 Task: Add Sprouts Raspberry Fruit Spread to the cart.
Action: Mouse pressed left at (28, 113)
Screenshot: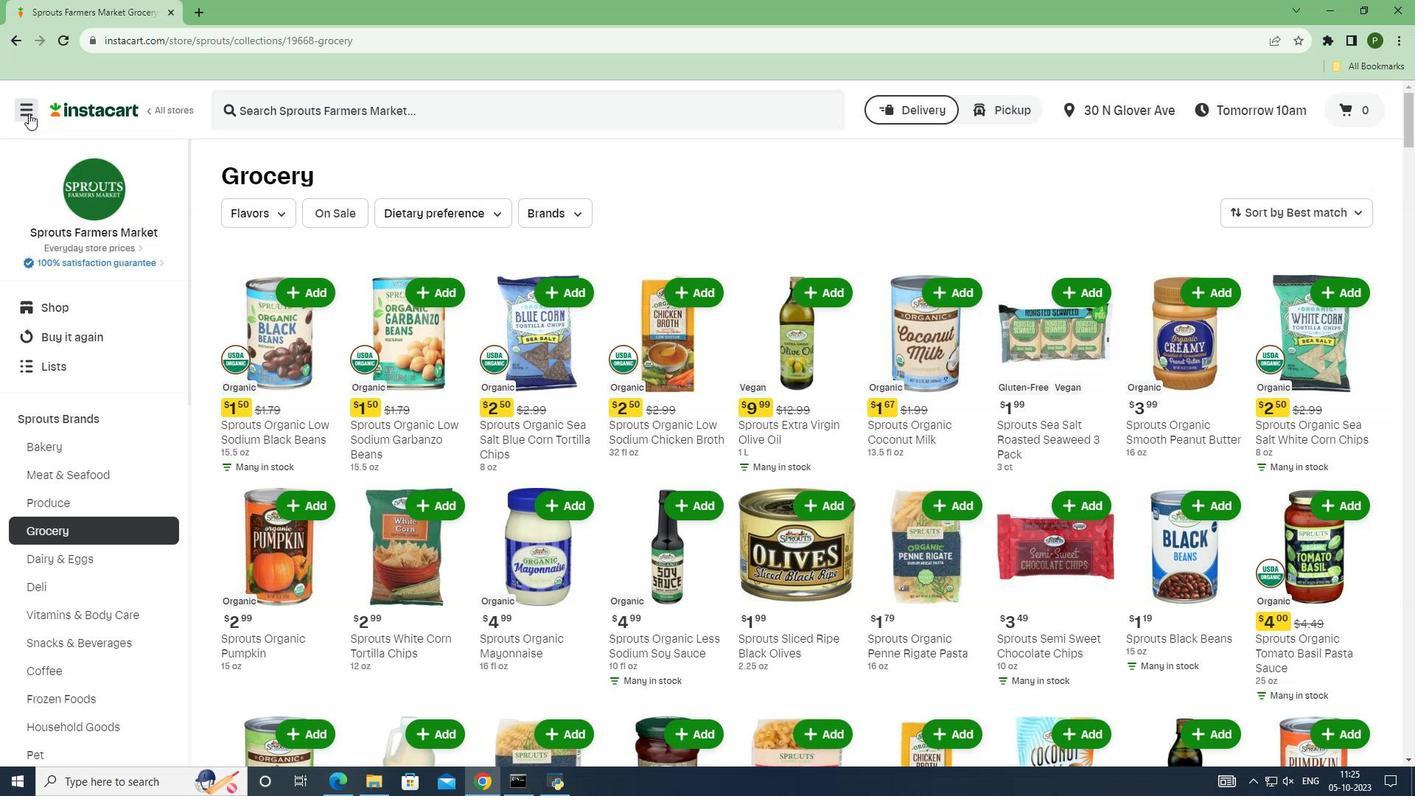 
Action: Mouse moved to (53, 415)
Screenshot: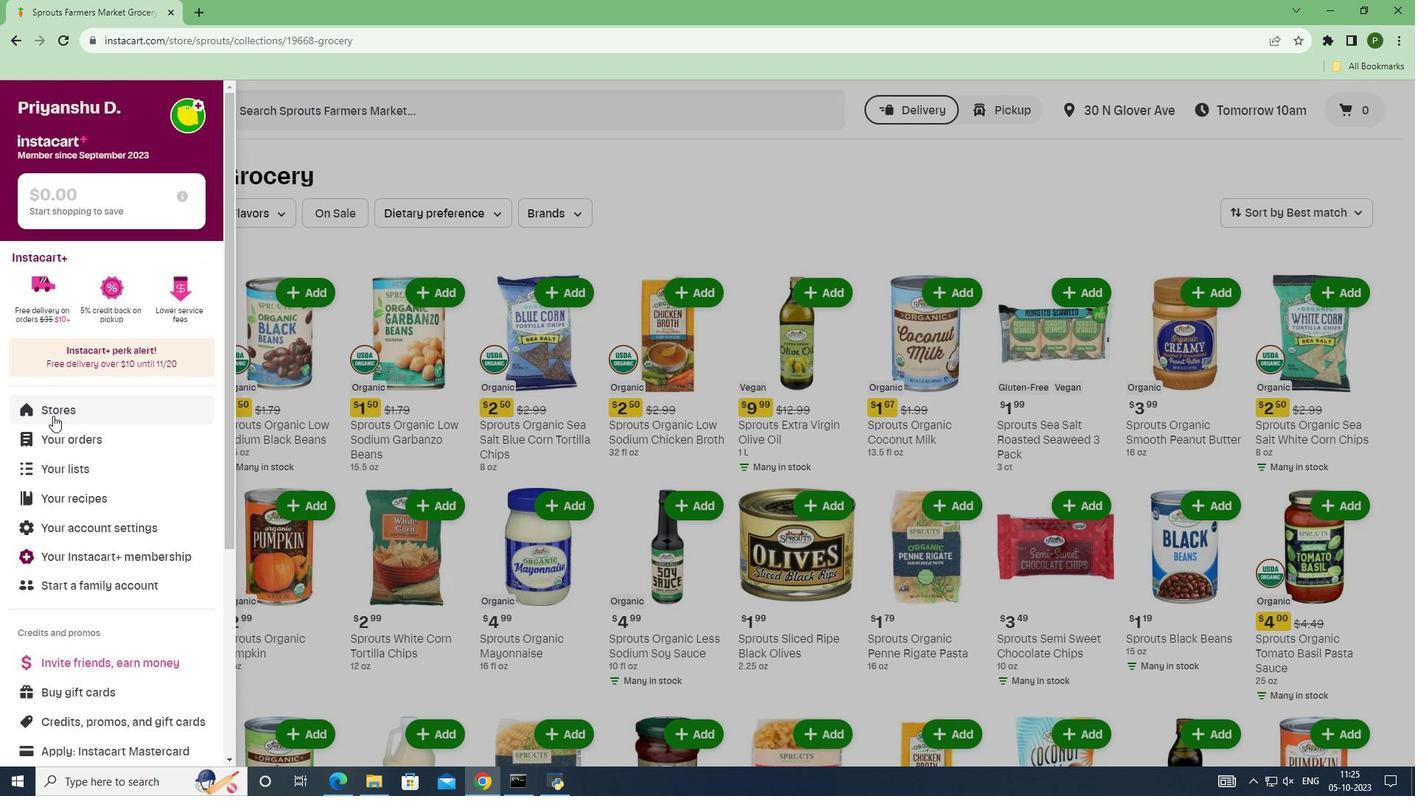 
Action: Mouse pressed left at (53, 415)
Screenshot: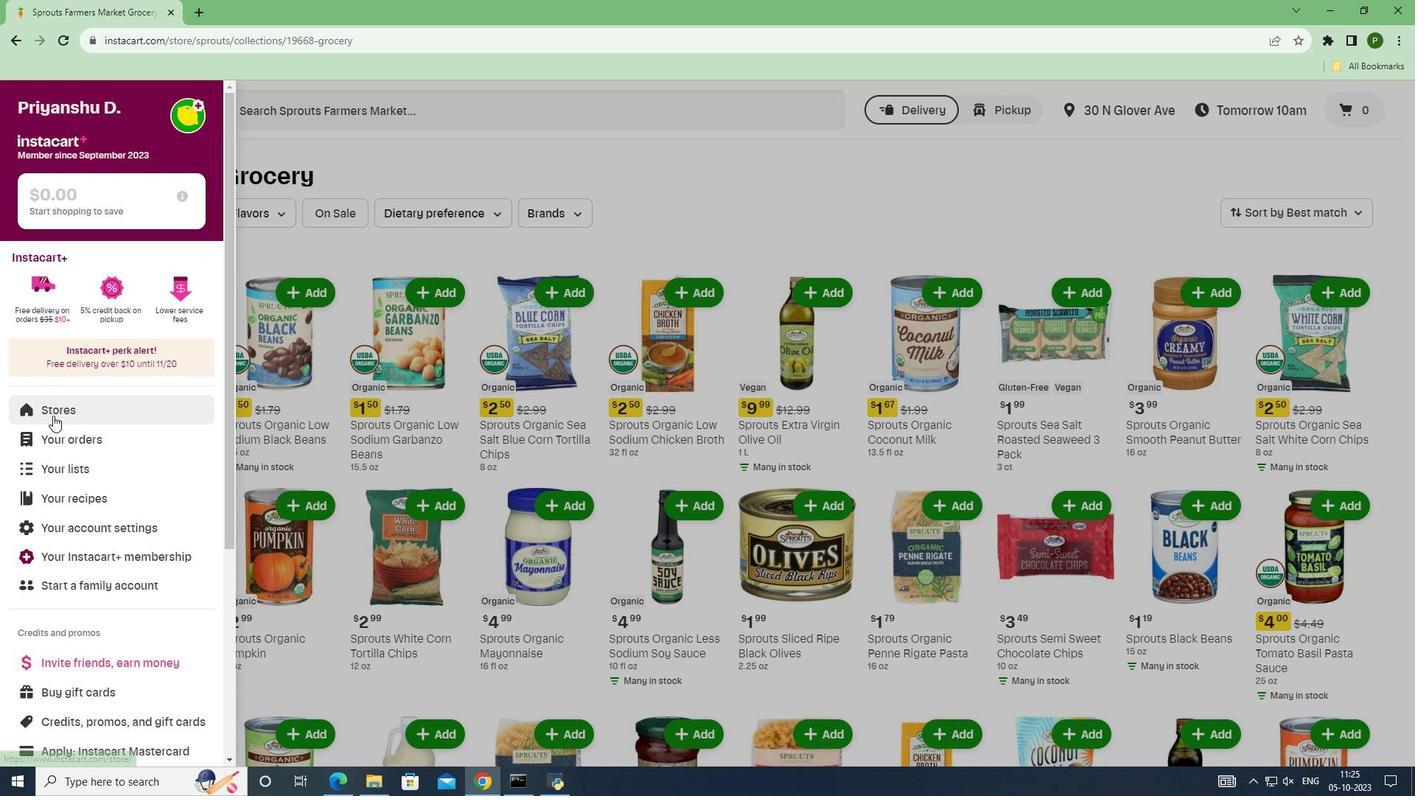 
Action: Mouse moved to (342, 165)
Screenshot: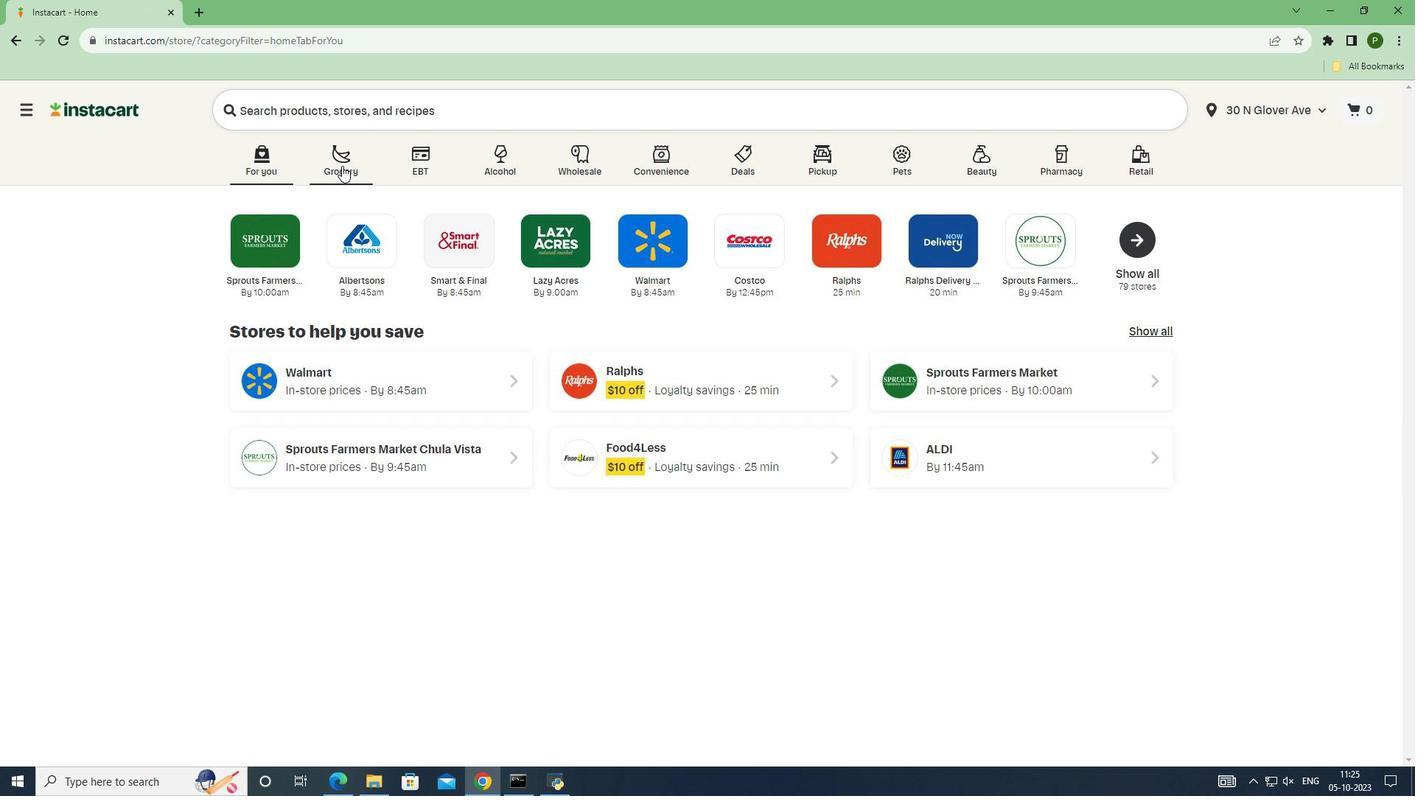 
Action: Mouse pressed left at (342, 165)
Screenshot: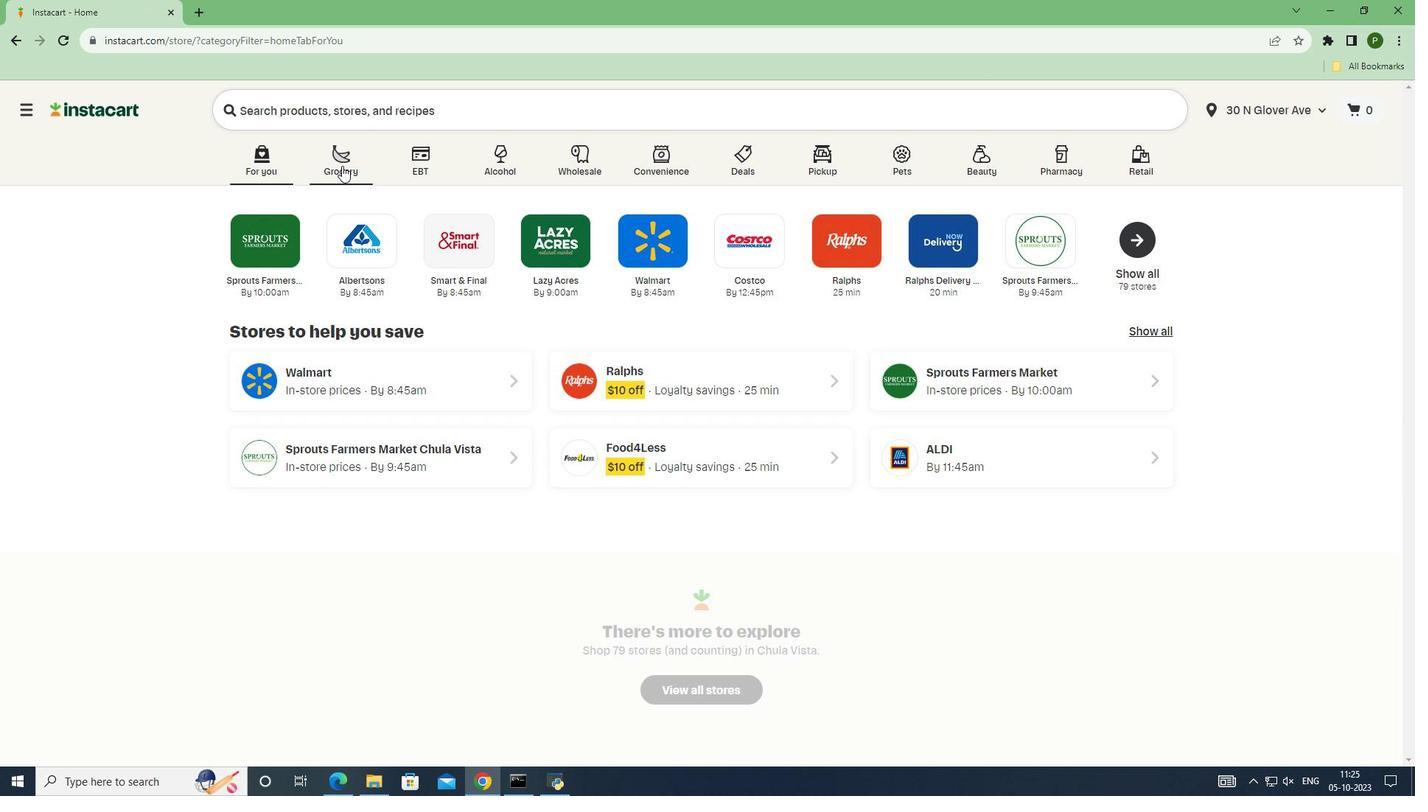 
Action: Mouse moved to (896, 339)
Screenshot: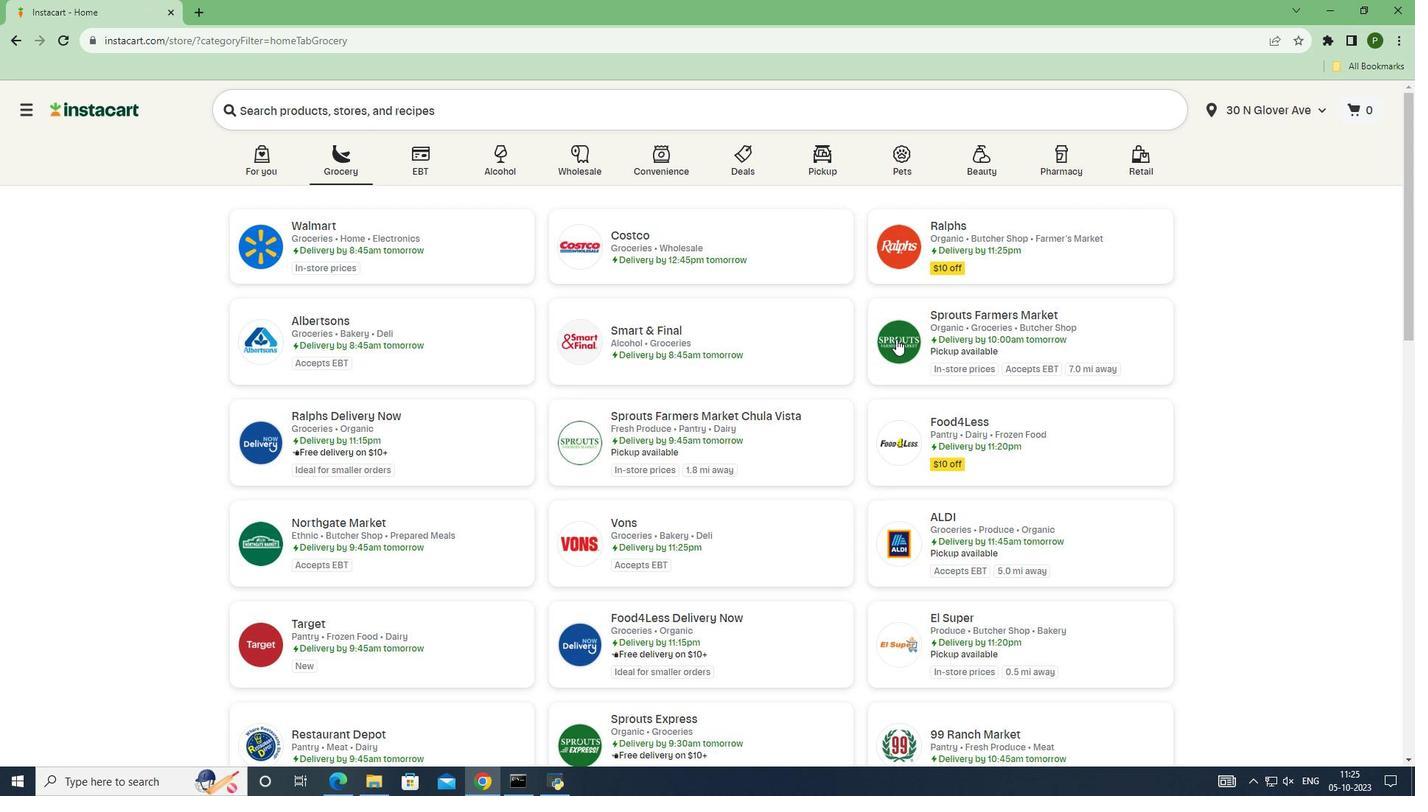 
Action: Mouse pressed left at (896, 339)
Screenshot: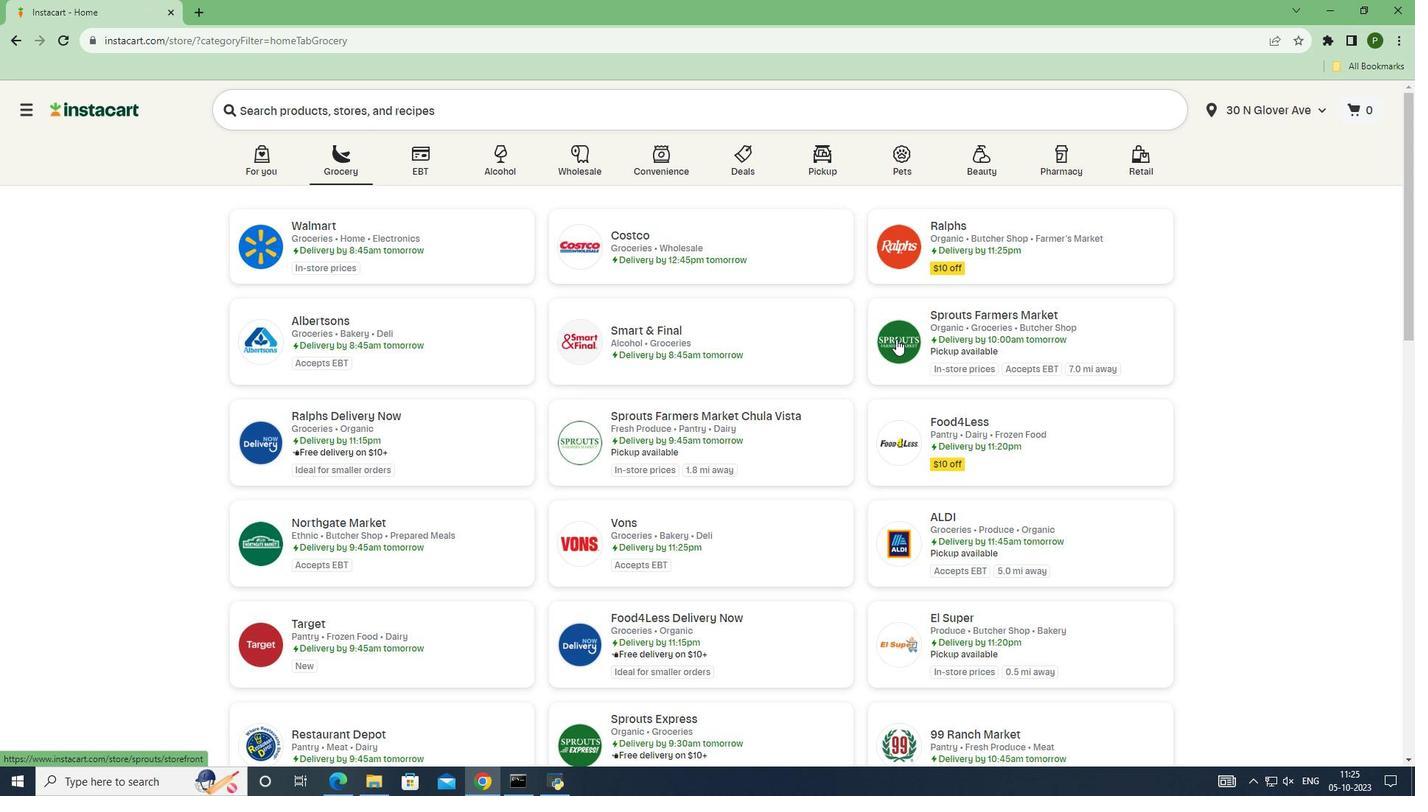 
Action: Mouse moved to (143, 416)
Screenshot: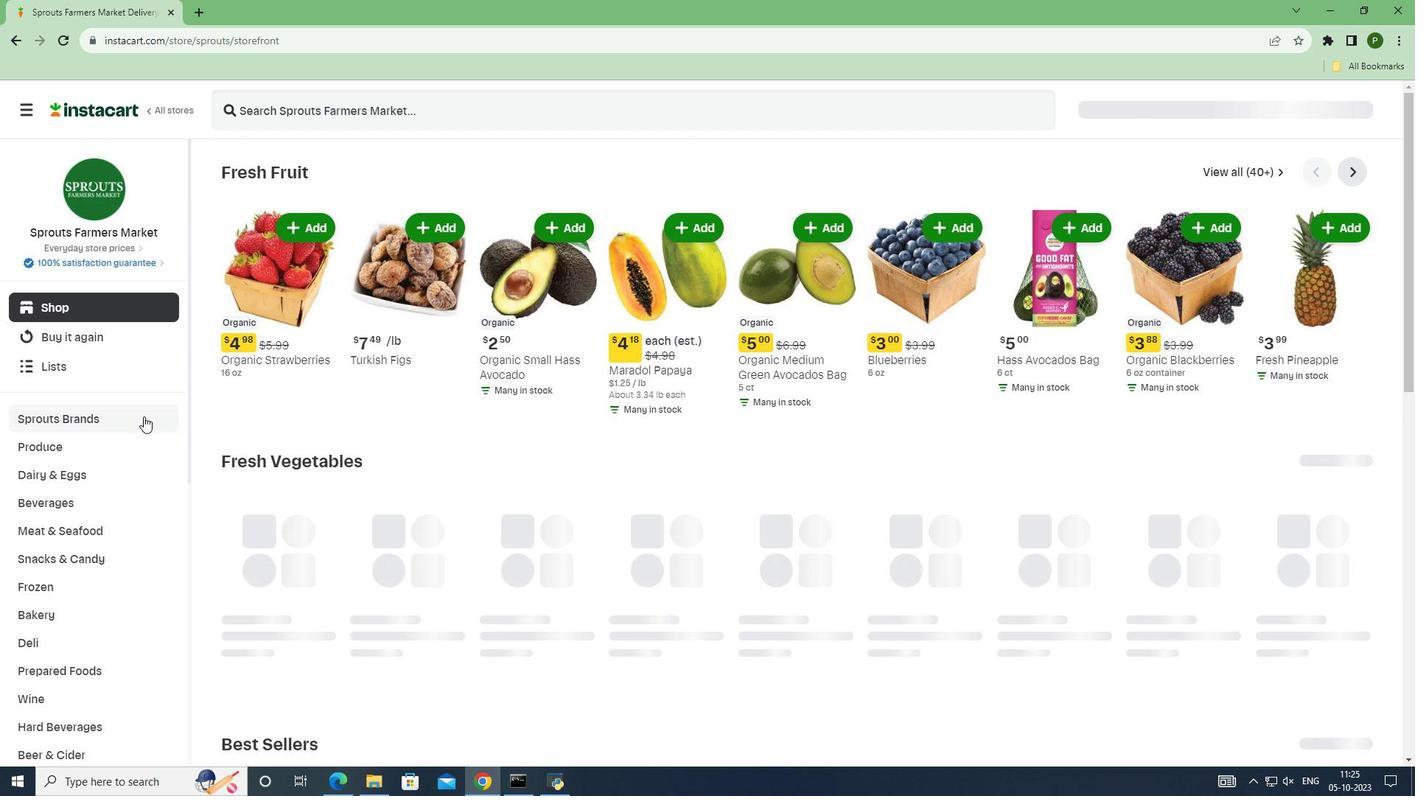 
Action: Mouse pressed left at (143, 416)
Screenshot: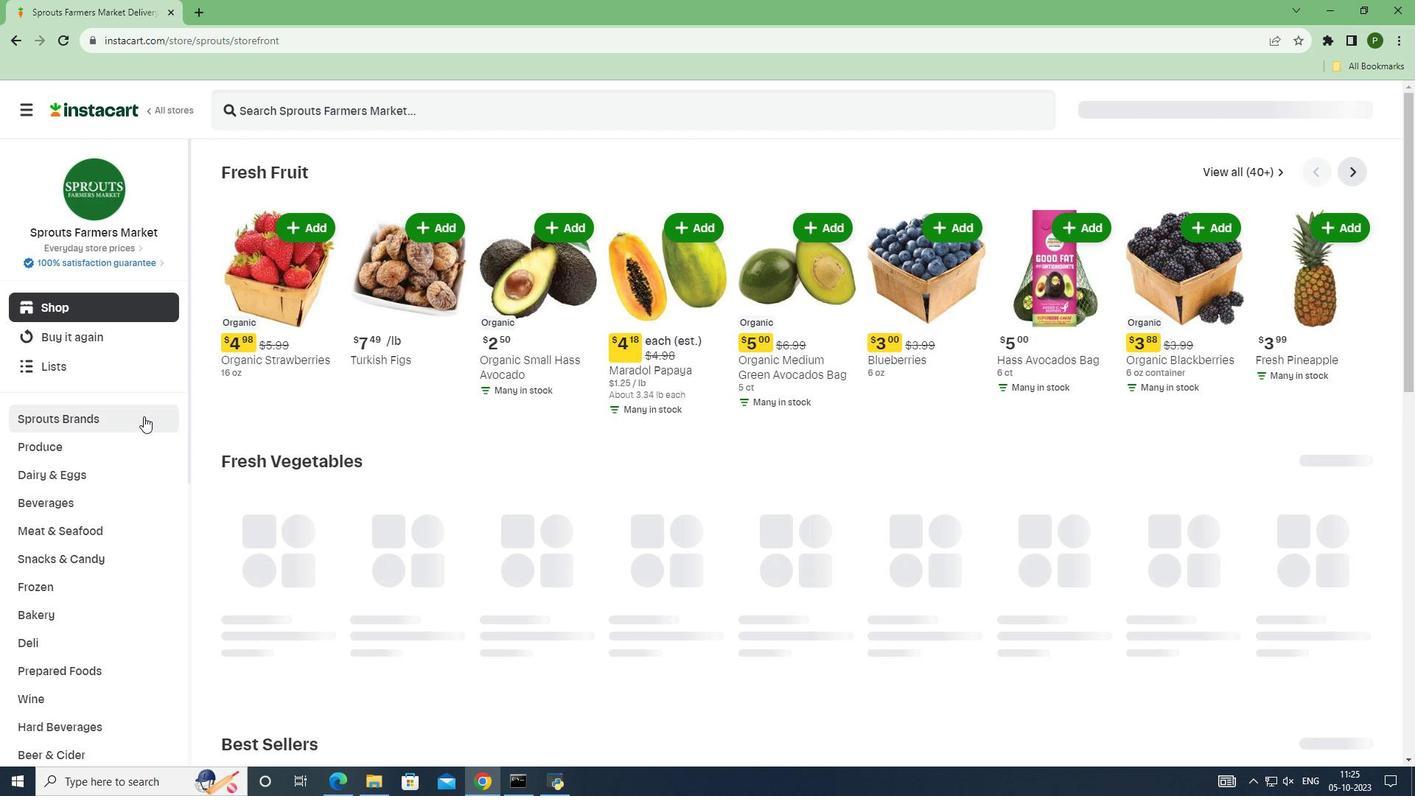 
Action: Mouse moved to (109, 528)
Screenshot: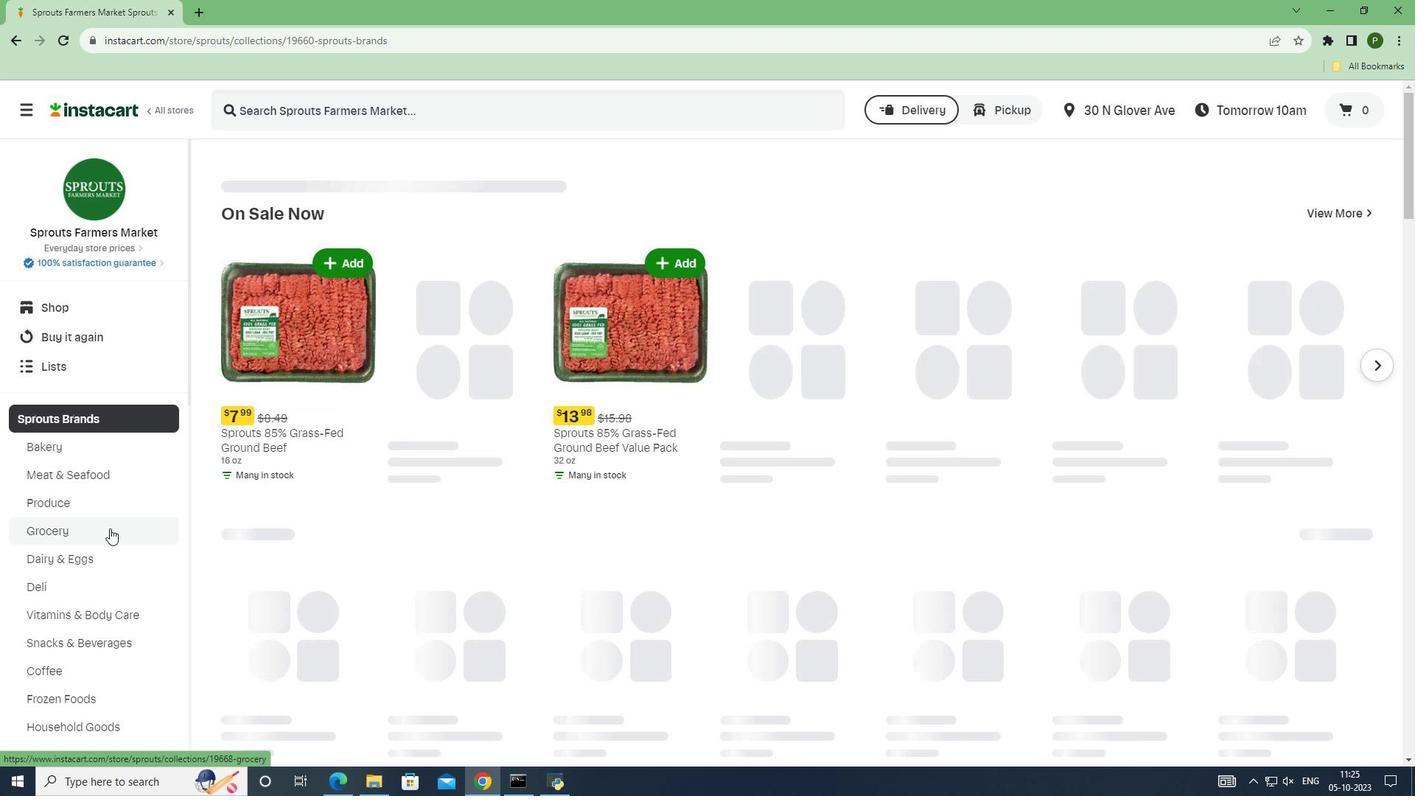 
Action: Mouse pressed left at (109, 528)
Screenshot: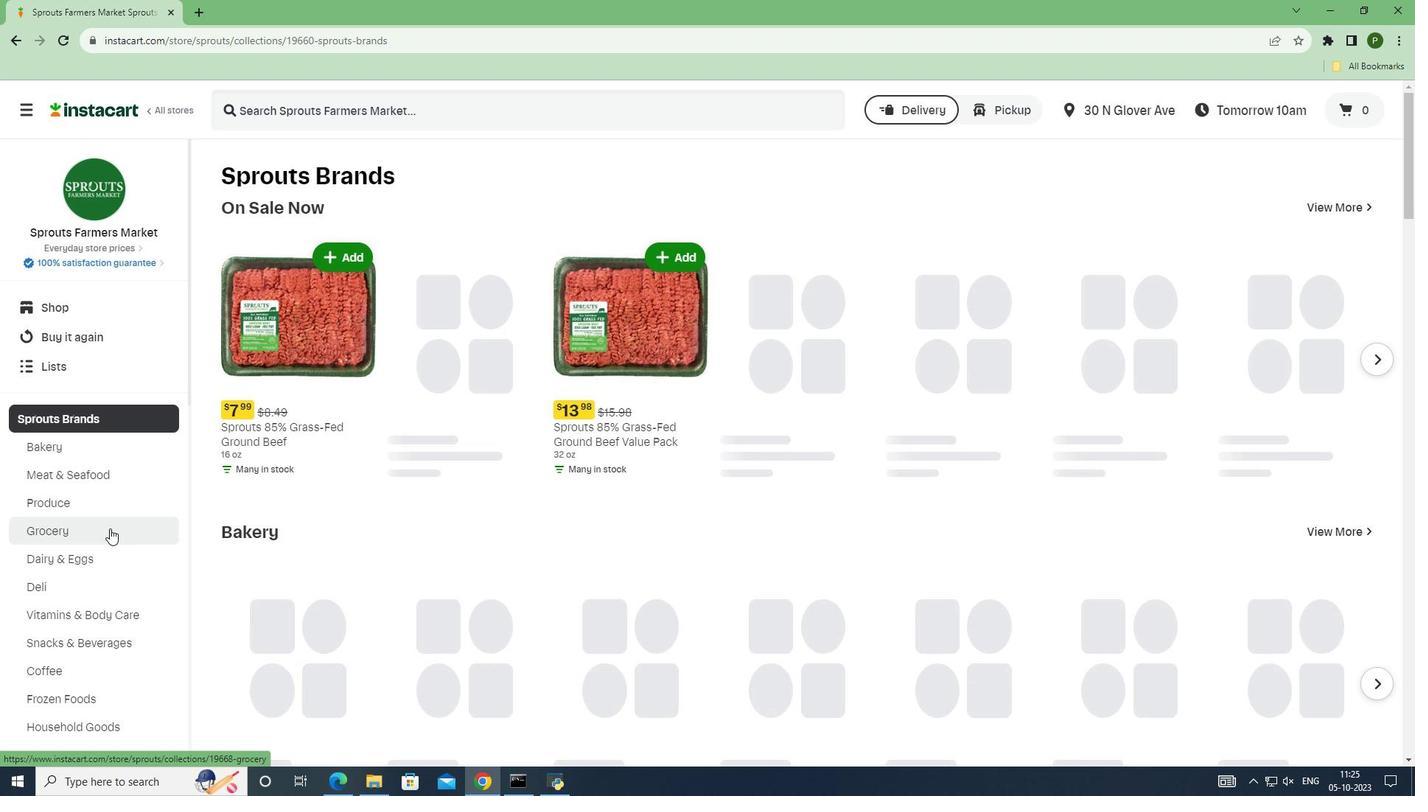
Action: Mouse moved to (404, 381)
Screenshot: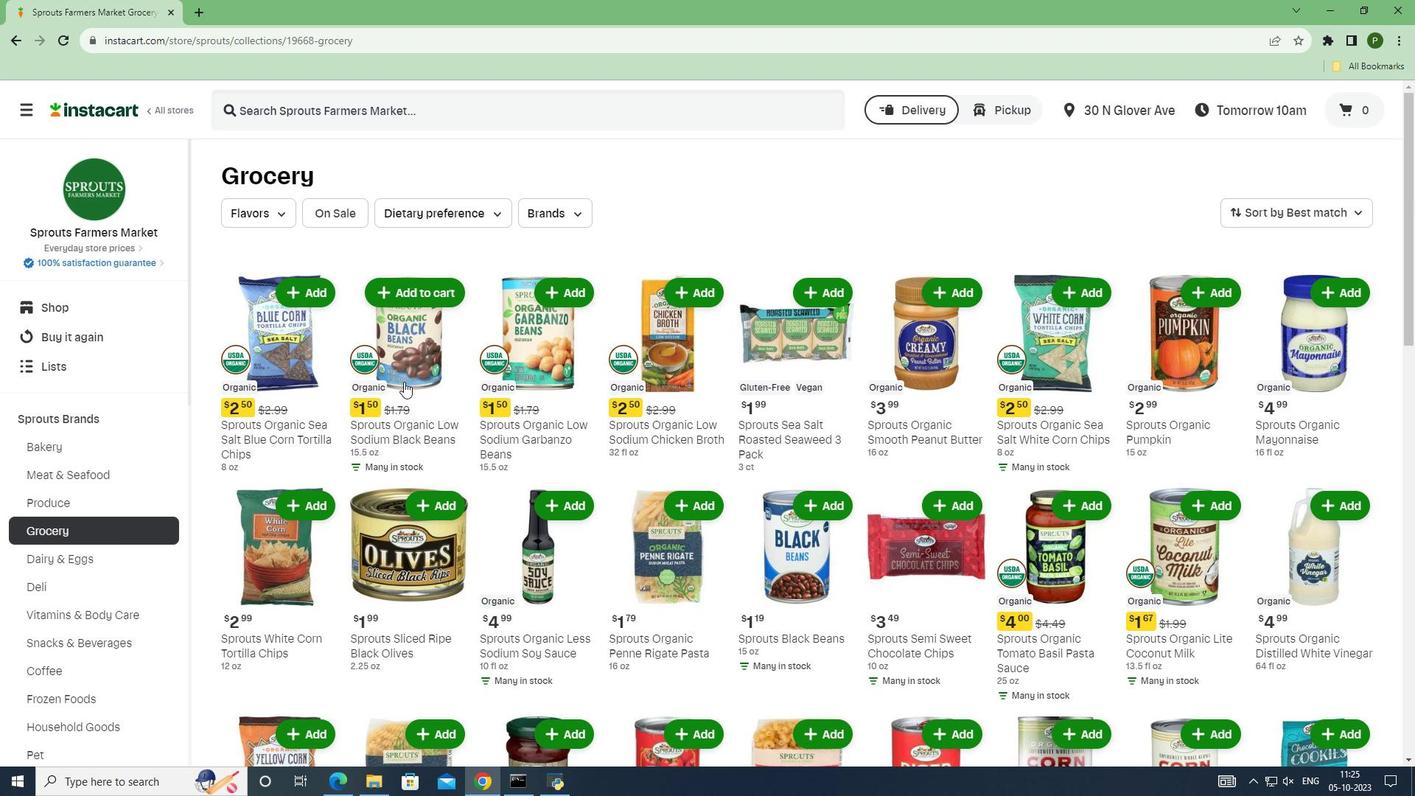 
Action: Mouse scrolled (404, 381) with delta (0, 0)
Screenshot: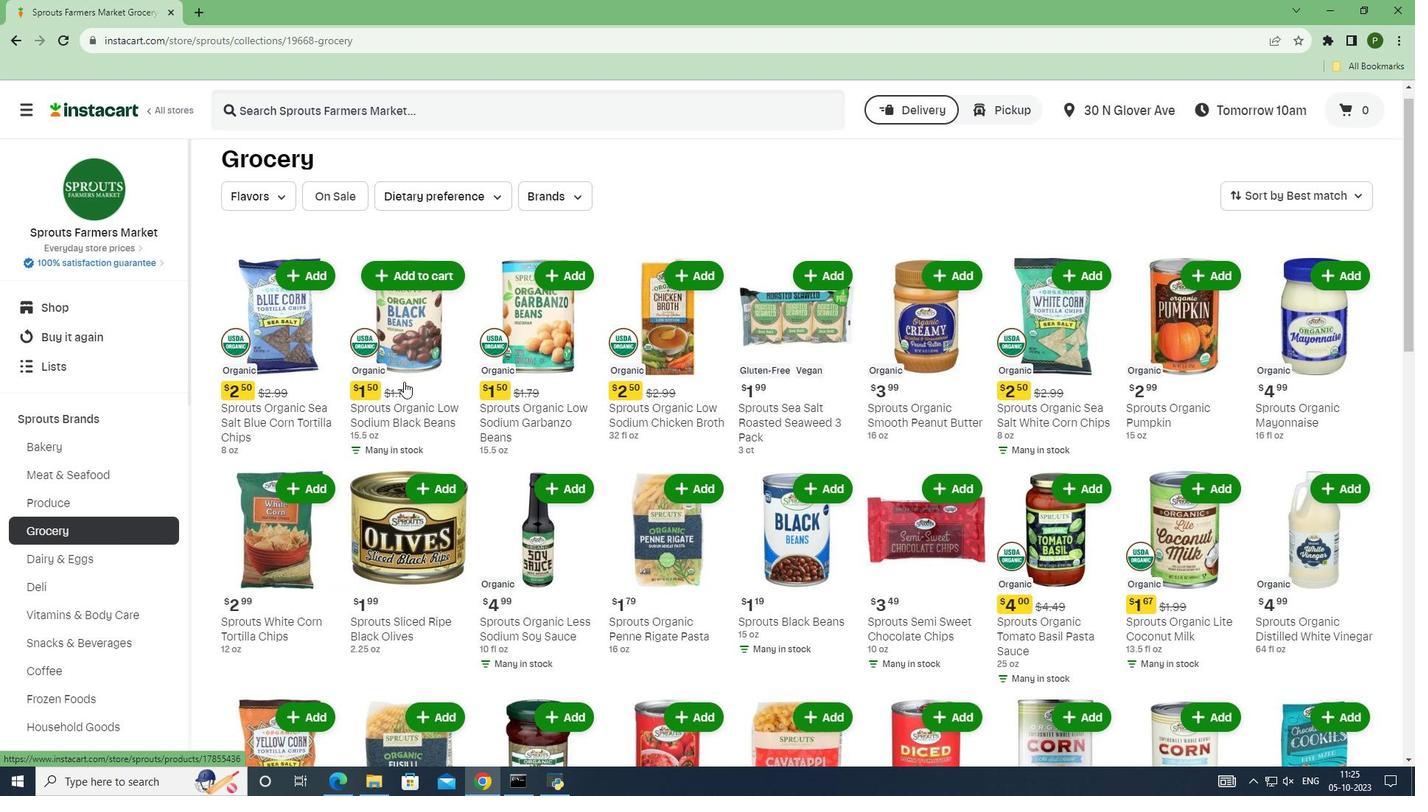 
Action: Mouse scrolled (404, 381) with delta (0, 0)
Screenshot: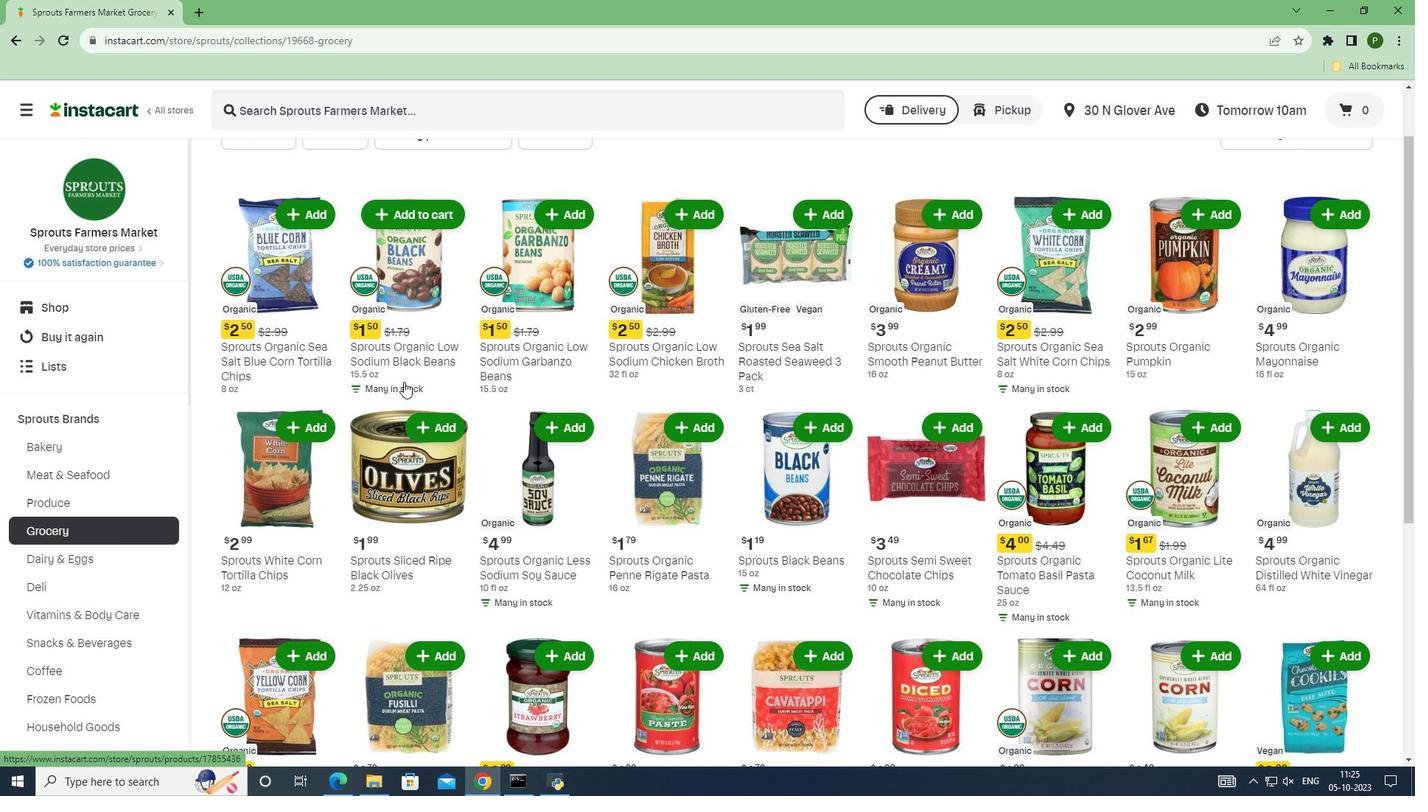 
Action: Mouse scrolled (404, 381) with delta (0, 0)
Screenshot: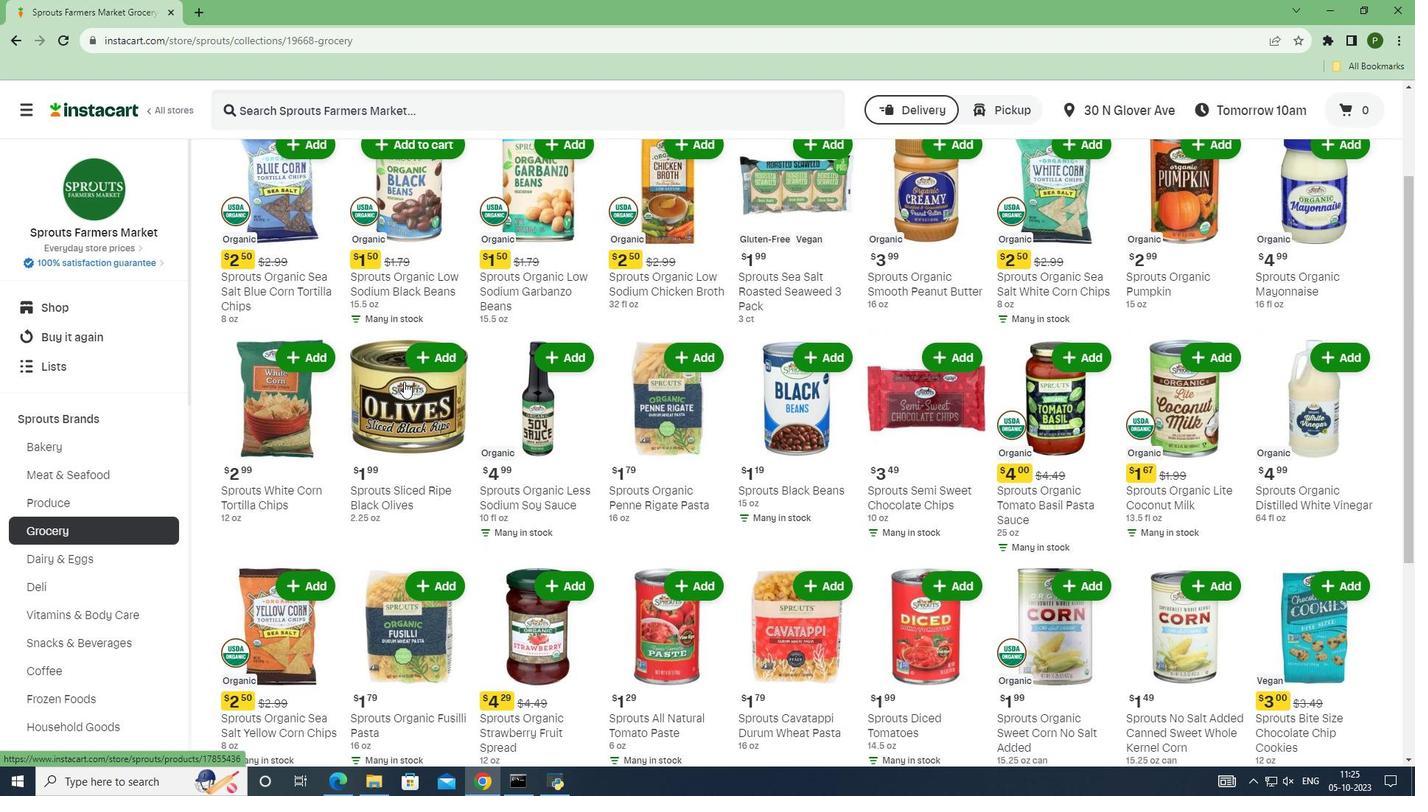 
Action: Mouse scrolled (404, 381) with delta (0, 0)
Screenshot: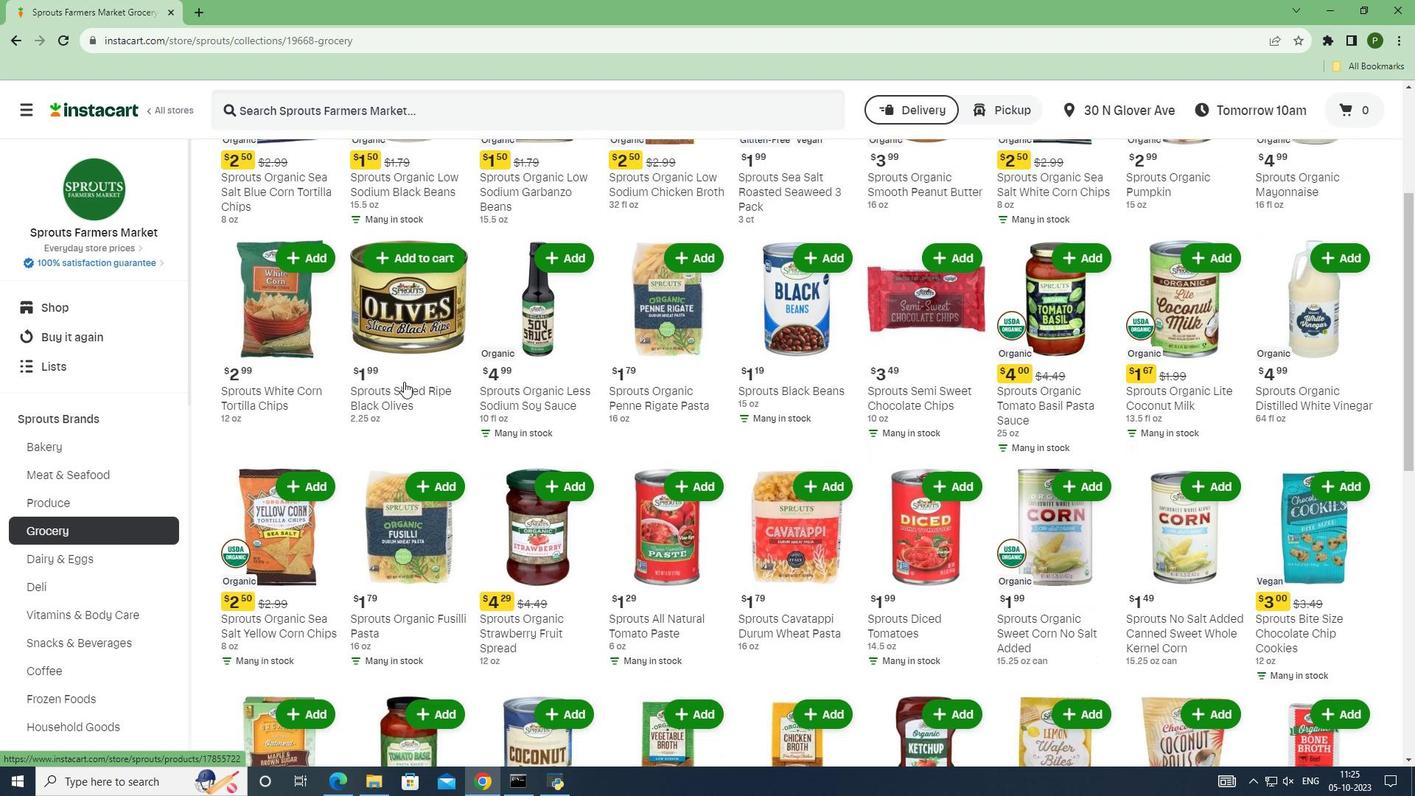 
Action: Mouse scrolled (404, 381) with delta (0, 0)
Screenshot: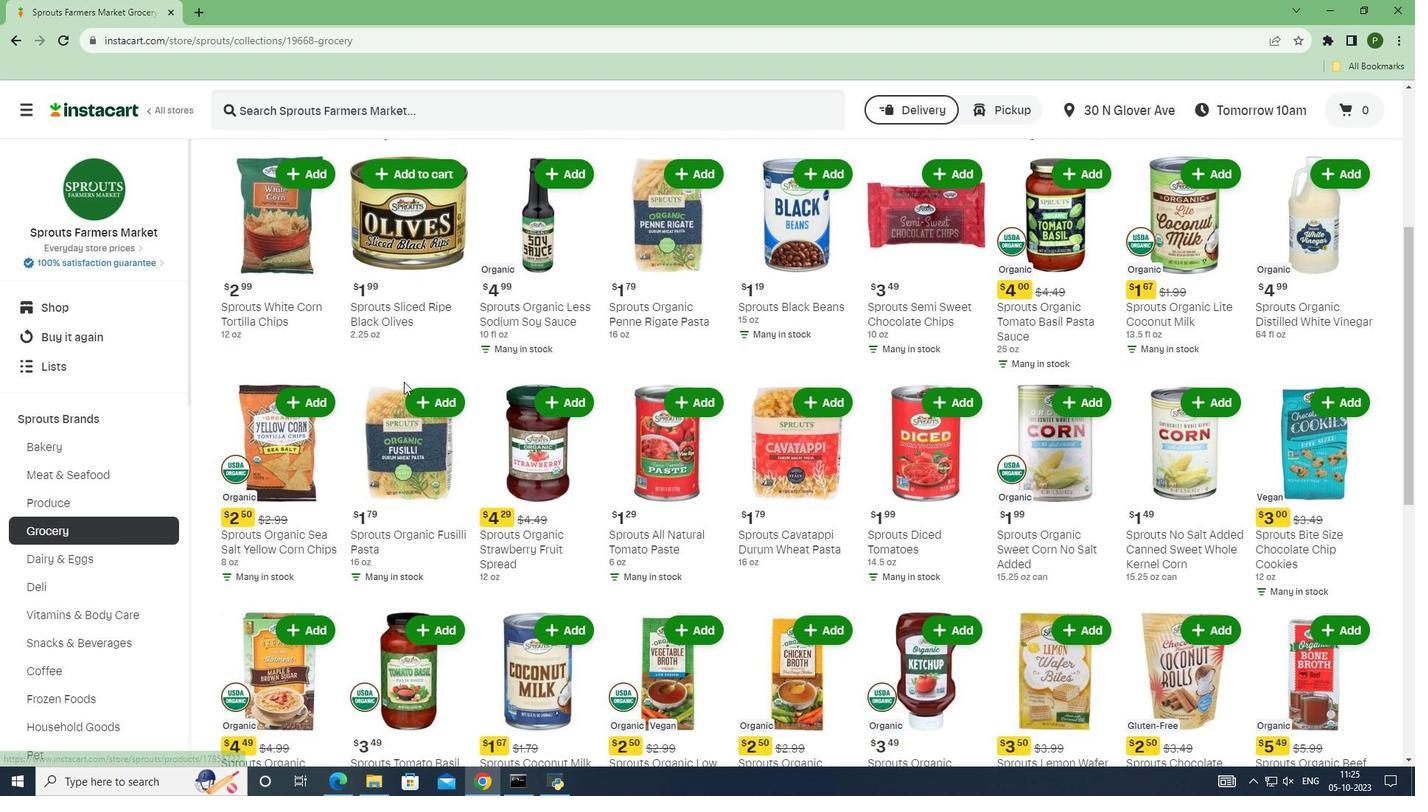 
Action: Mouse scrolled (404, 381) with delta (0, 0)
Screenshot: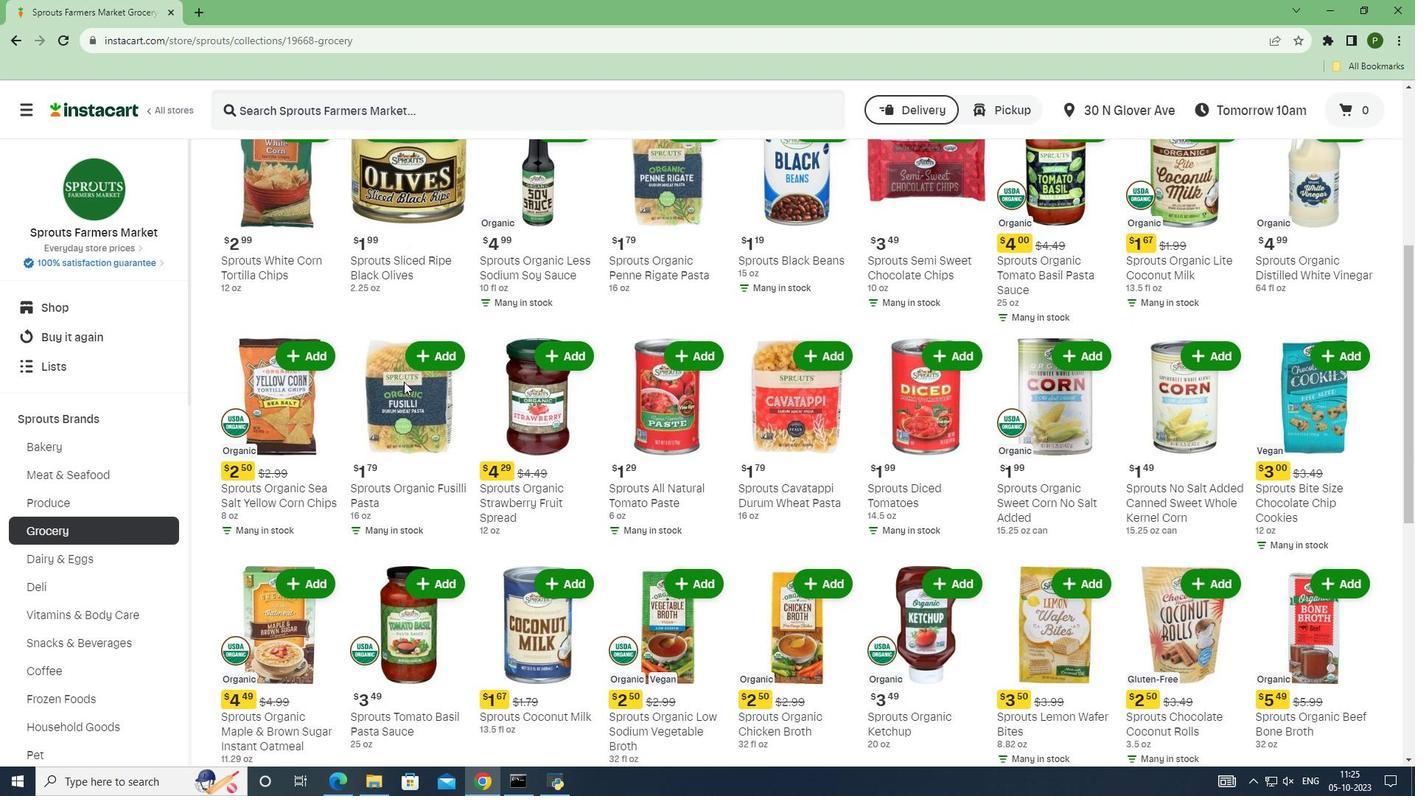 
Action: Mouse scrolled (404, 381) with delta (0, 0)
Screenshot: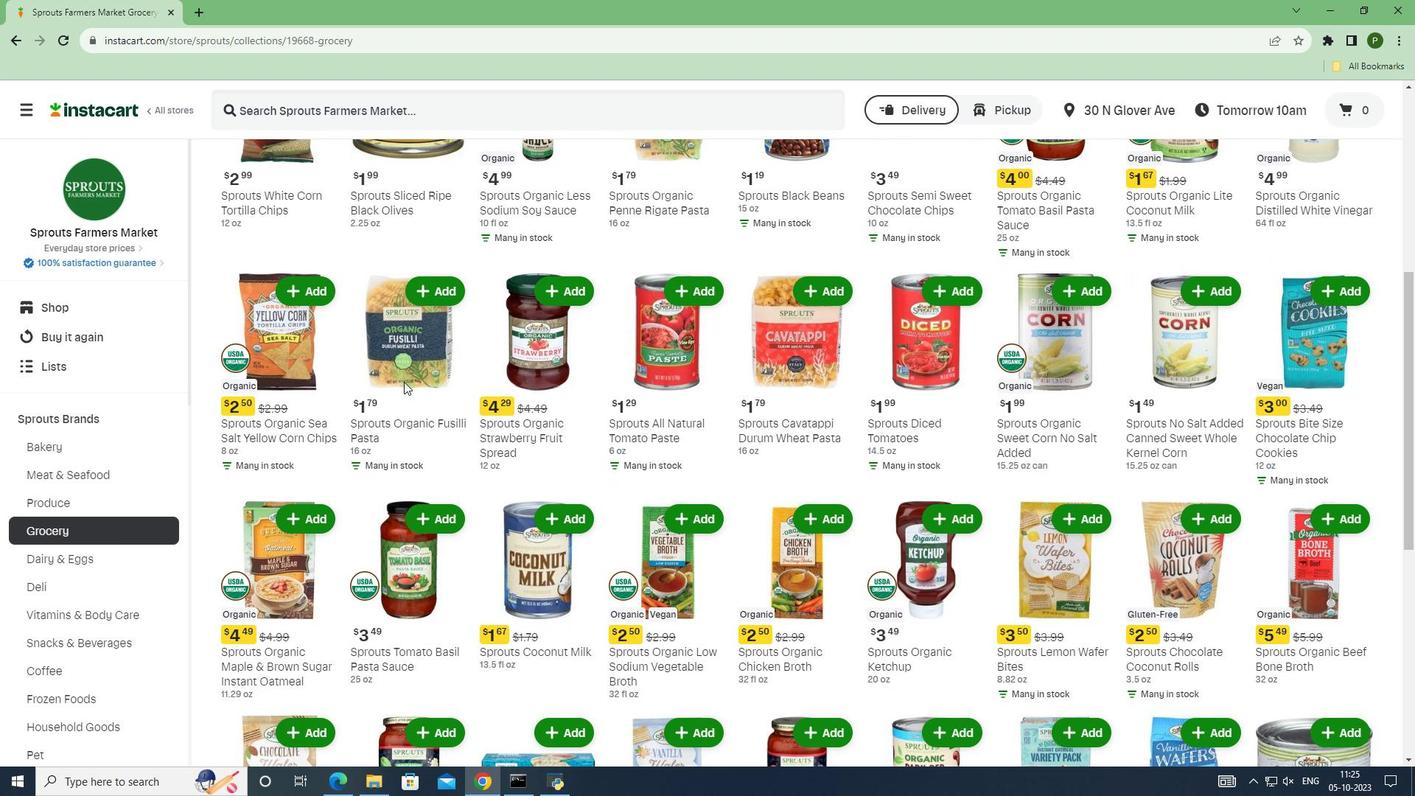 
Action: Mouse scrolled (404, 381) with delta (0, 0)
Screenshot: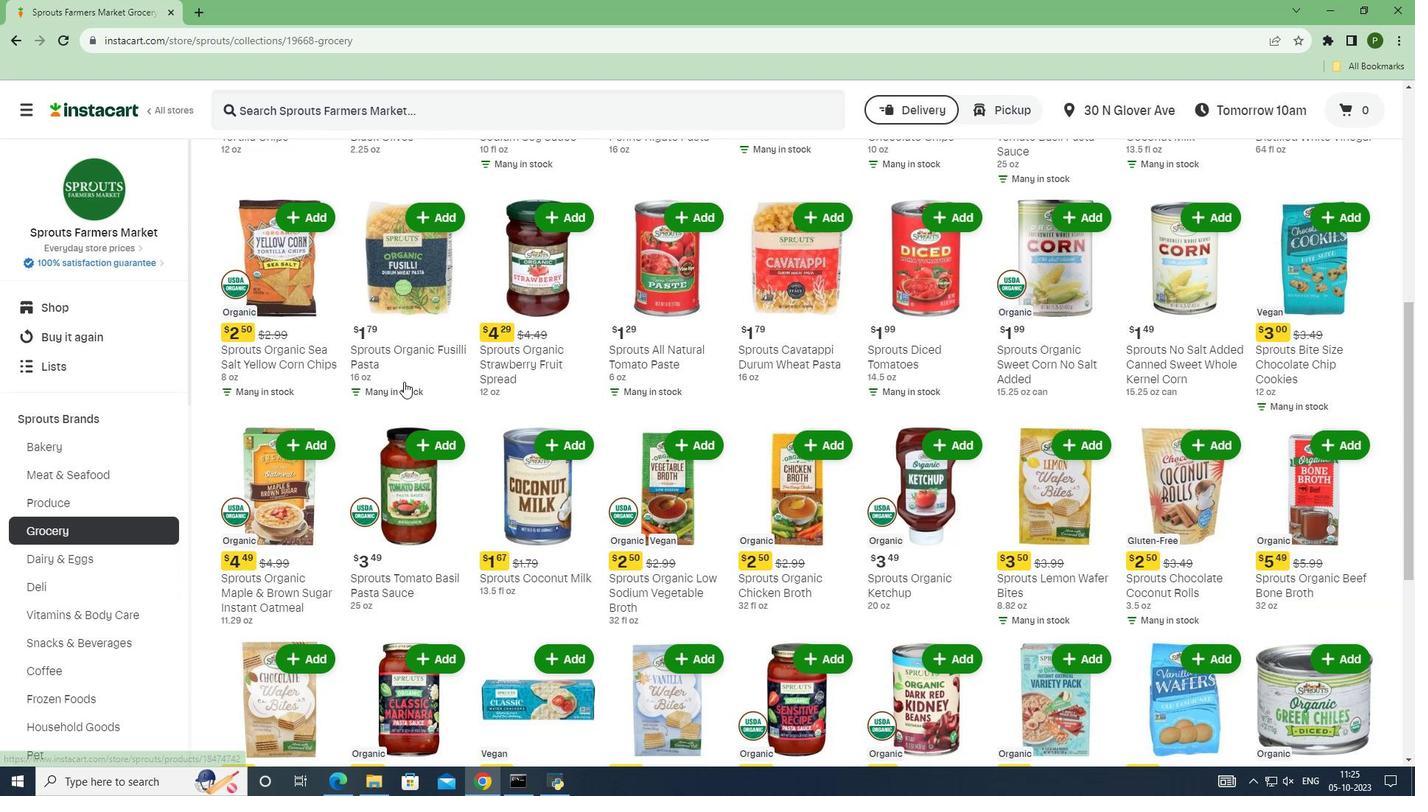 
Action: Mouse scrolled (404, 381) with delta (0, 0)
Screenshot: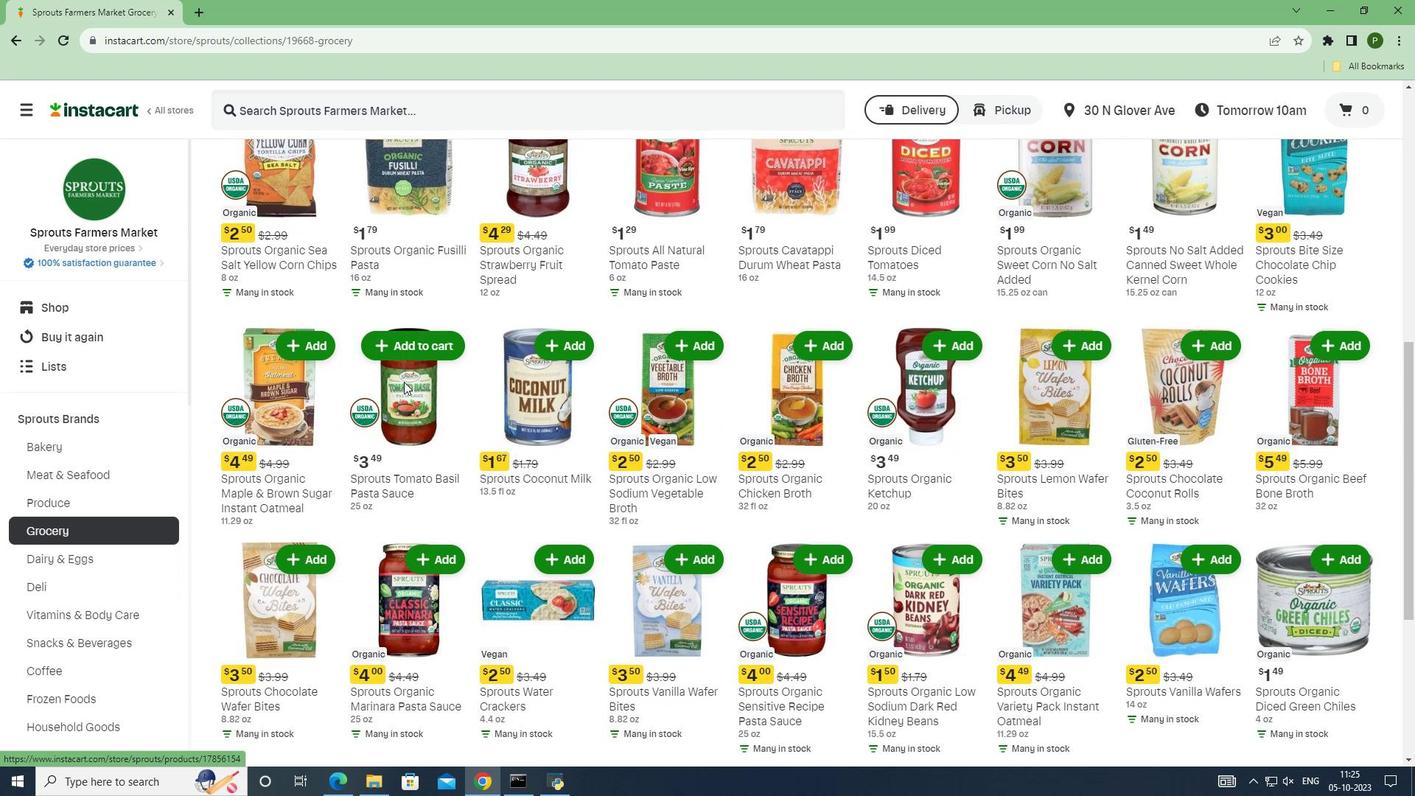 
Action: Mouse scrolled (404, 381) with delta (0, 0)
Screenshot: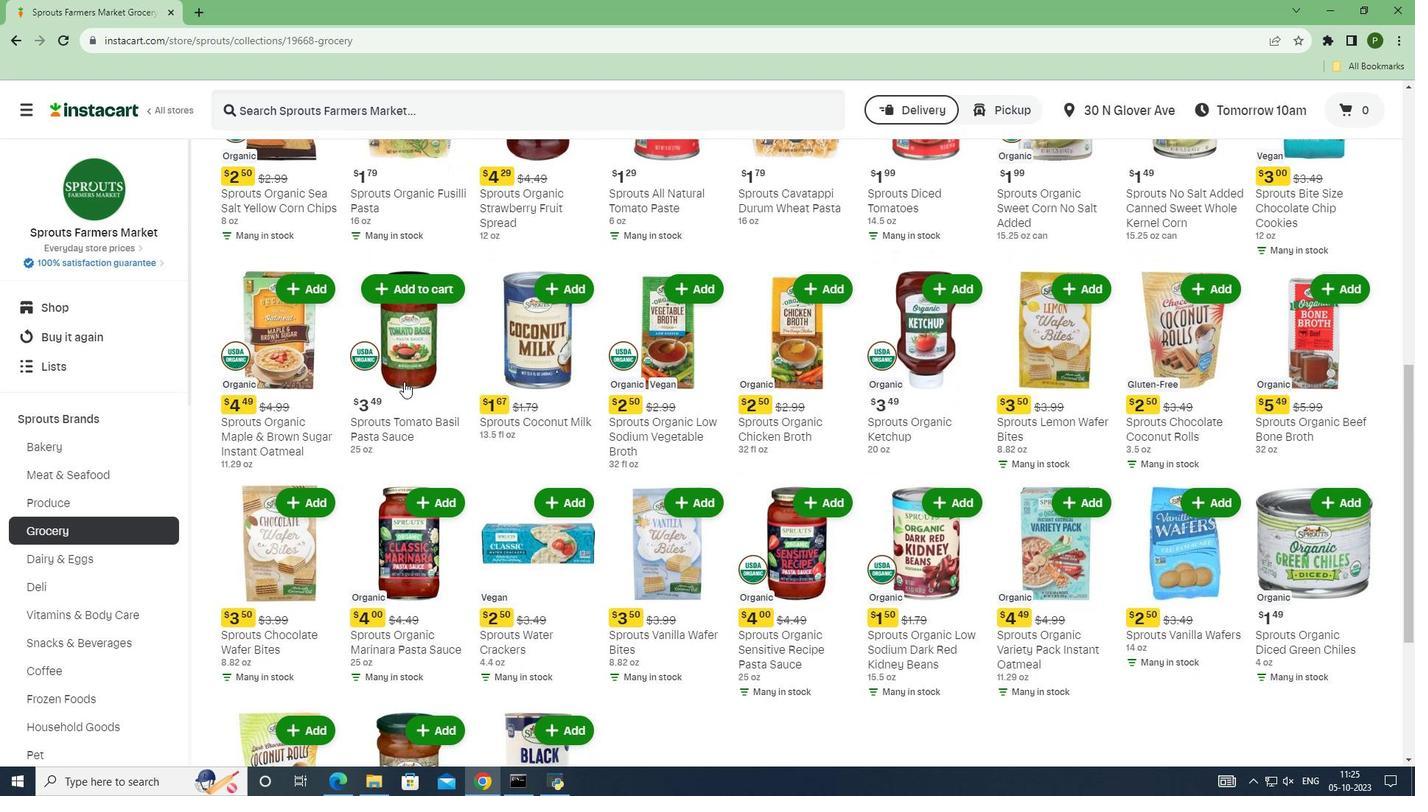 
Action: Mouse scrolled (404, 381) with delta (0, 0)
Screenshot: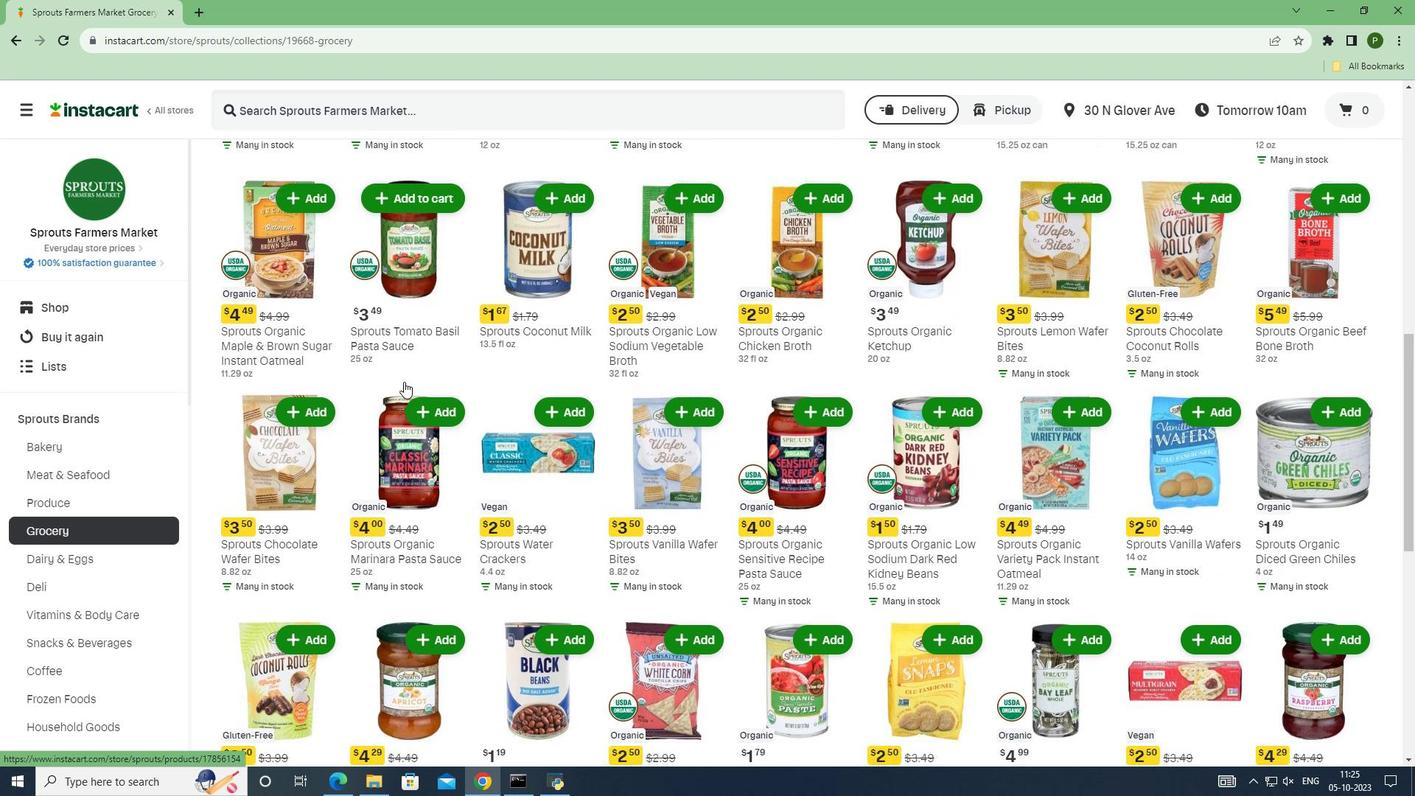 
Action: Mouse scrolled (404, 381) with delta (0, 0)
Screenshot: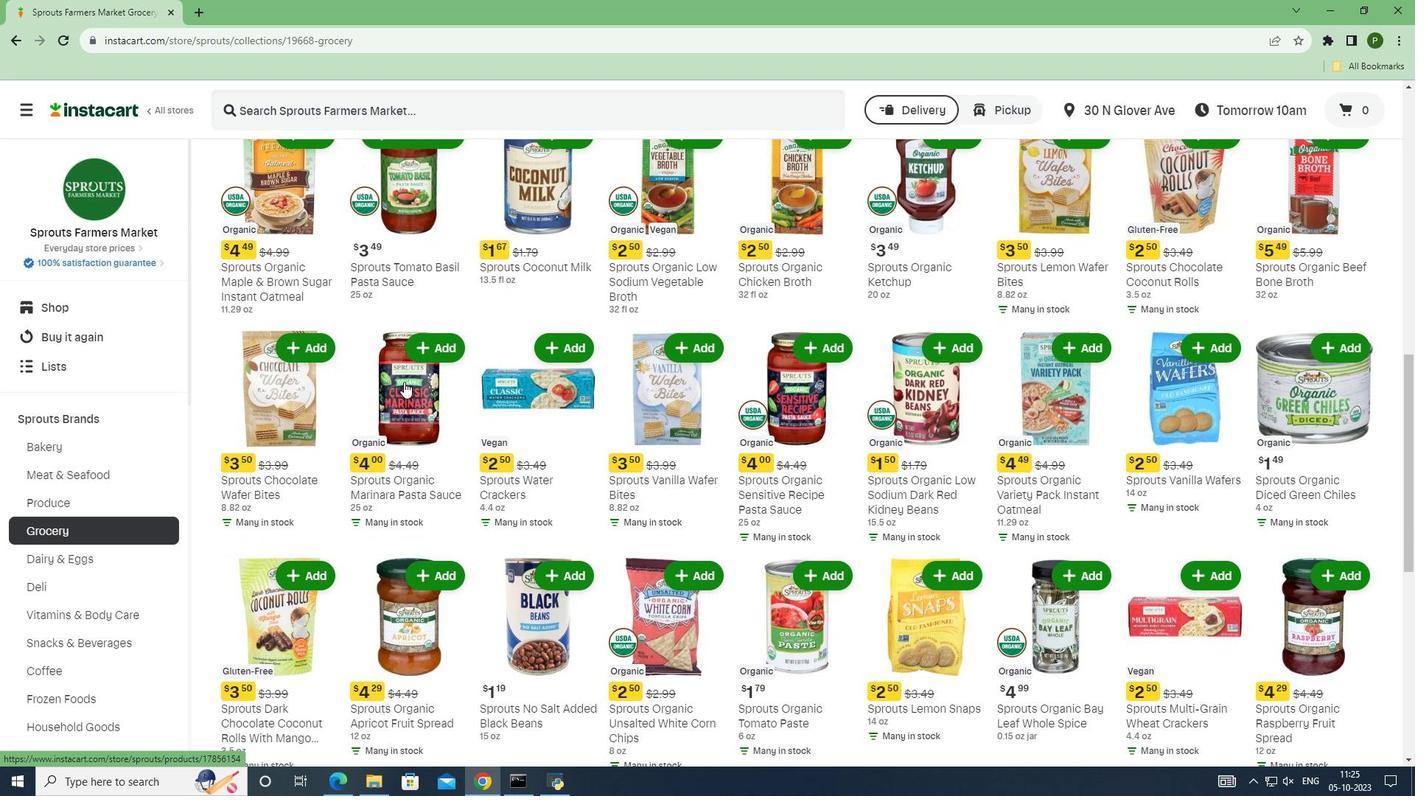 
Action: Mouse scrolled (404, 381) with delta (0, 0)
Screenshot: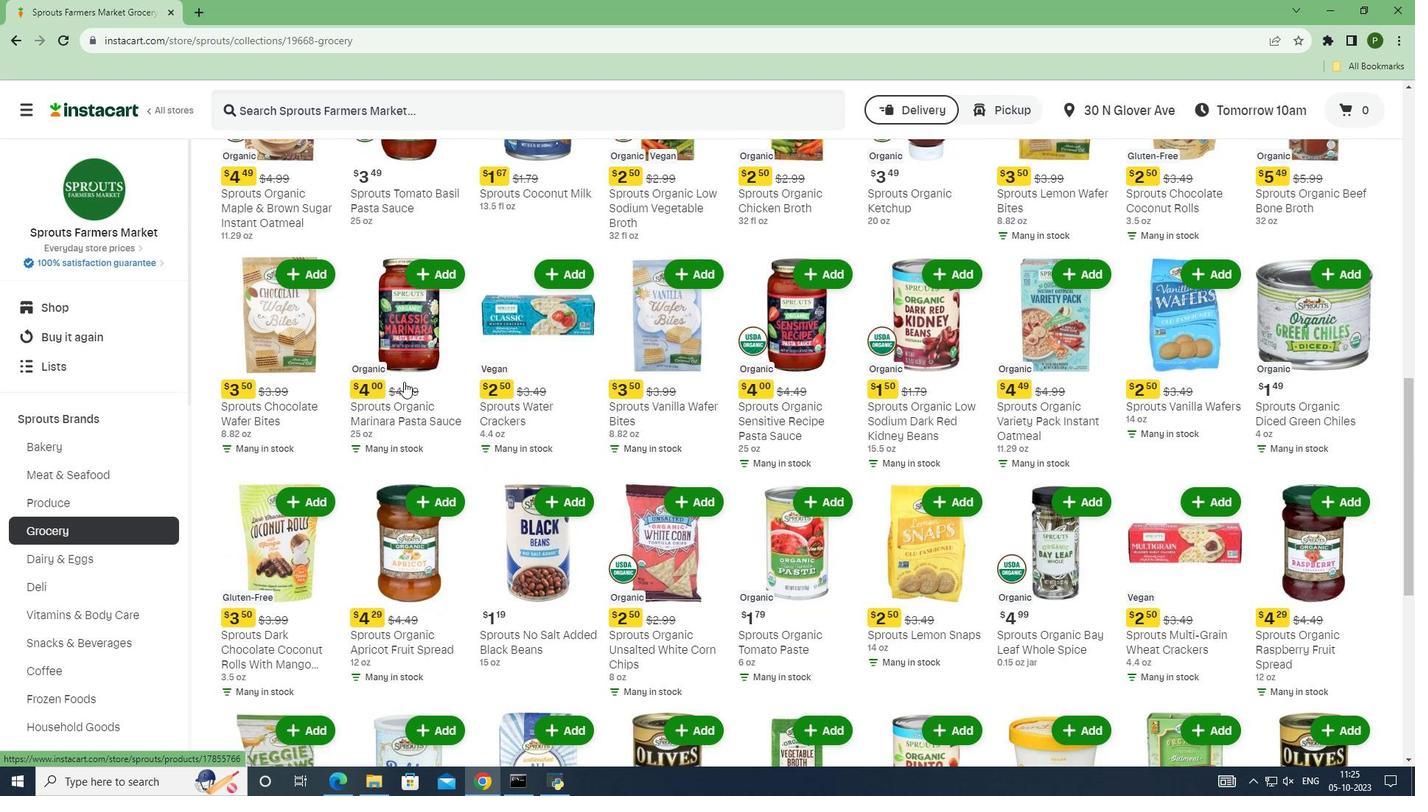 
Action: Mouse scrolled (404, 381) with delta (0, 0)
Screenshot: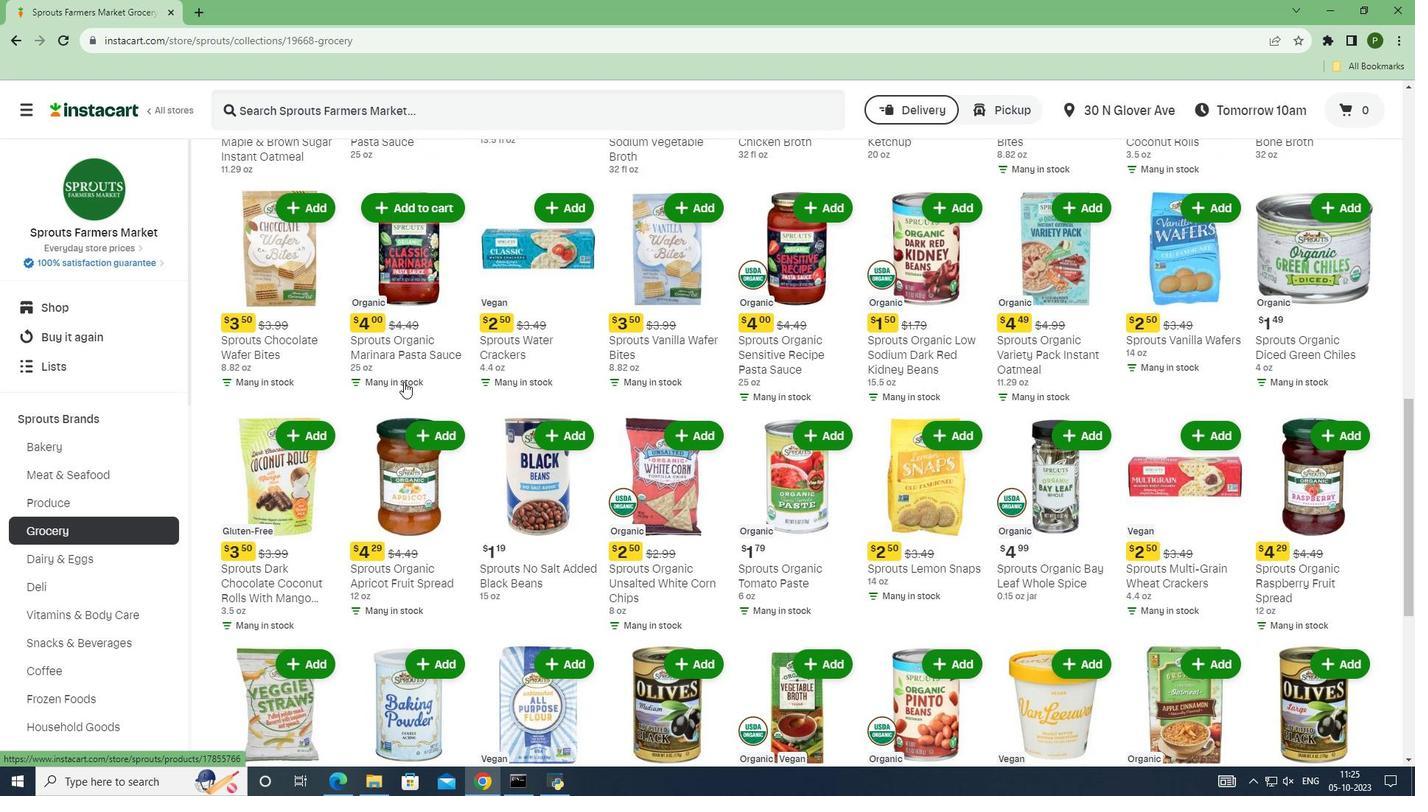 
Action: Mouse scrolled (404, 381) with delta (0, 0)
Screenshot: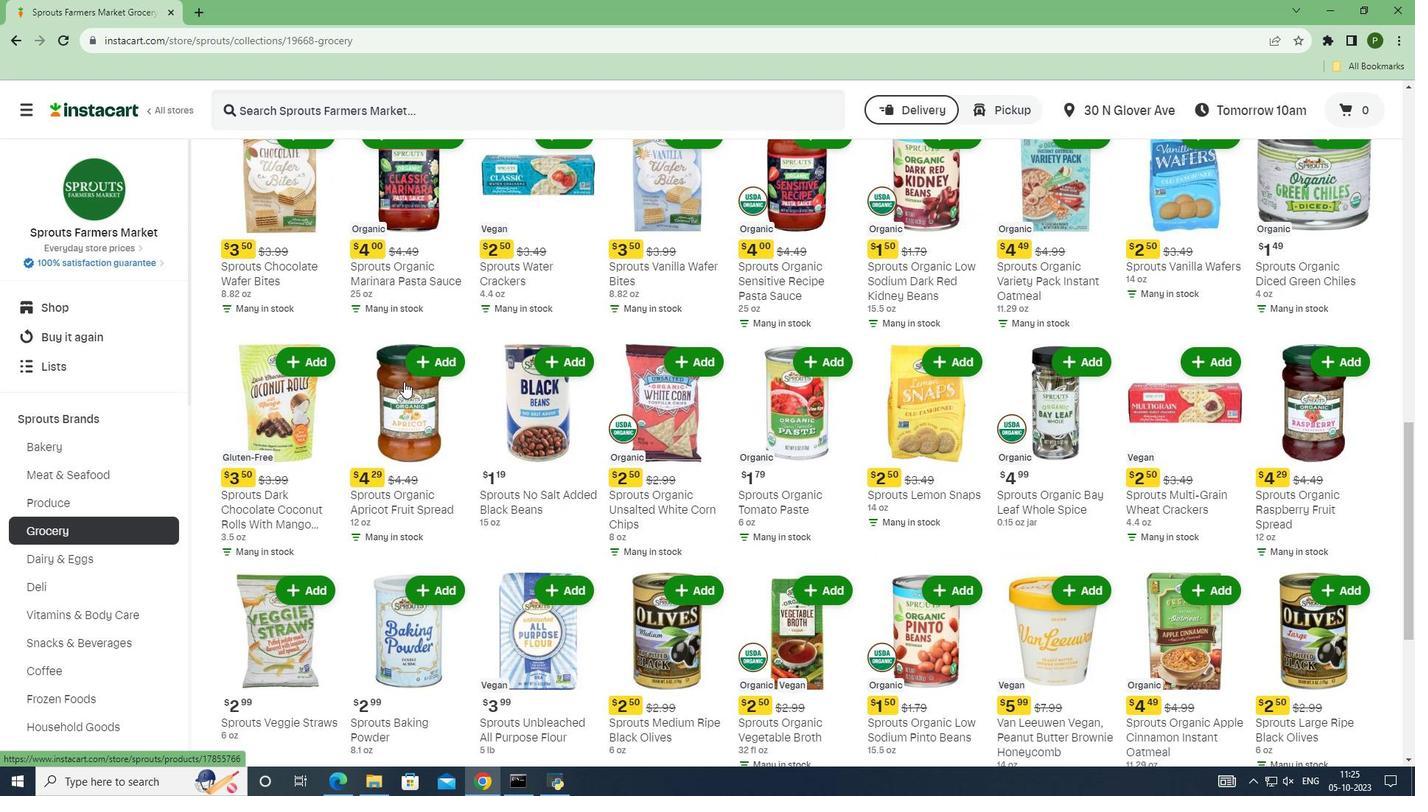 
Action: Mouse scrolled (404, 381) with delta (0, 0)
Screenshot: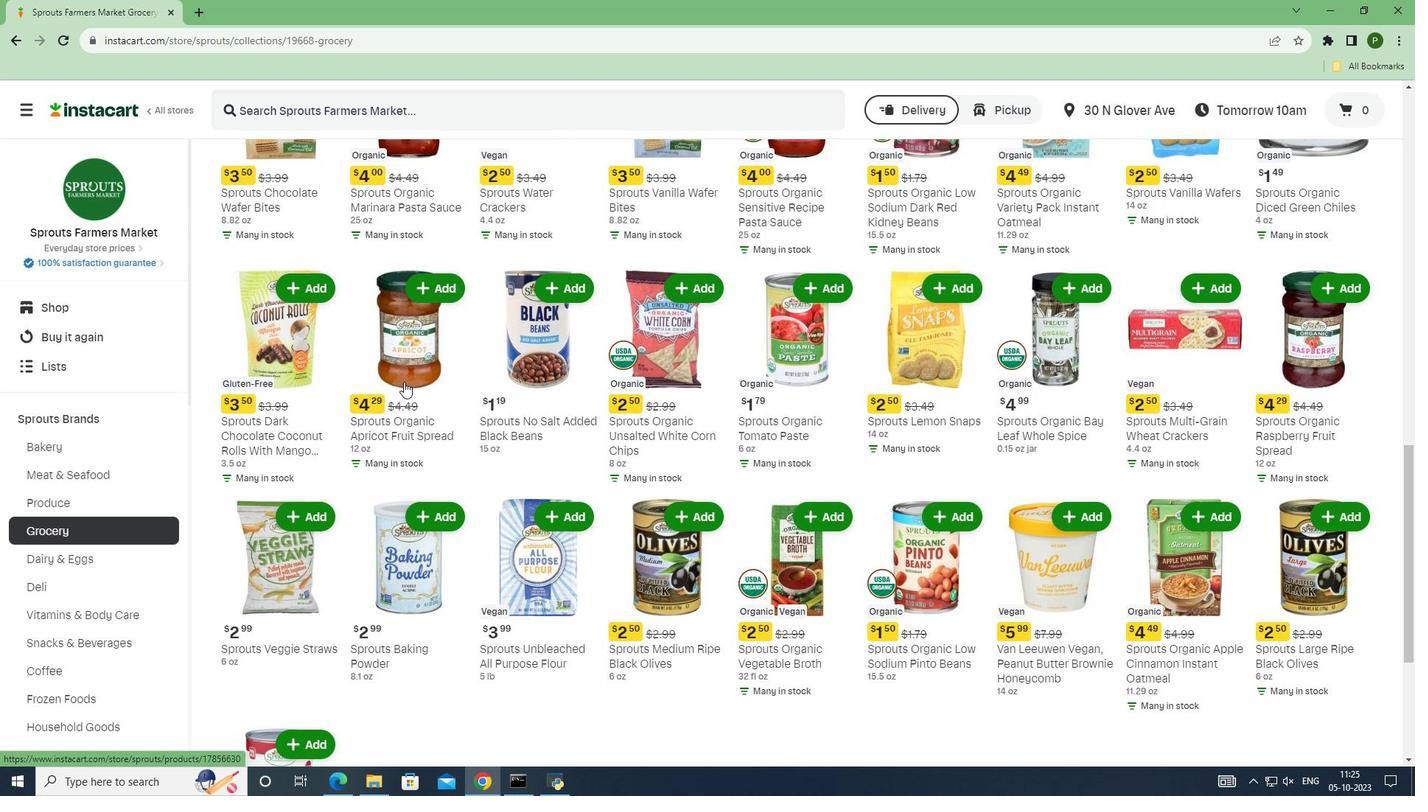 
Action: Mouse scrolled (404, 381) with delta (0, 0)
Screenshot: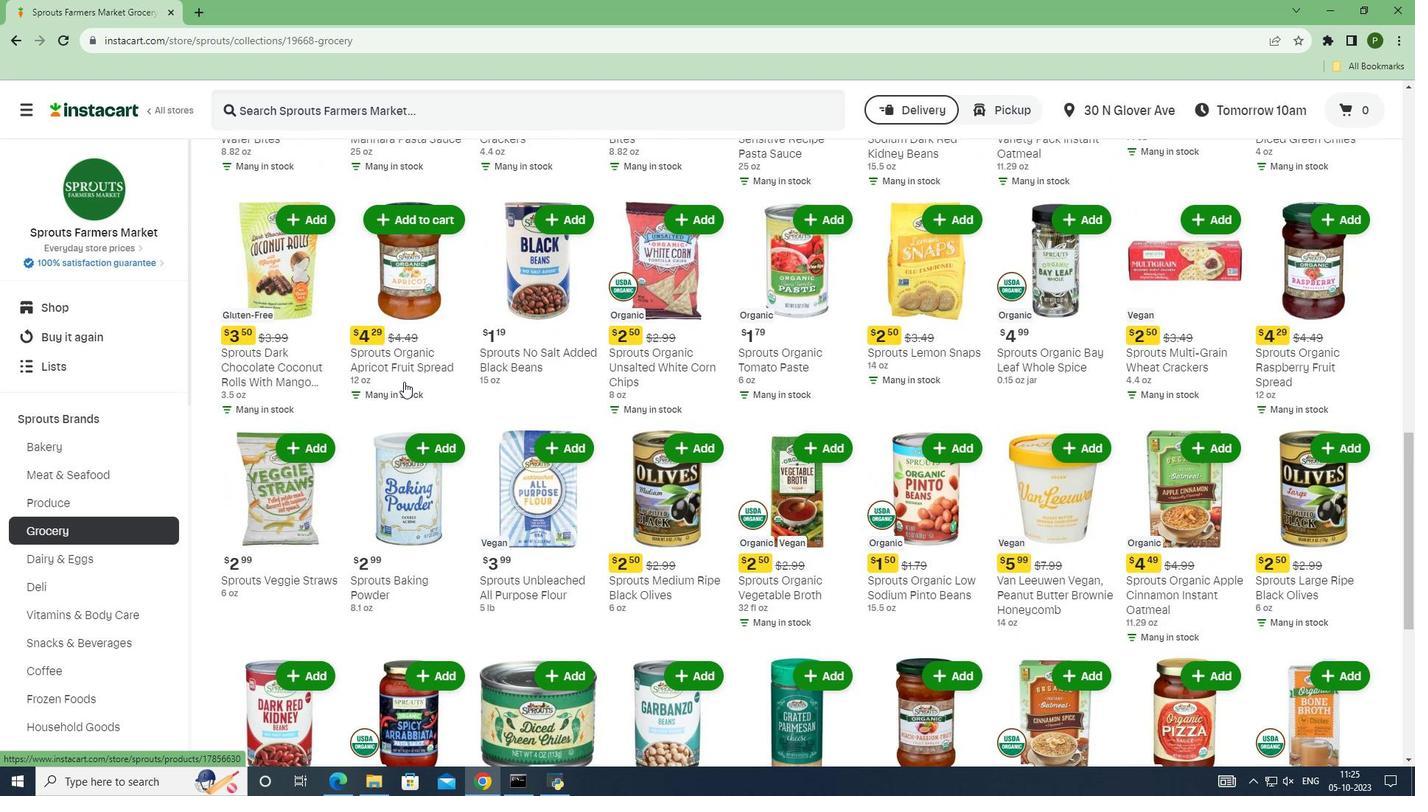 
Action: Mouse scrolled (404, 381) with delta (0, 0)
Screenshot: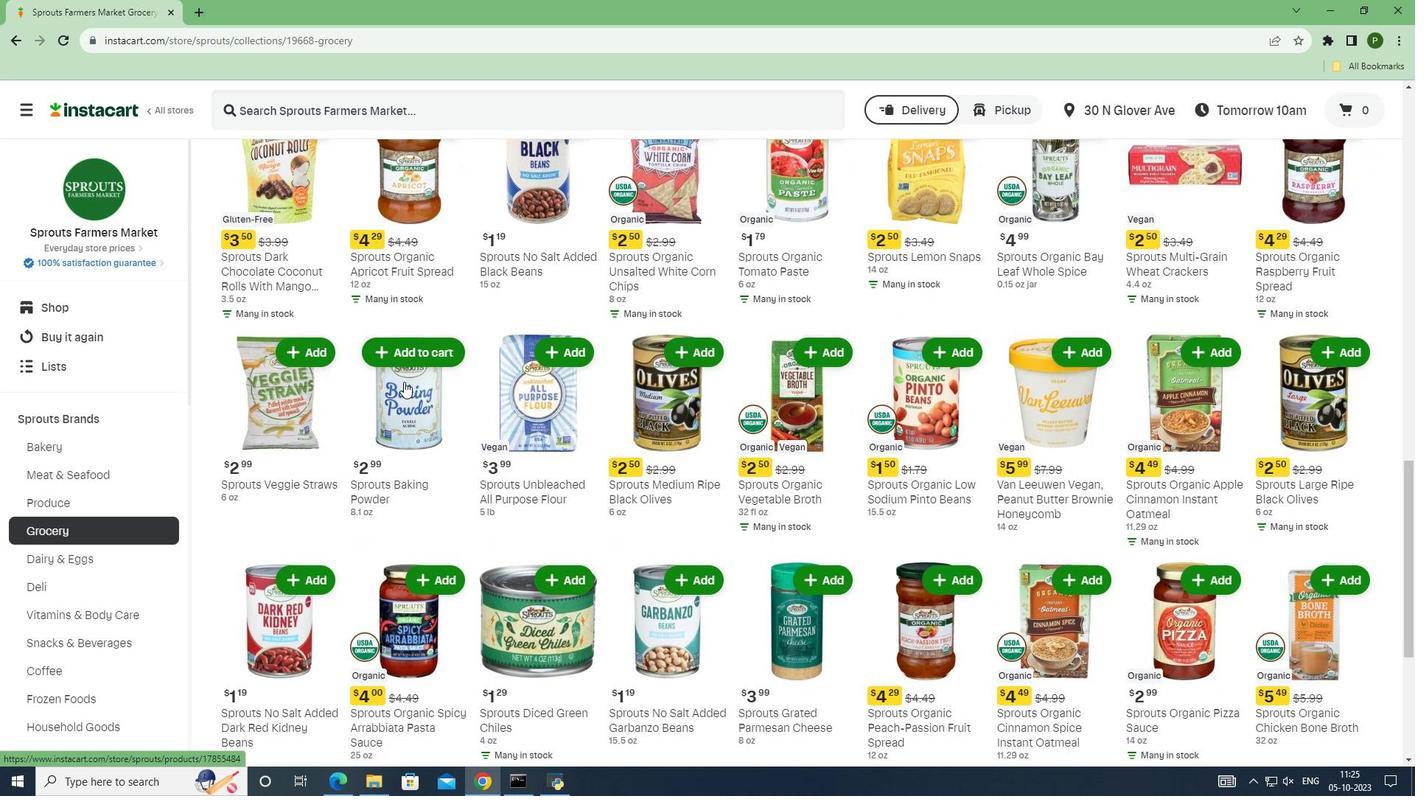 
Action: Mouse scrolled (404, 381) with delta (0, 0)
Screenshot: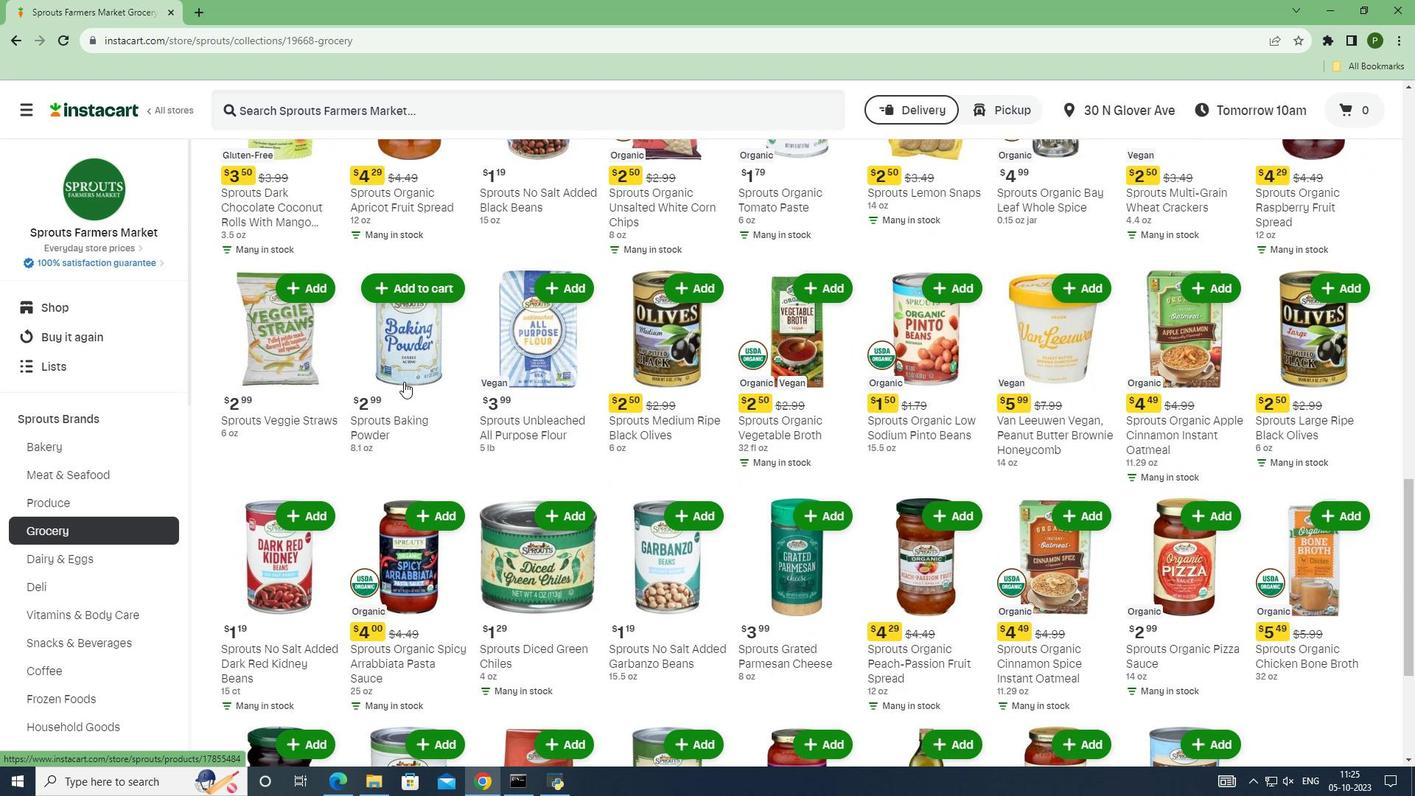 
Action: Mouse scrolled (404, 381) with delta (0, 0)
Screenshot: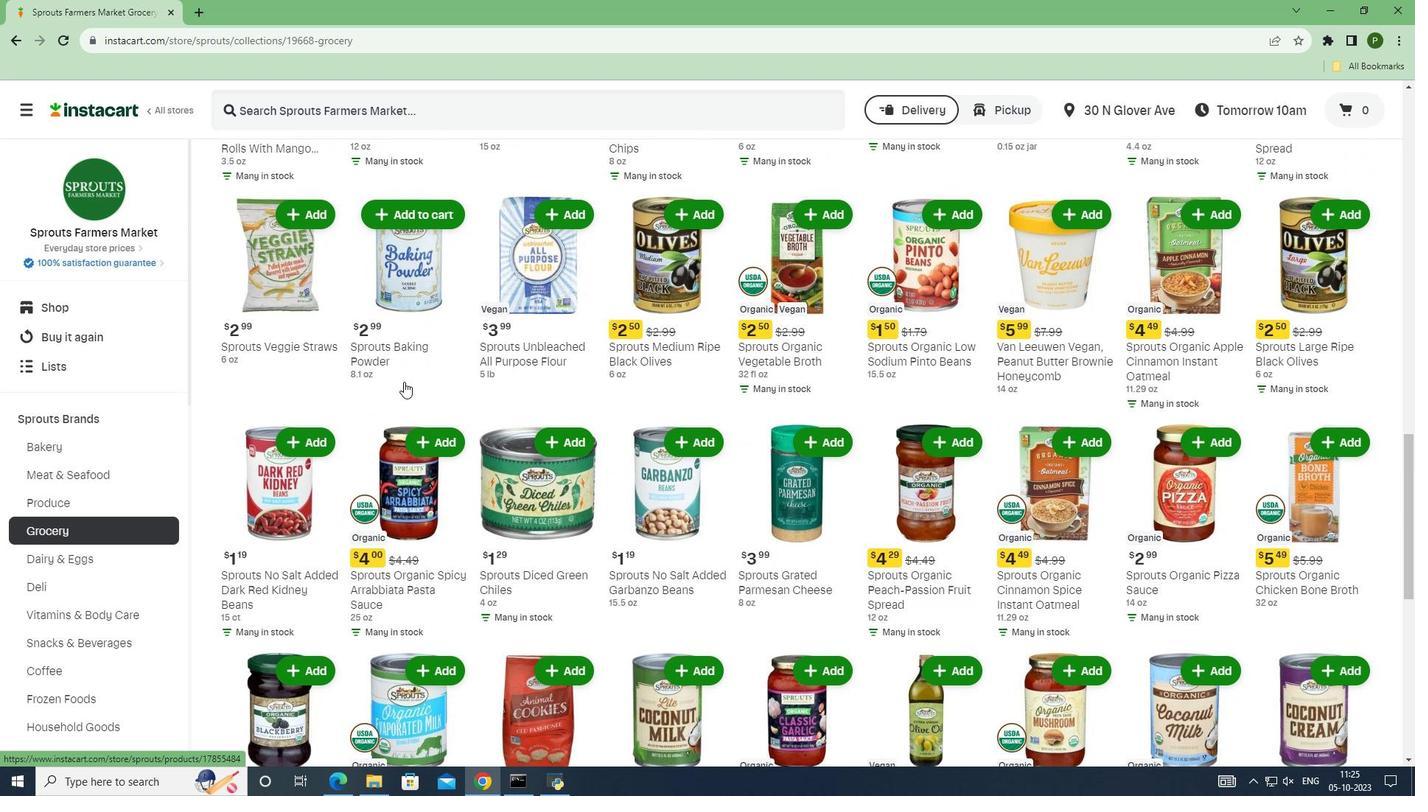 
Action: Mouse scrolled (404, 381) with delta (0, 0)
Screenshot: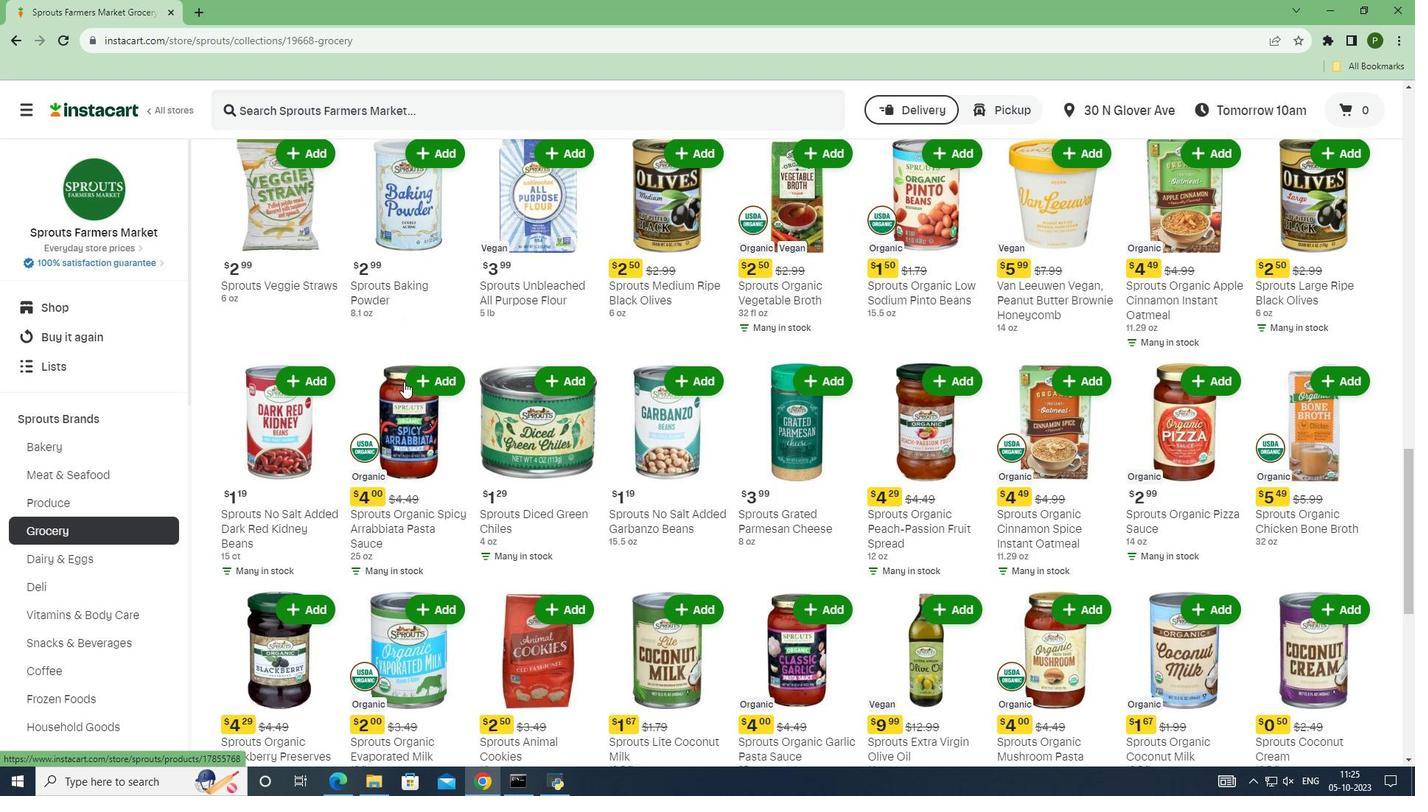 
Action: Mouse scrolled (404, 381) with delta (0, 0)
Screenshot: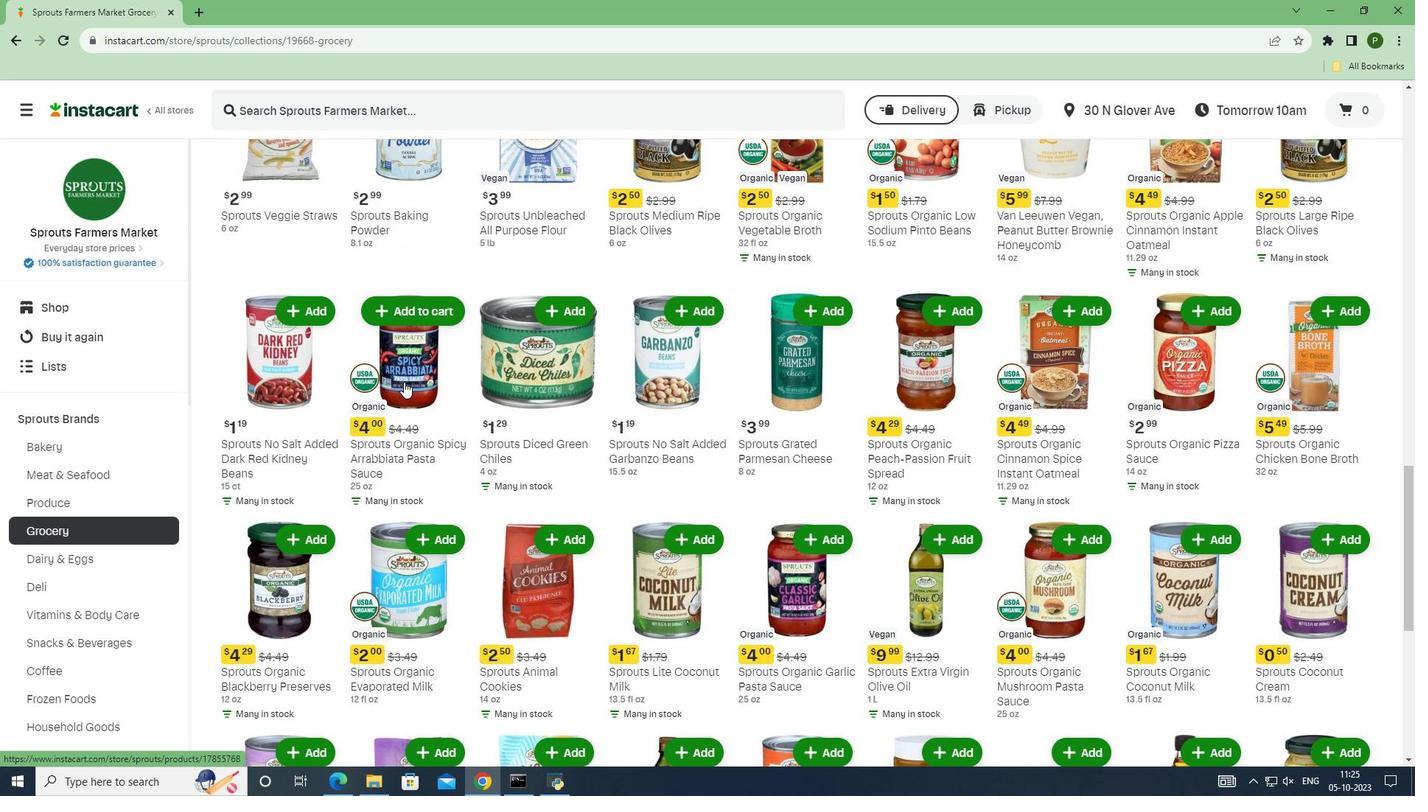 
Action: Mouse scrolled (404, 381) with delta (0, 0)
Screenshot: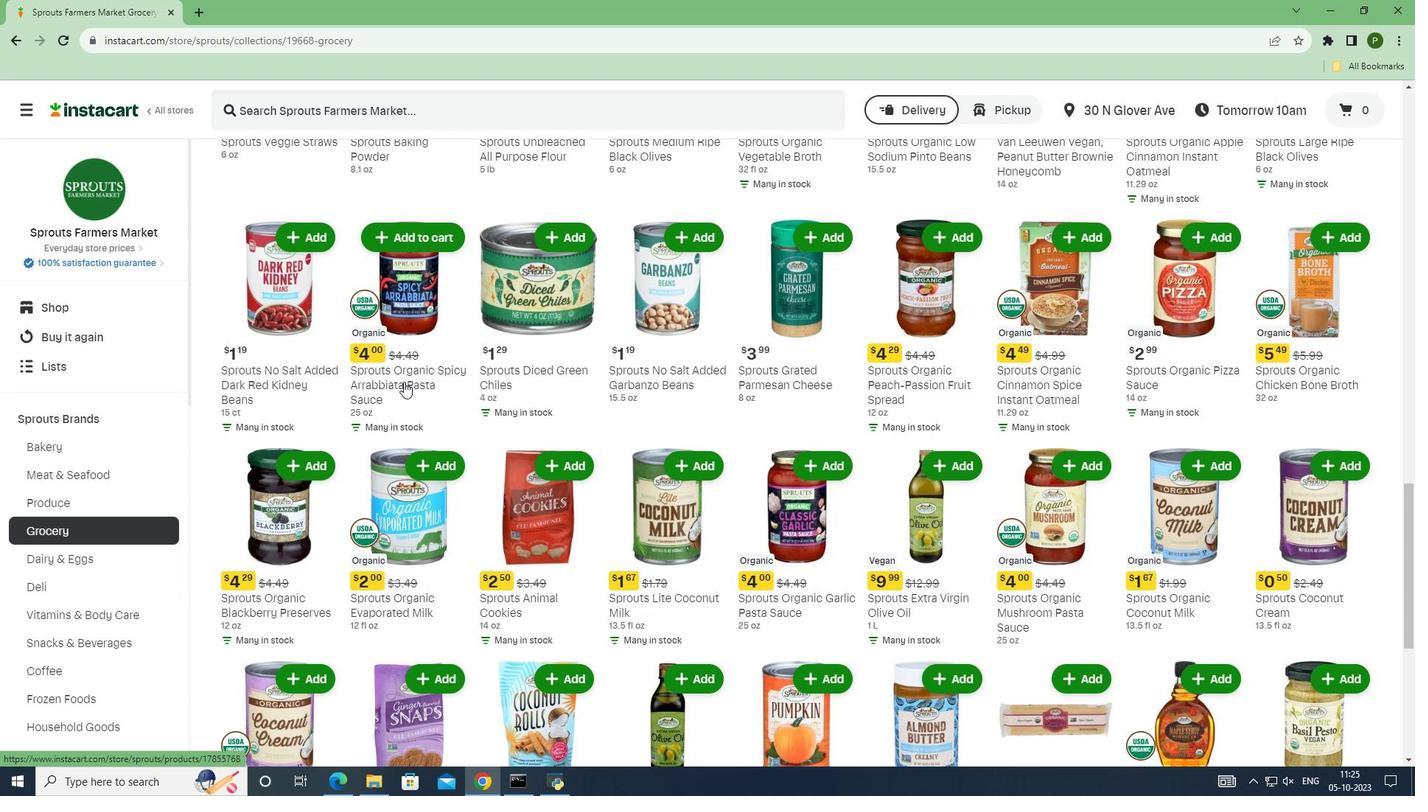 
Action: Mouse scrolled (404, 381) with delta (0, 0)
Screenshot: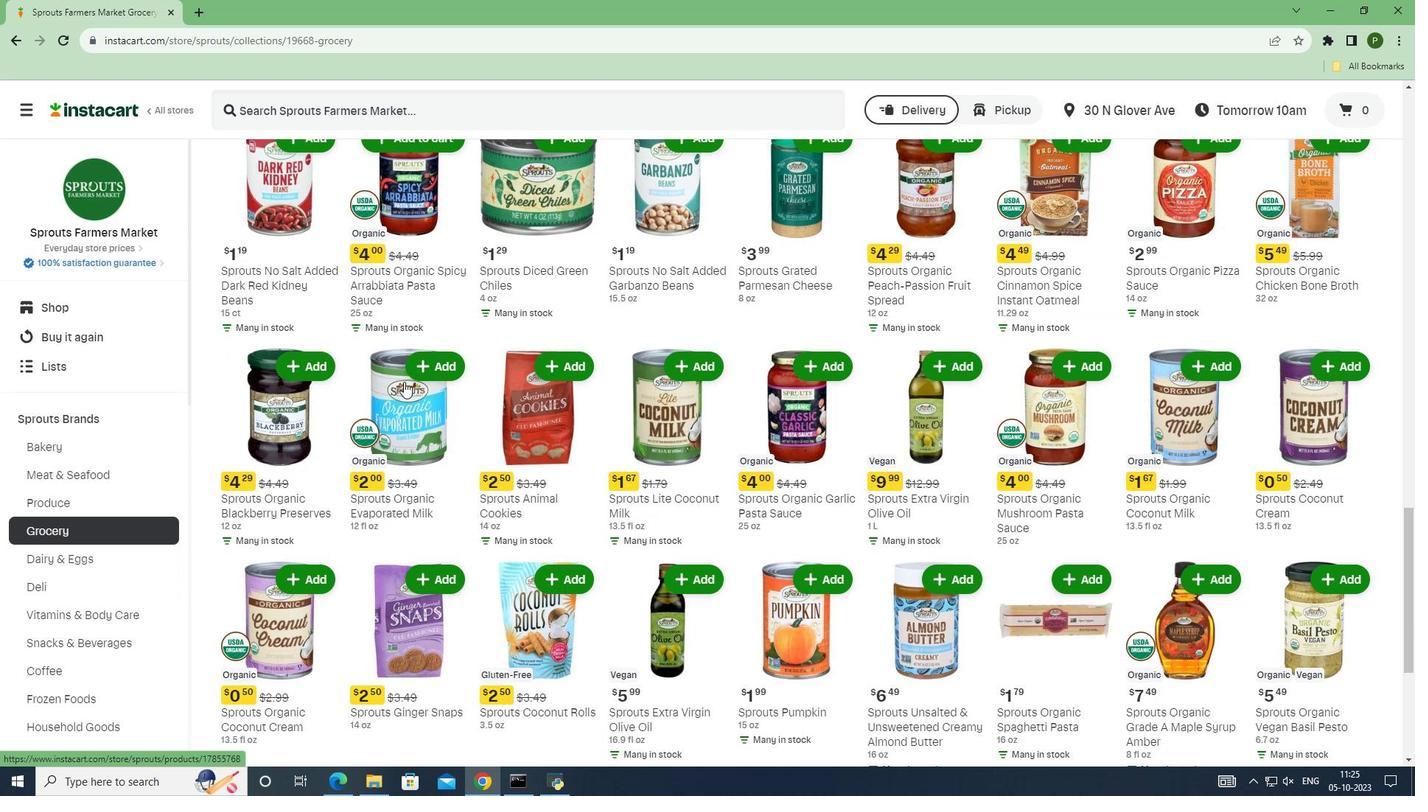 
Action: Mouse scrolled (404, 381) with delta (0, 0)
Screenshot: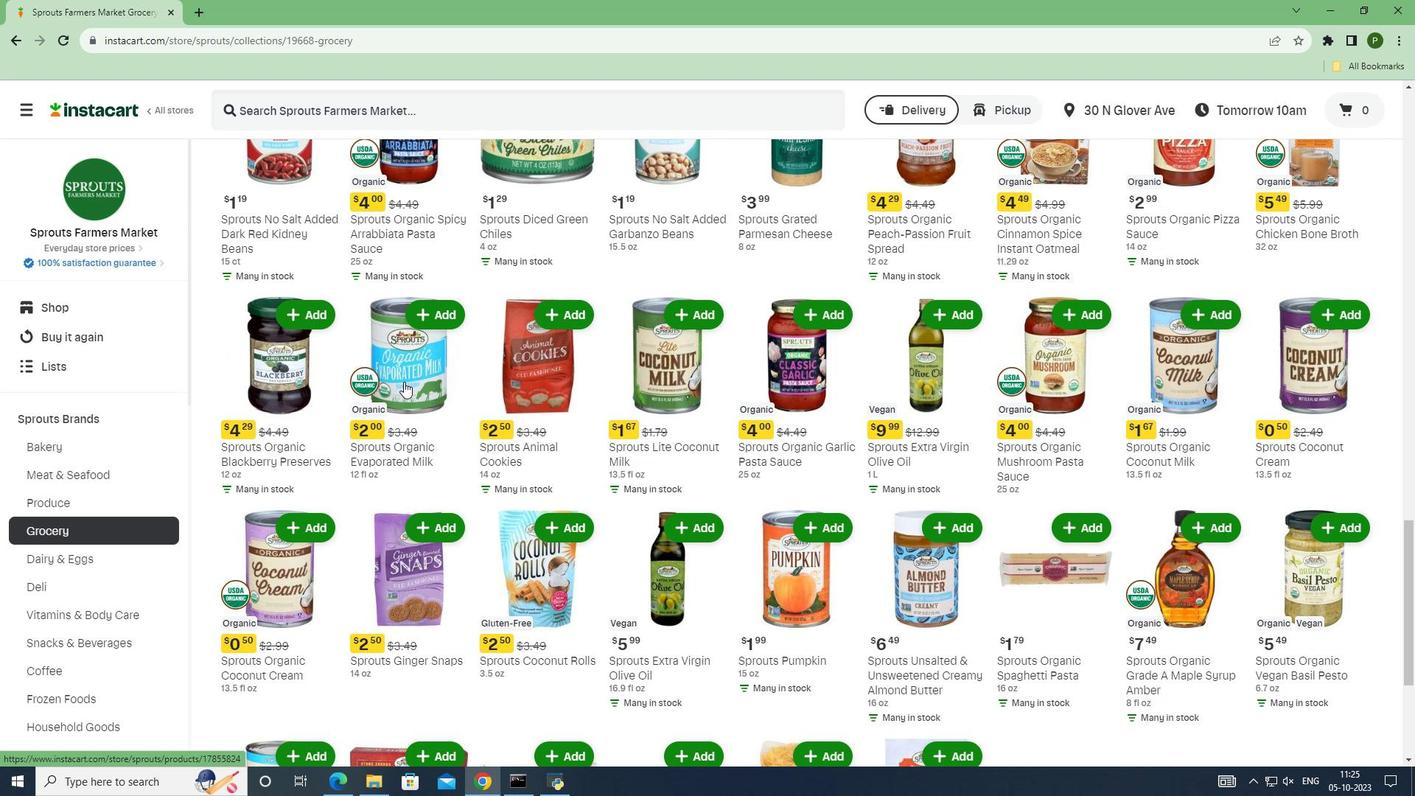 
Action: Mouse scrolled (404, 381) with delta (0, 0)
Screenshot: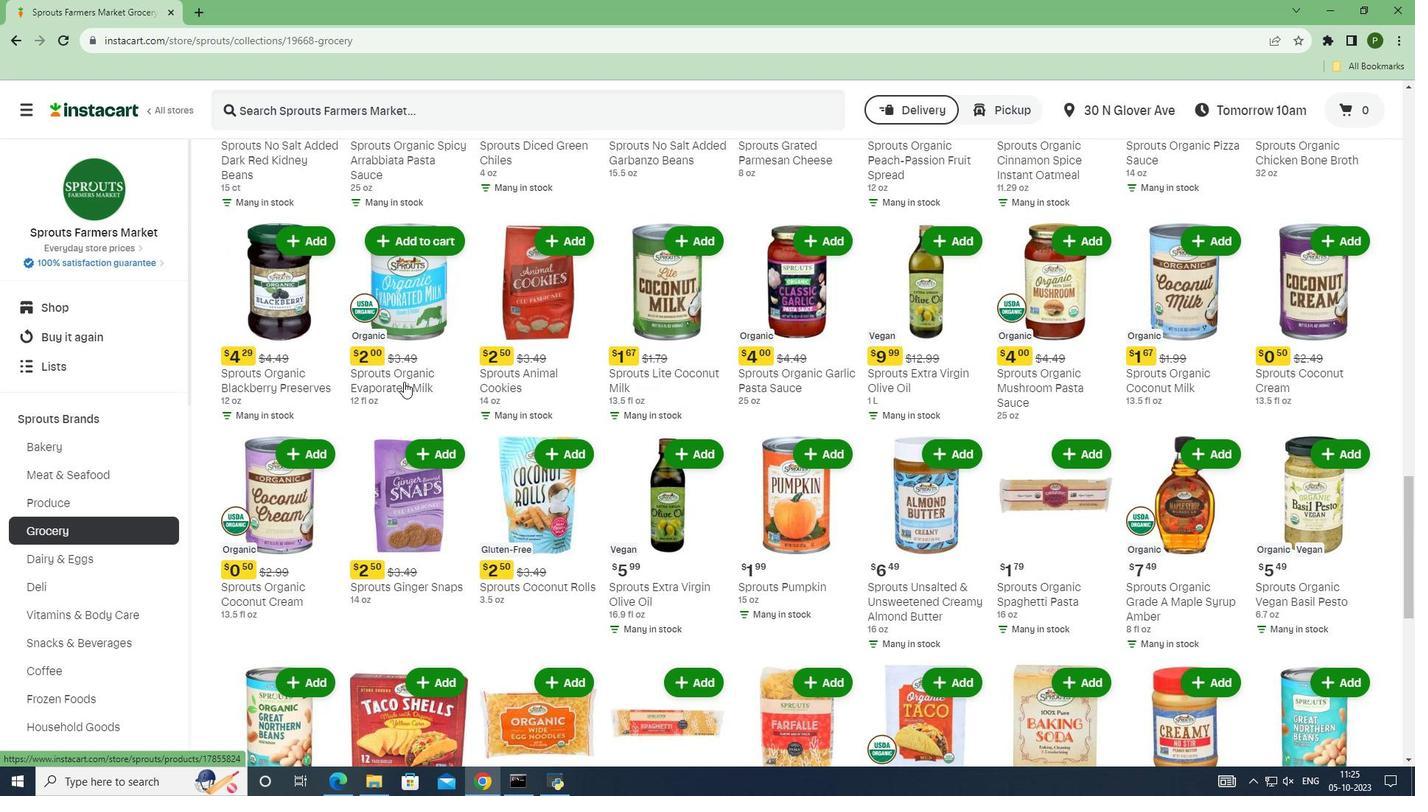 
Action: Mouse scrolled (404, 381) with delta (0, 0)
Screenshot: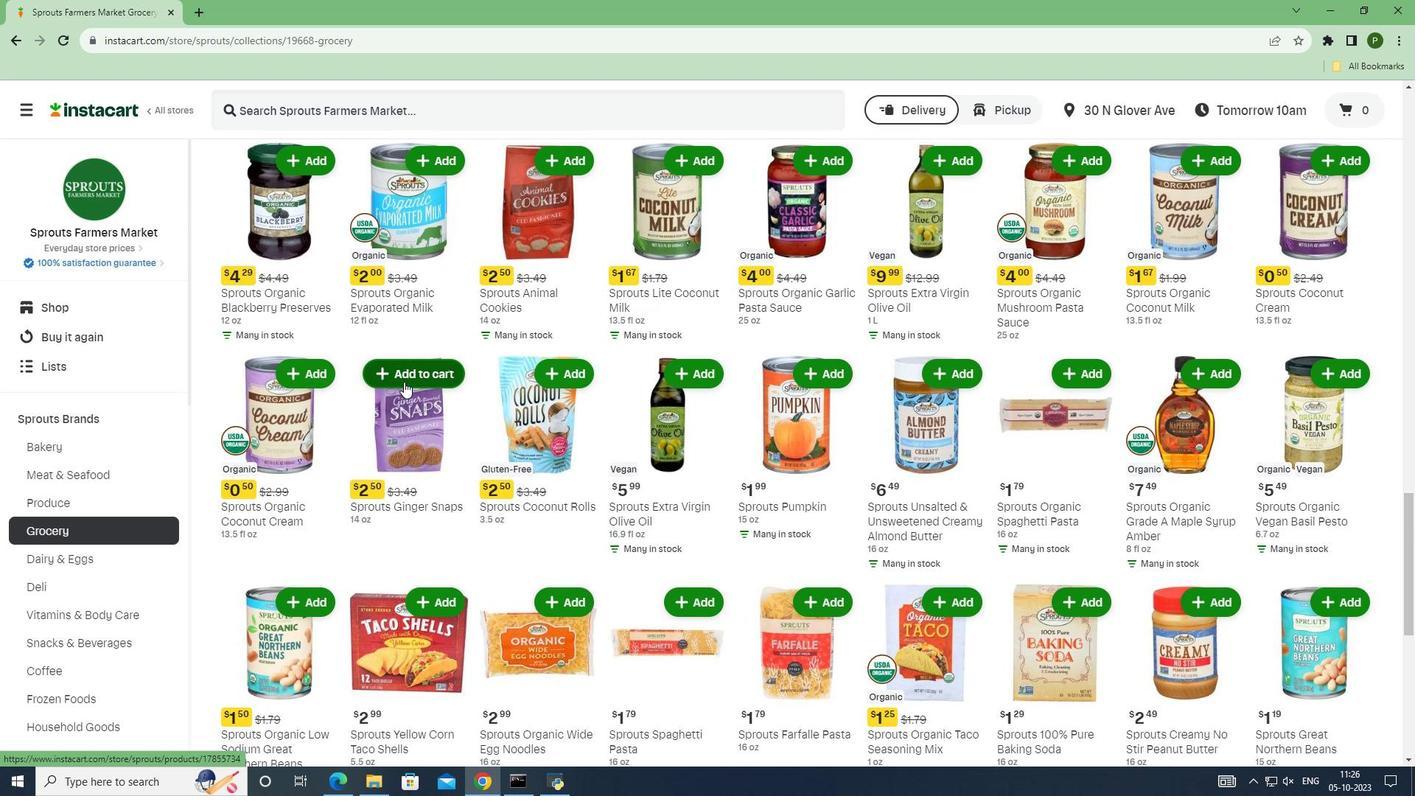 
Action: Mouse scrolled (404, 381) with delta (0, 0)
Screenshot: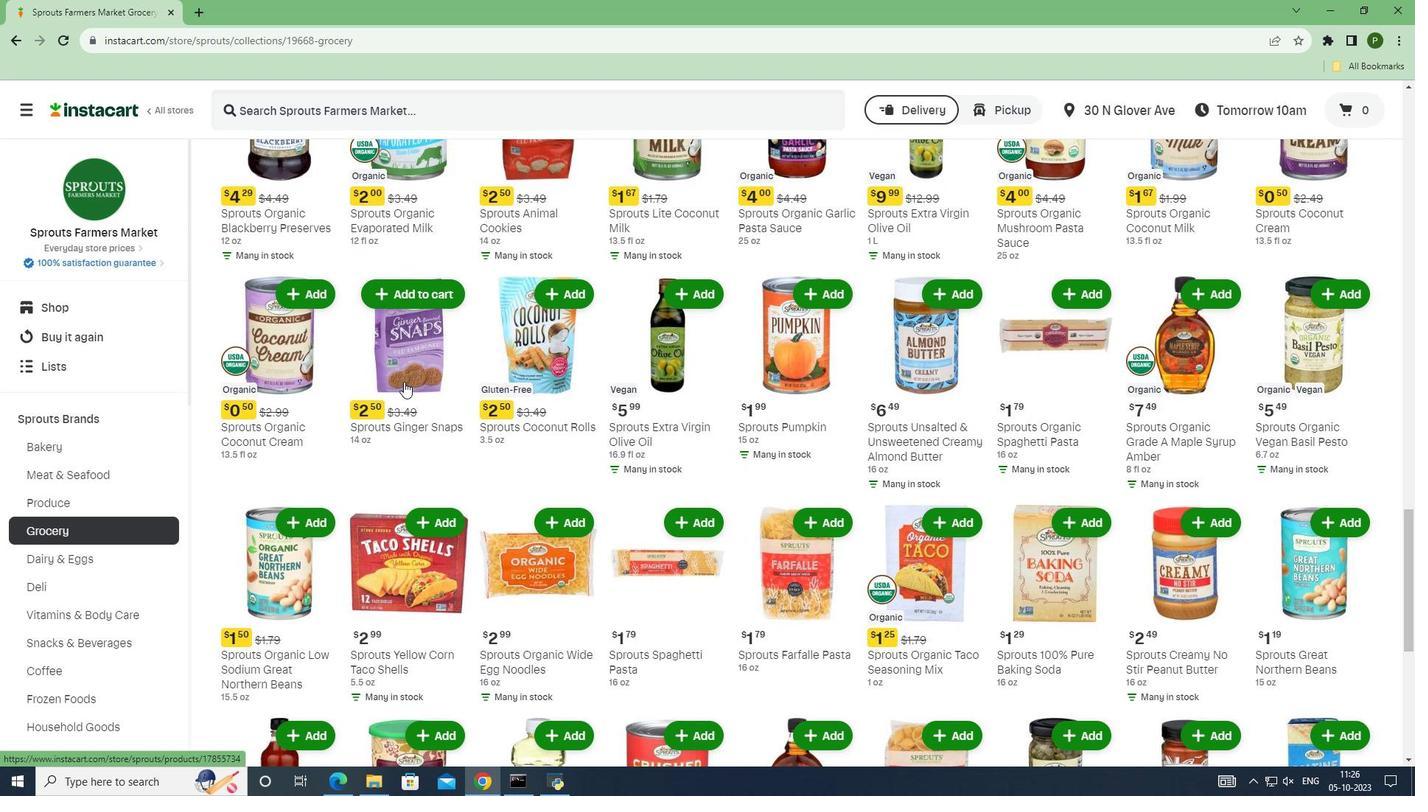 
Action: Mouse scrolled (404, 381) with delta (0, 0)
Screenshot: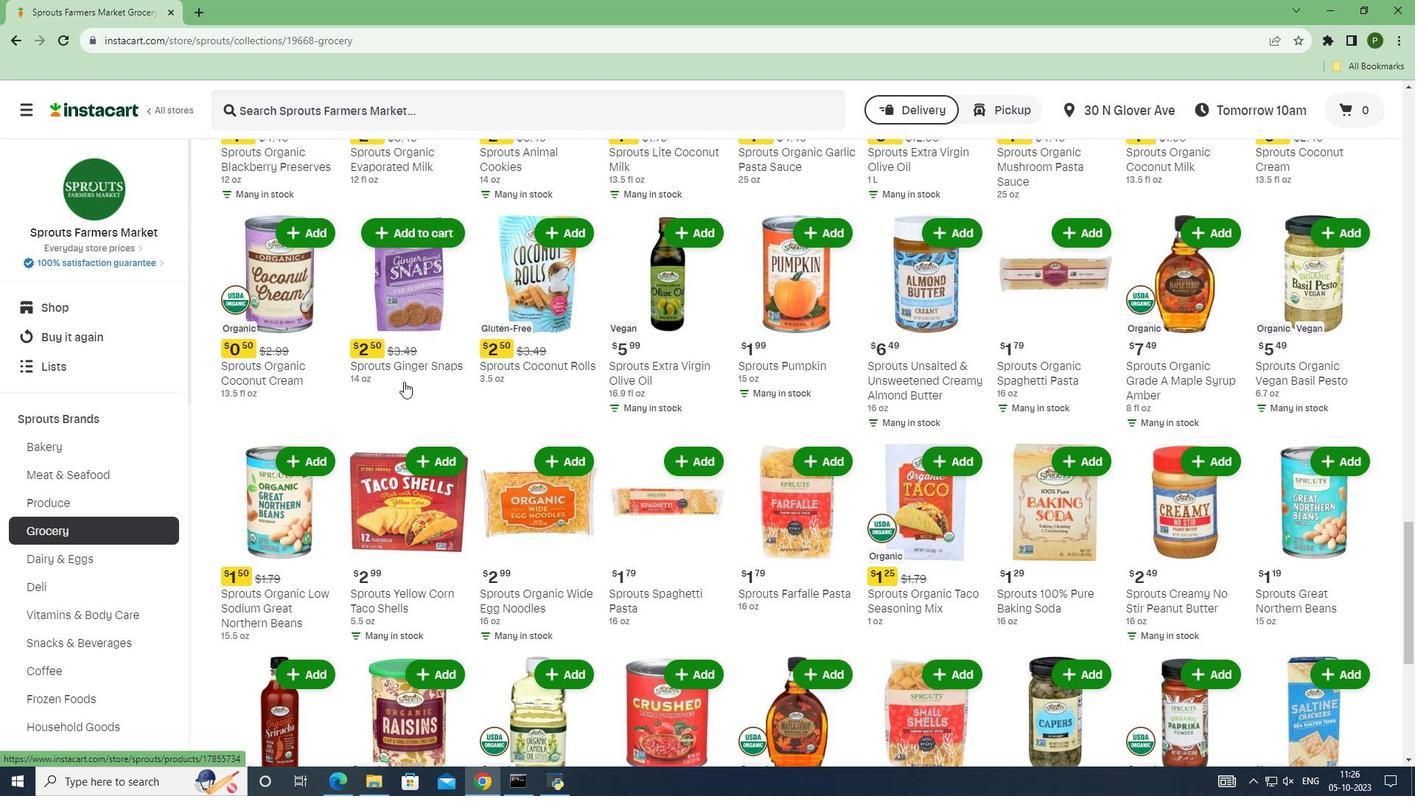
Action: Mouse scrolled (404, 381) with delta (0, 0)
Screenshot: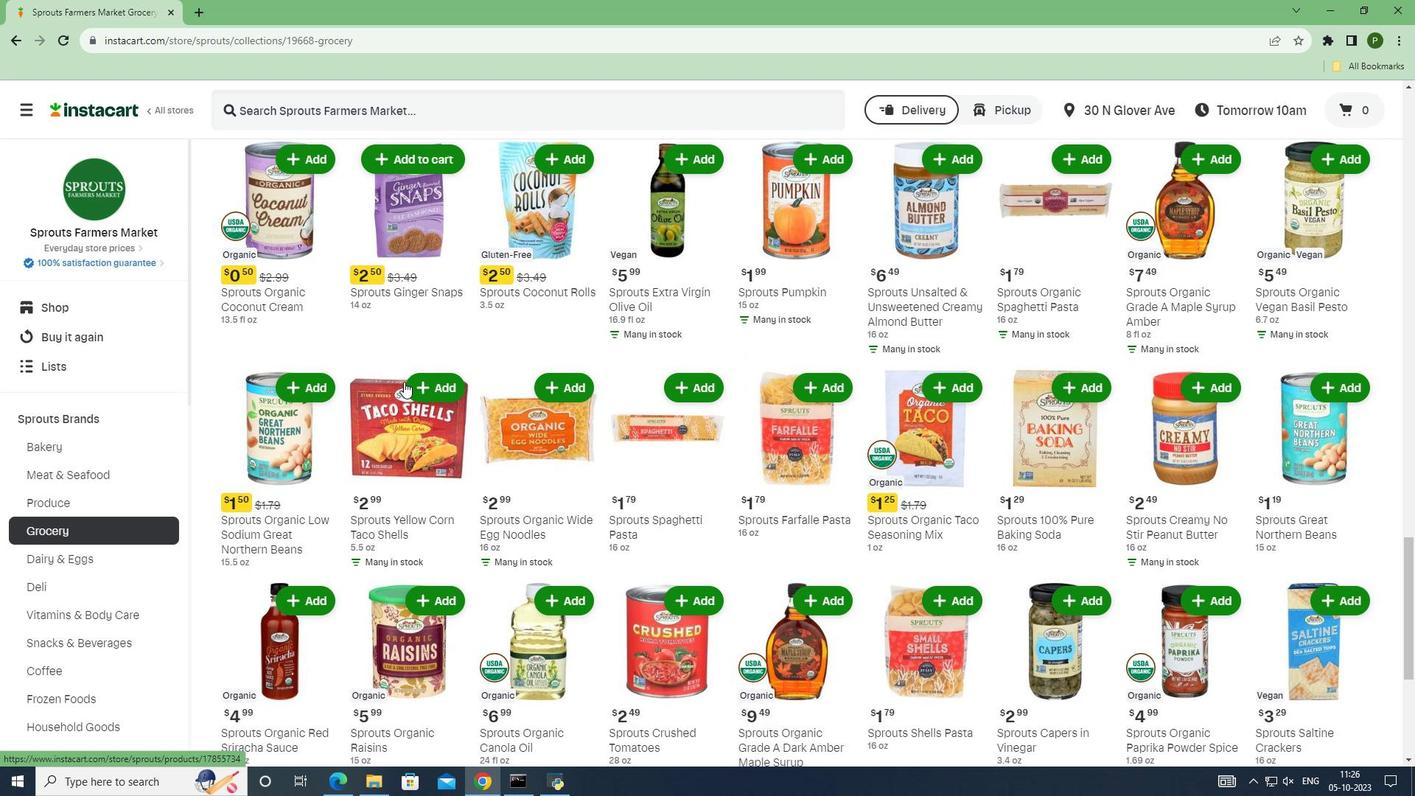 
Action: Mouse scrolled (404, 381) with delta (0, 0)
Screenshot: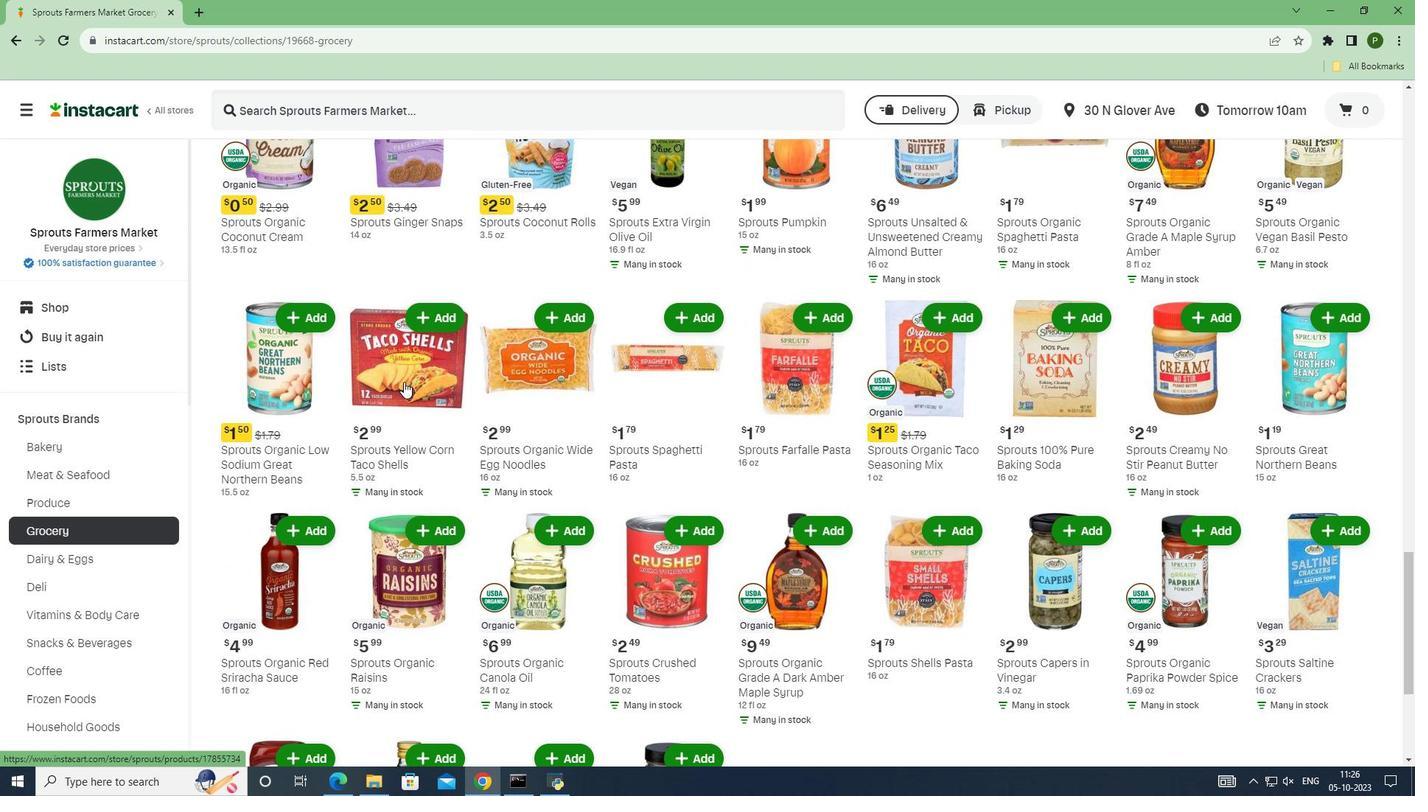 
Action: Mouse scrolled (404, 381) with delta (0, 0)
Screenshot: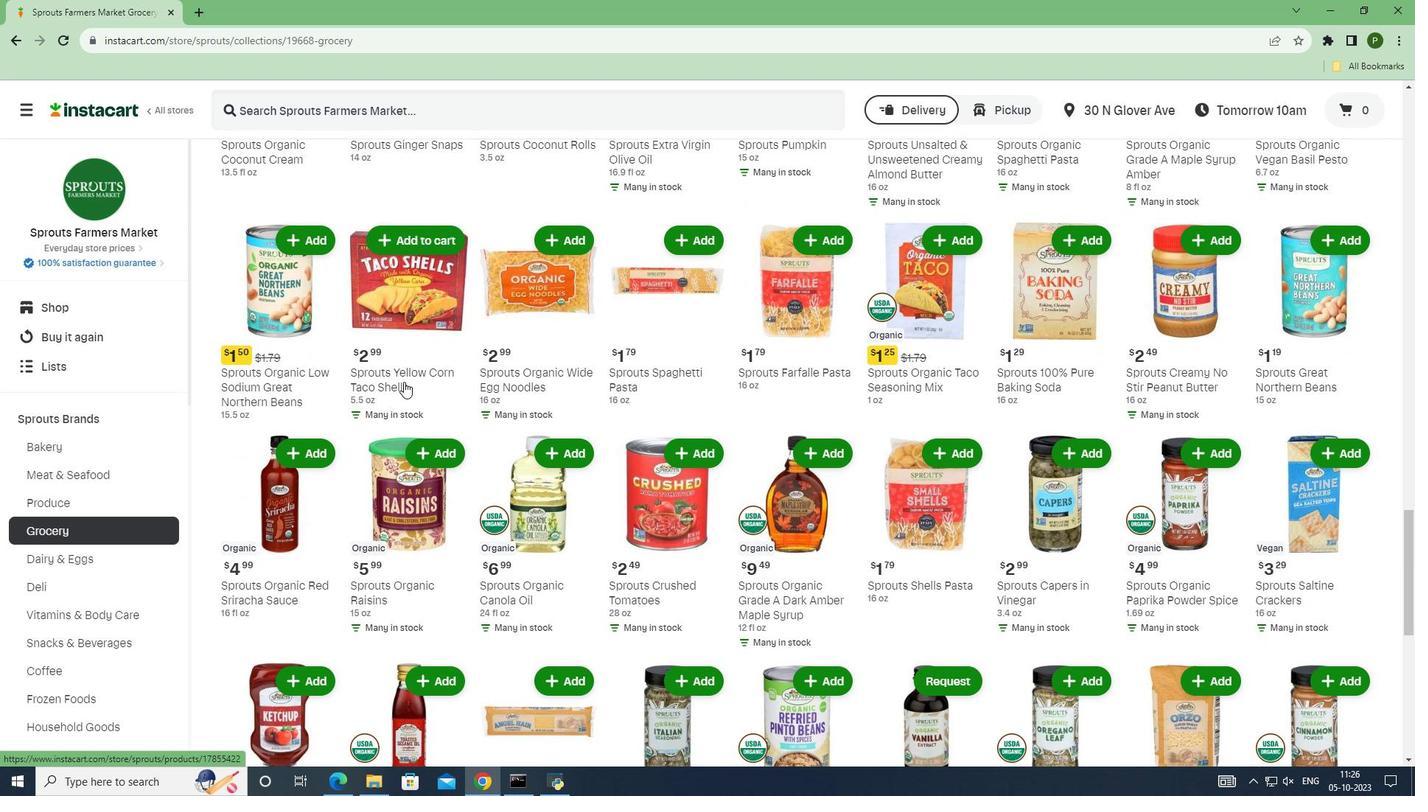 
Action: Mouse scrolled (404, 381) with delta (0, 0)
Screenshot: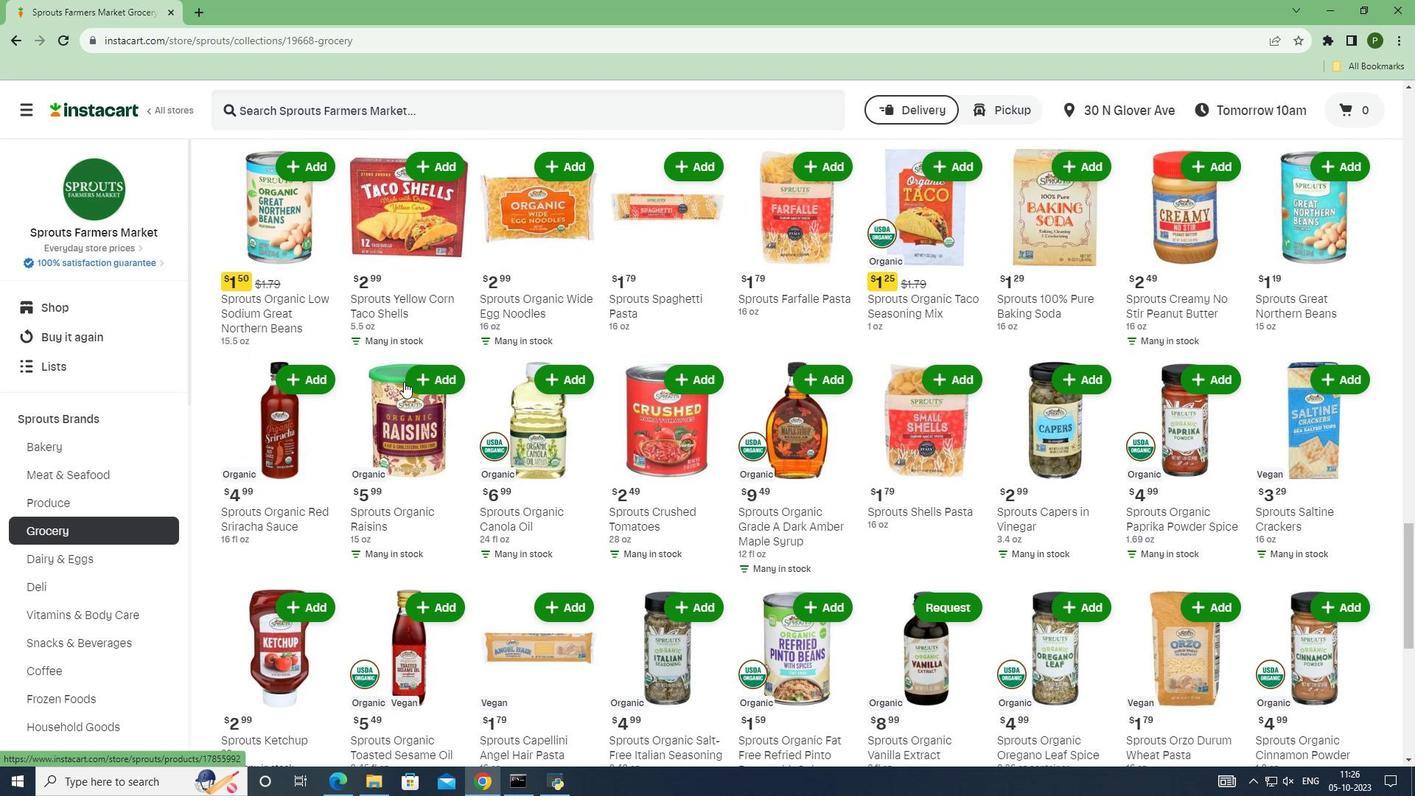 
Action: Mouse scrolled (404, 381) with delta (0, 0)
Screenshot: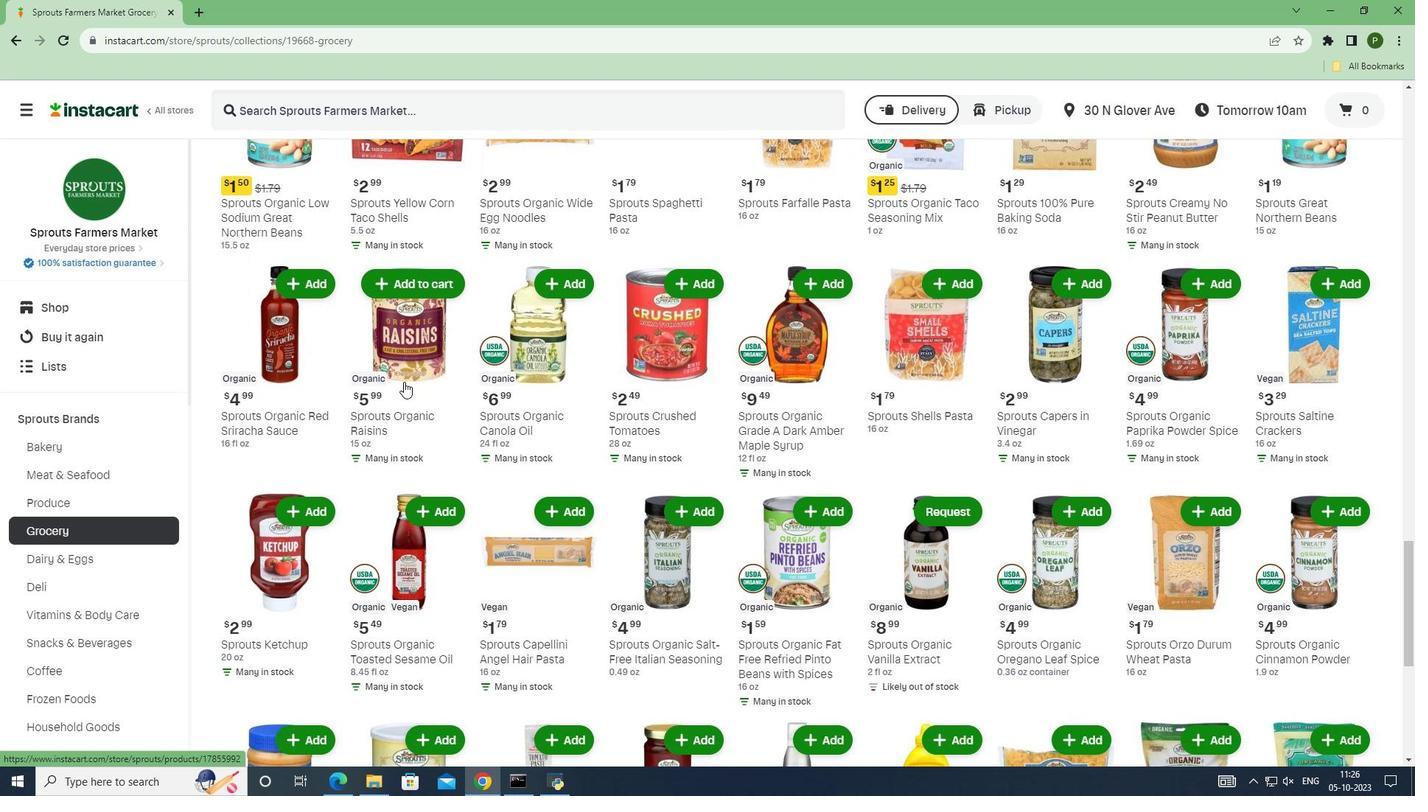 
Action: Mouse scrolled (404, 381) with delta (0, 0)
Screenshot: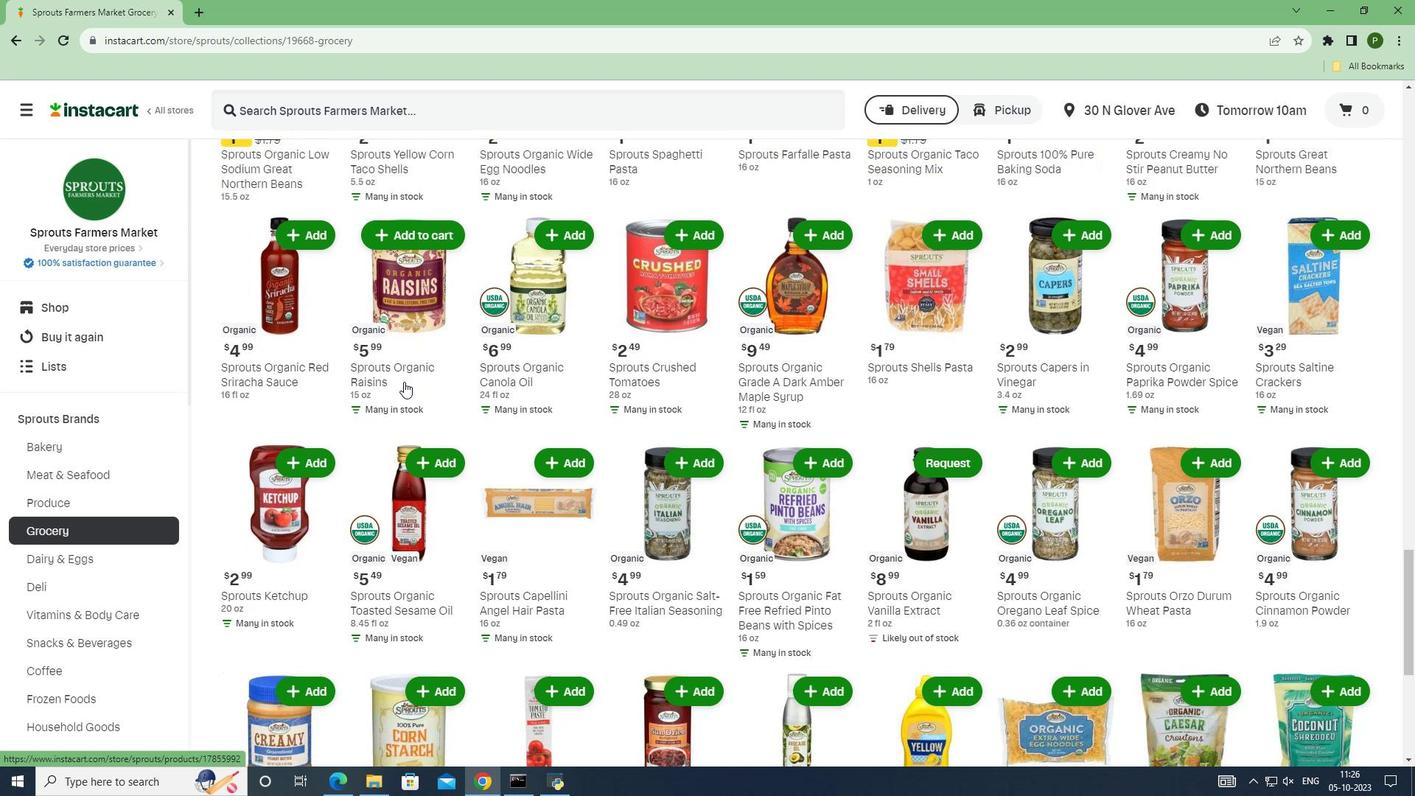 
Action: Mouse scrolled (404, 381) with delta (0, 0)
Screenshot: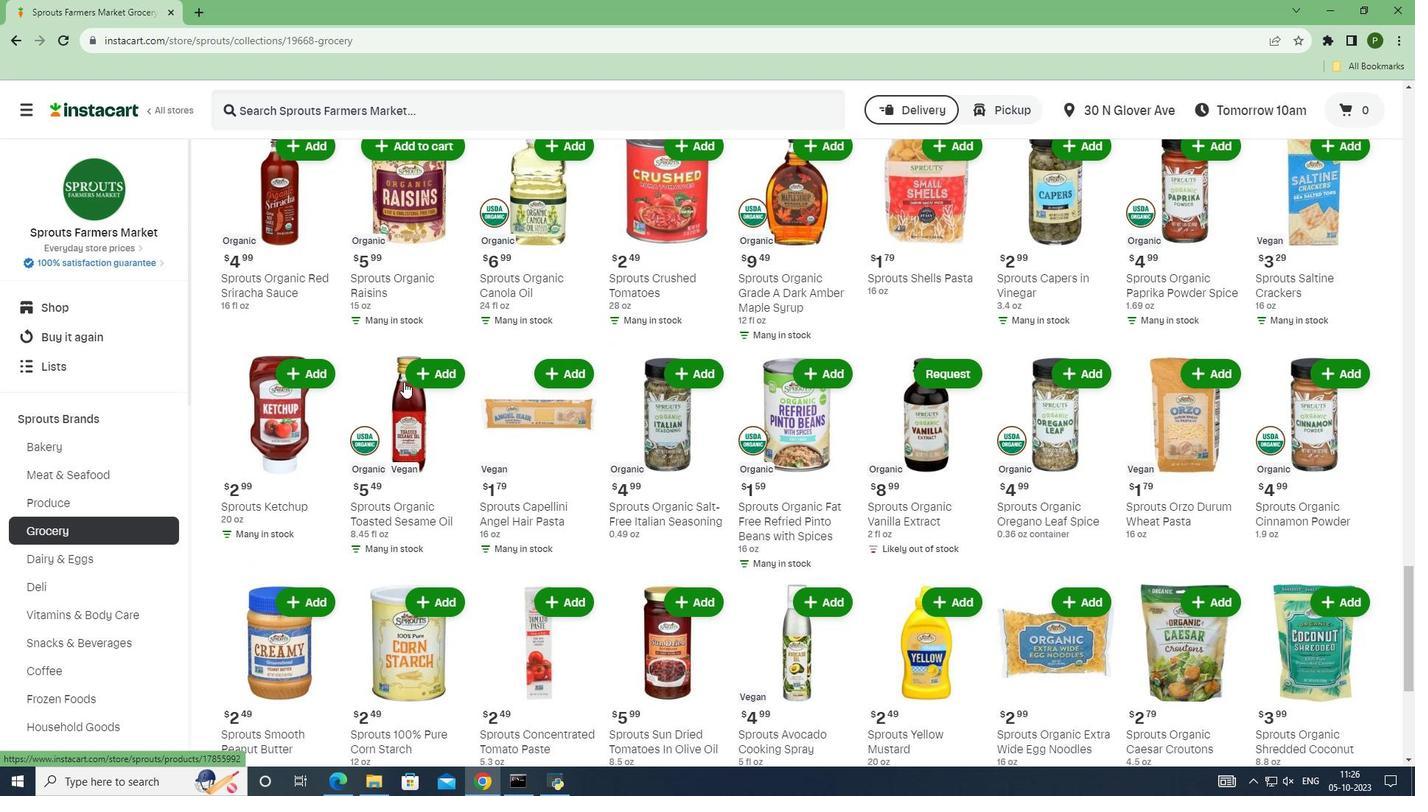 
Action: Mouse scrolled (404, 381) with delta (0, 0)
Screenshot: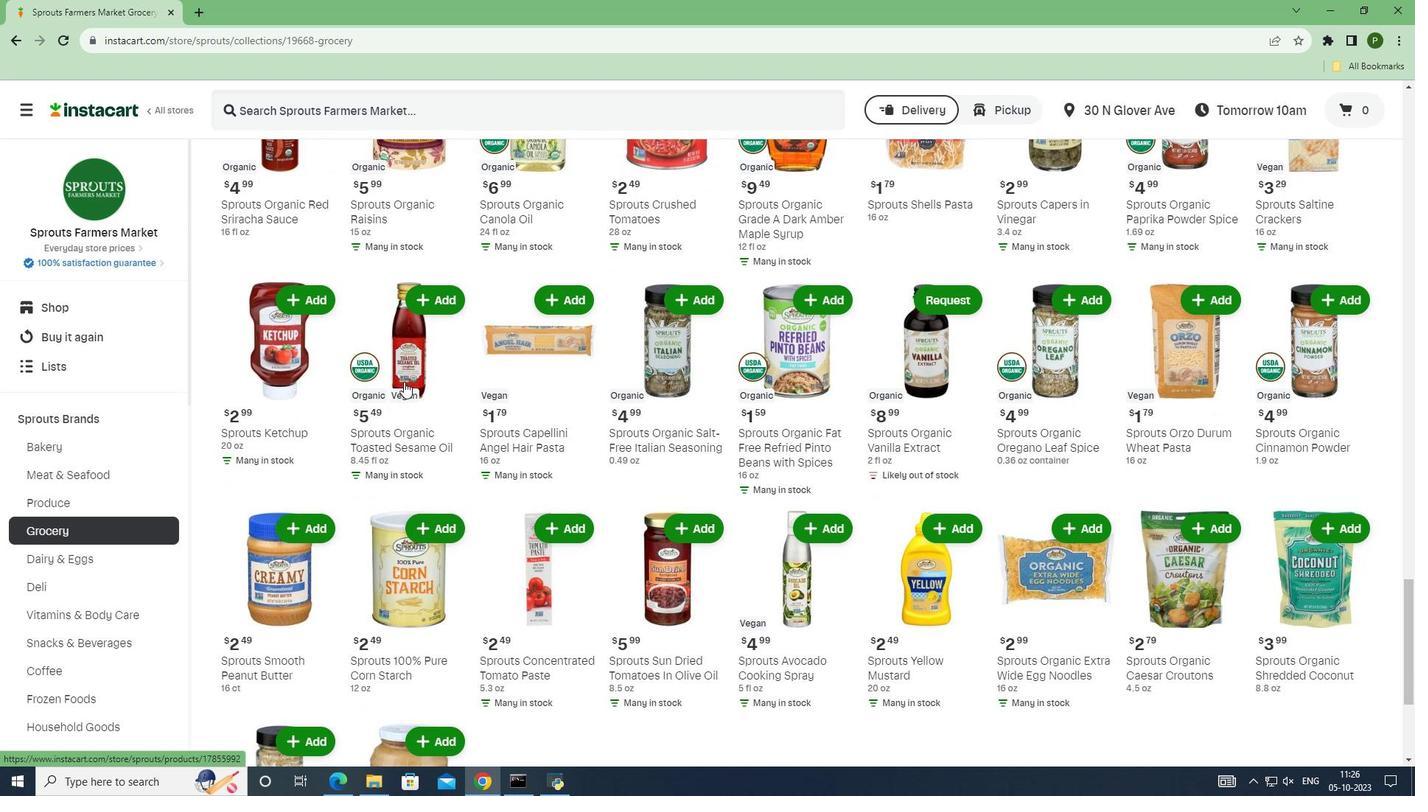 
Action: Mouse scrolled (404, 381) with delta (0, 0)
Screenshot: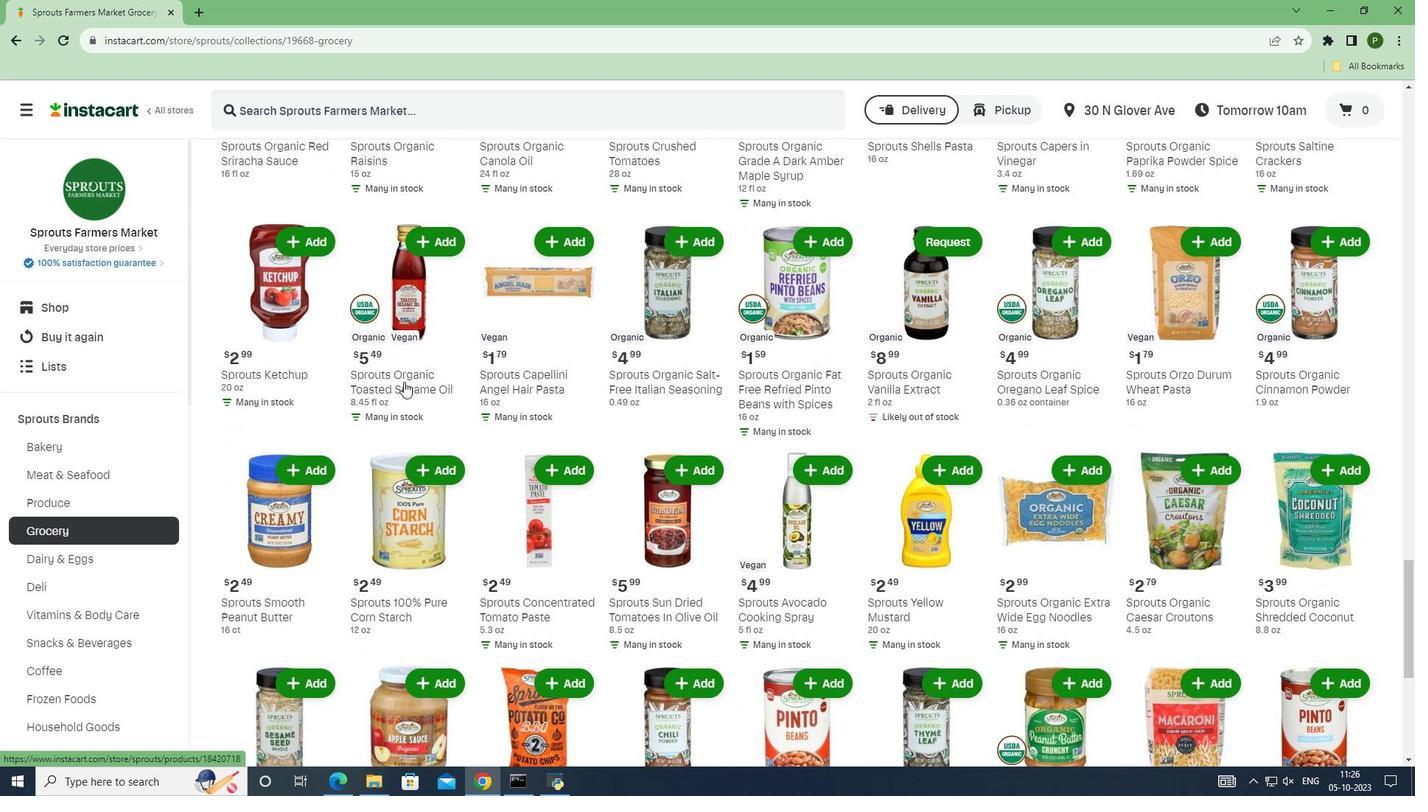 
Action: Mouse scrolled (404, 381) with delta (0, 0)
Screenshot: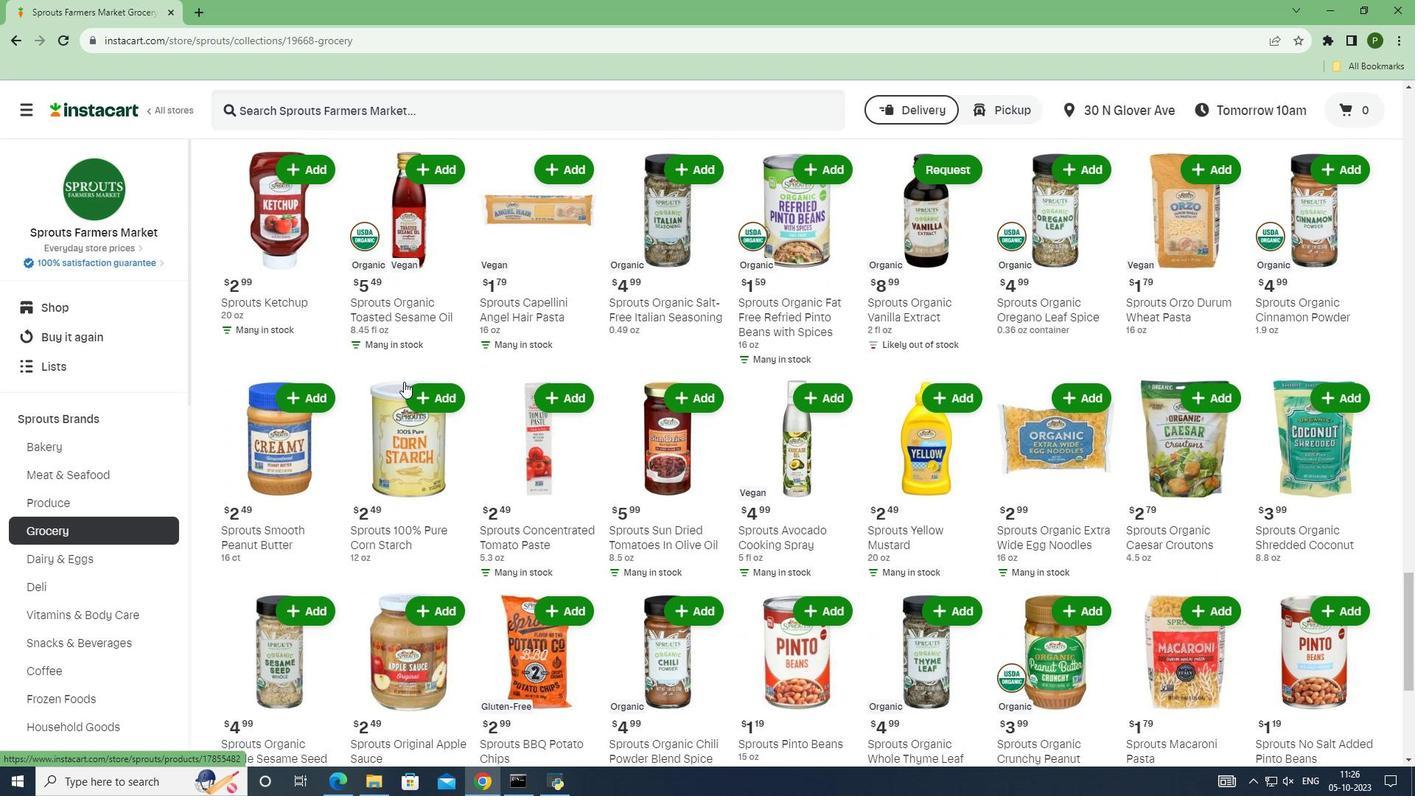 
Action: Mouse scrolled (404, 381) with delta (0, 0)
Screenshot: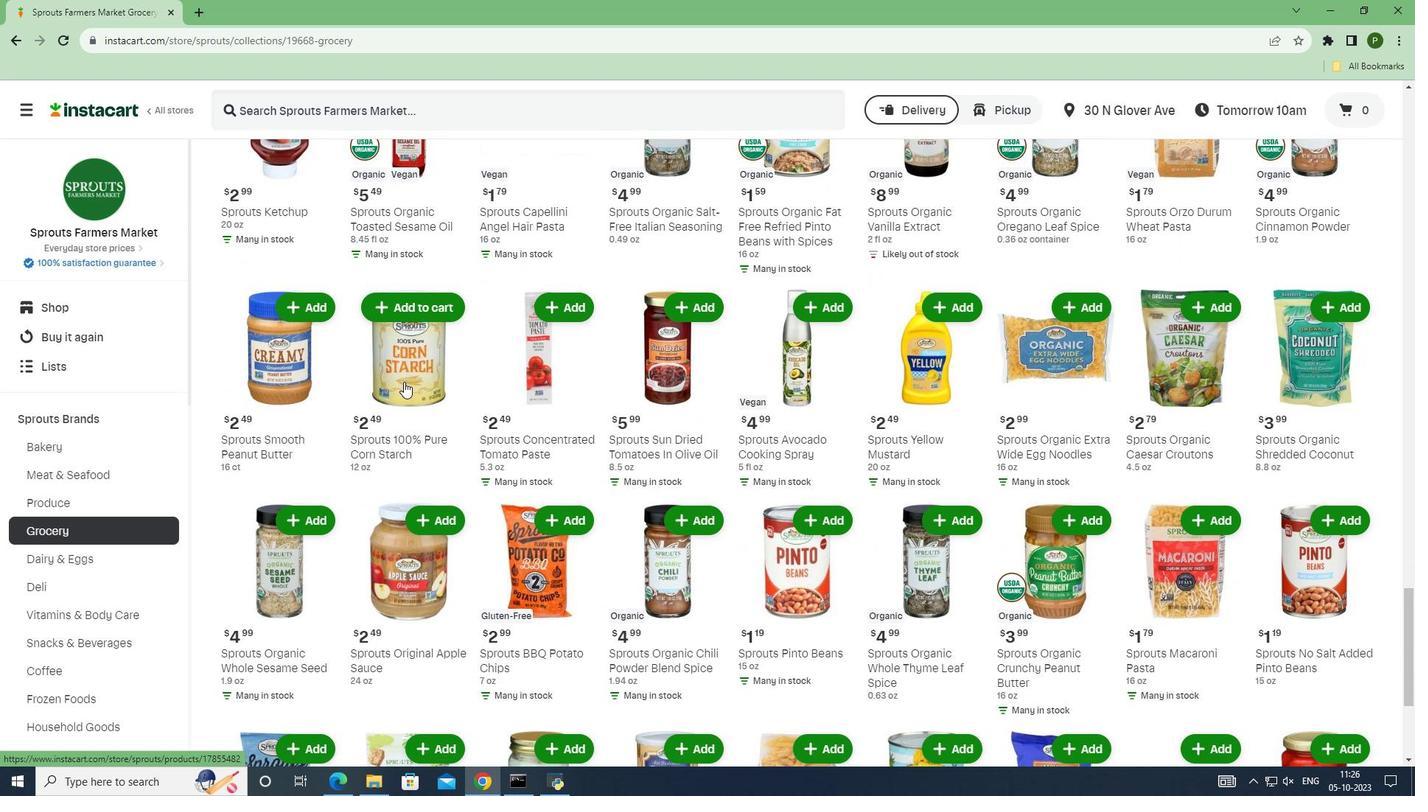 
Action: Mouse scrolled (404, 381) with delta (0, 0)
Screenshot: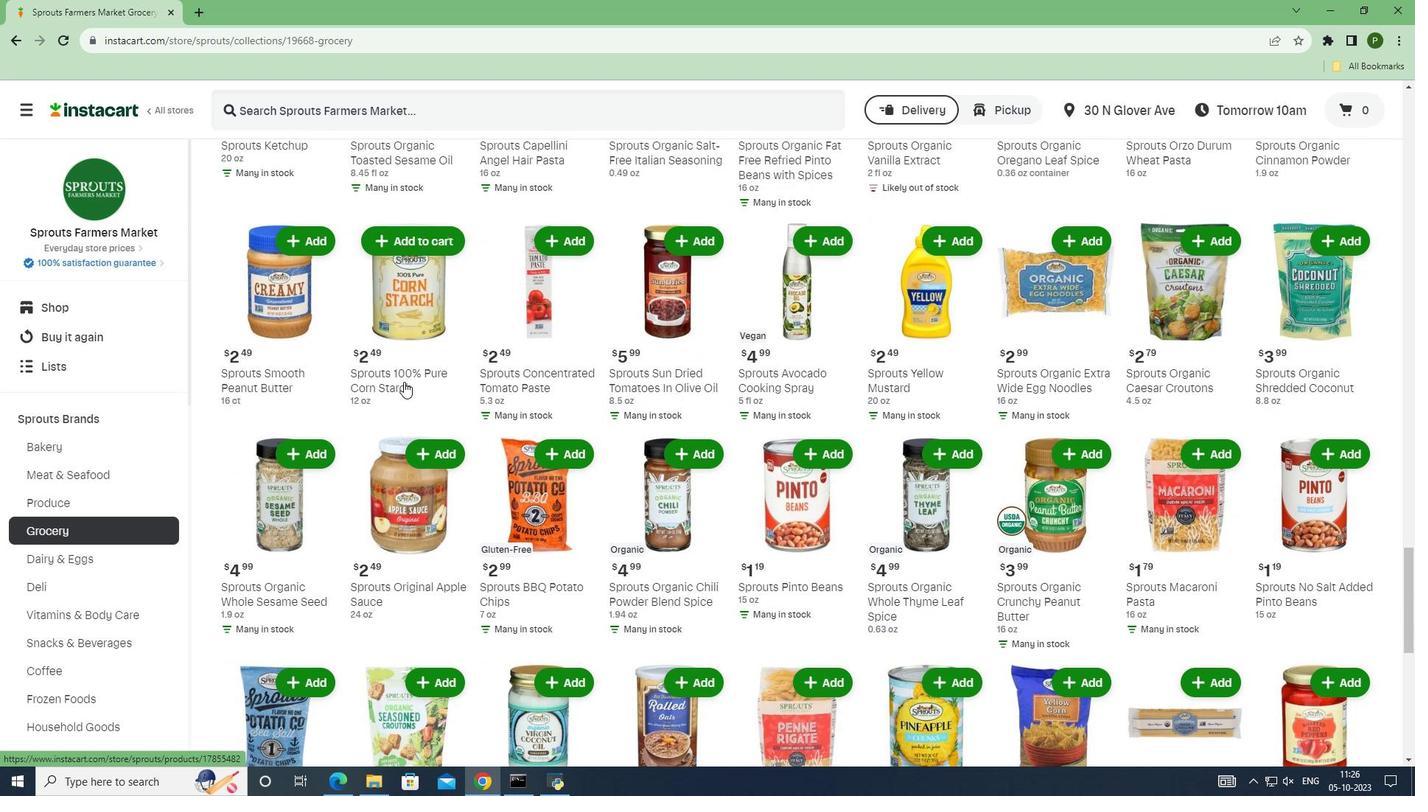 
Action: Mouse scrolled (404, 381) with delta (0, 0)
Screenshot: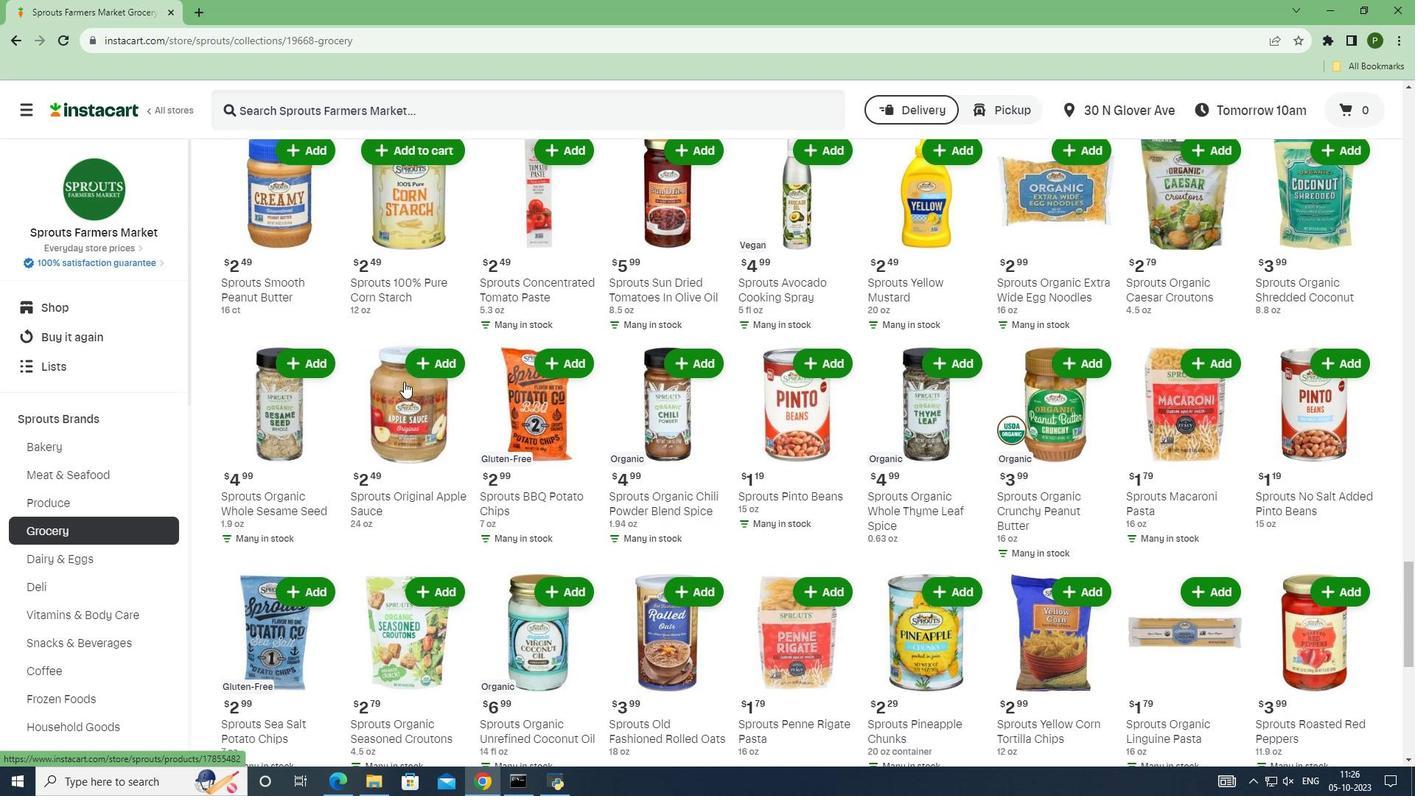
Action: Mouse scrolled (404, 381) with delta (0, 0)
Screenshot: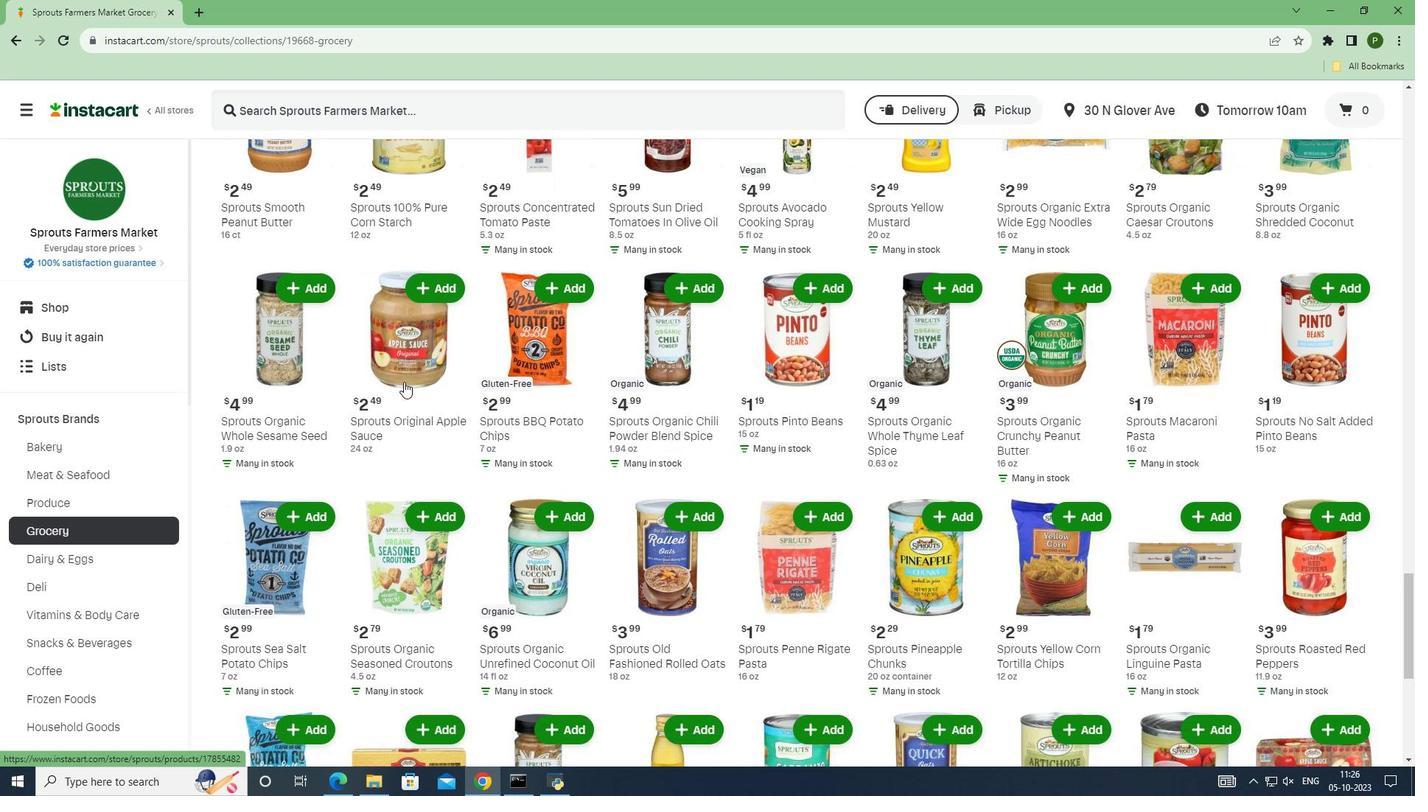 
Action: Mouse scrolled (404, 381) with delta (0, 0)
Screenshot: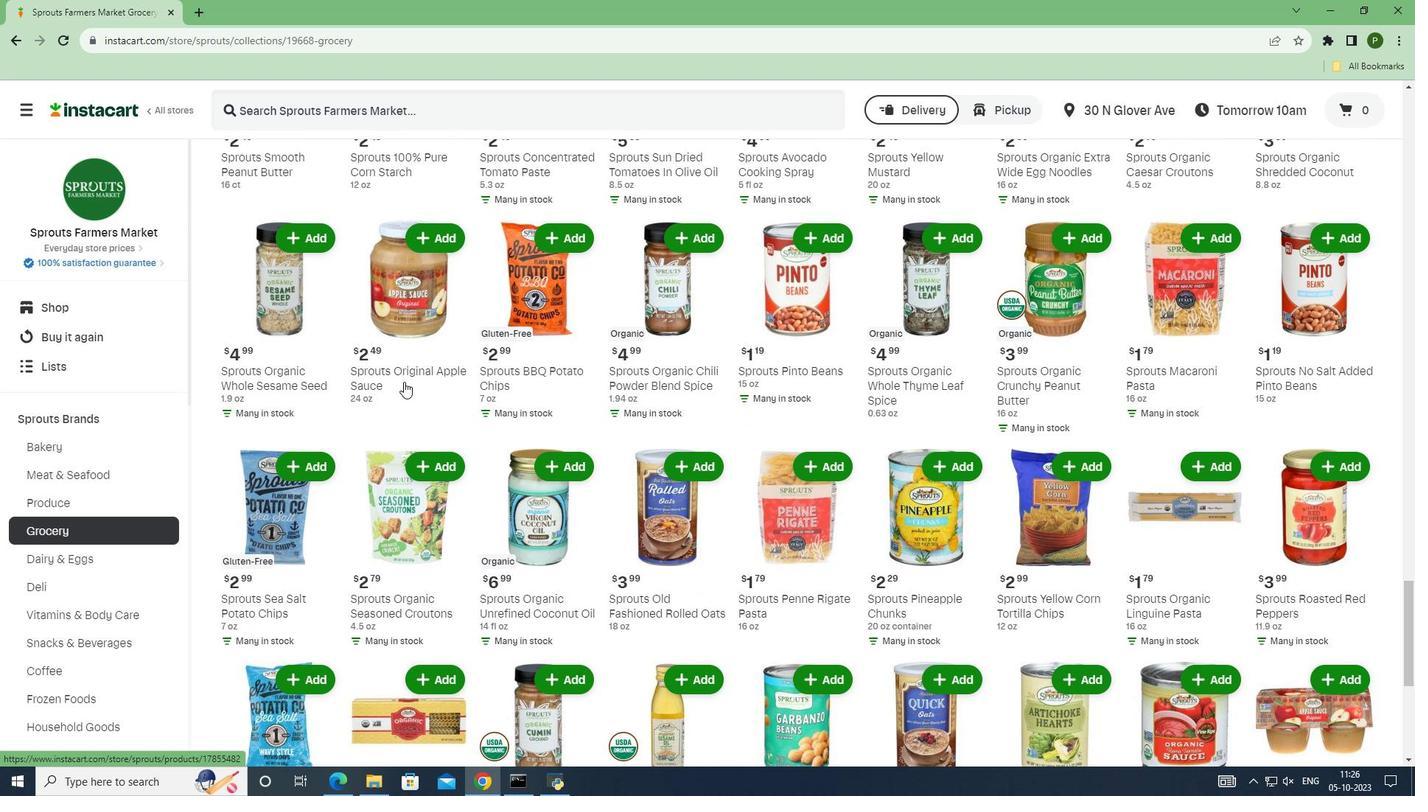 
Action: Mouse scrolled (404, 381) with delta (0, 0)
Screenshot: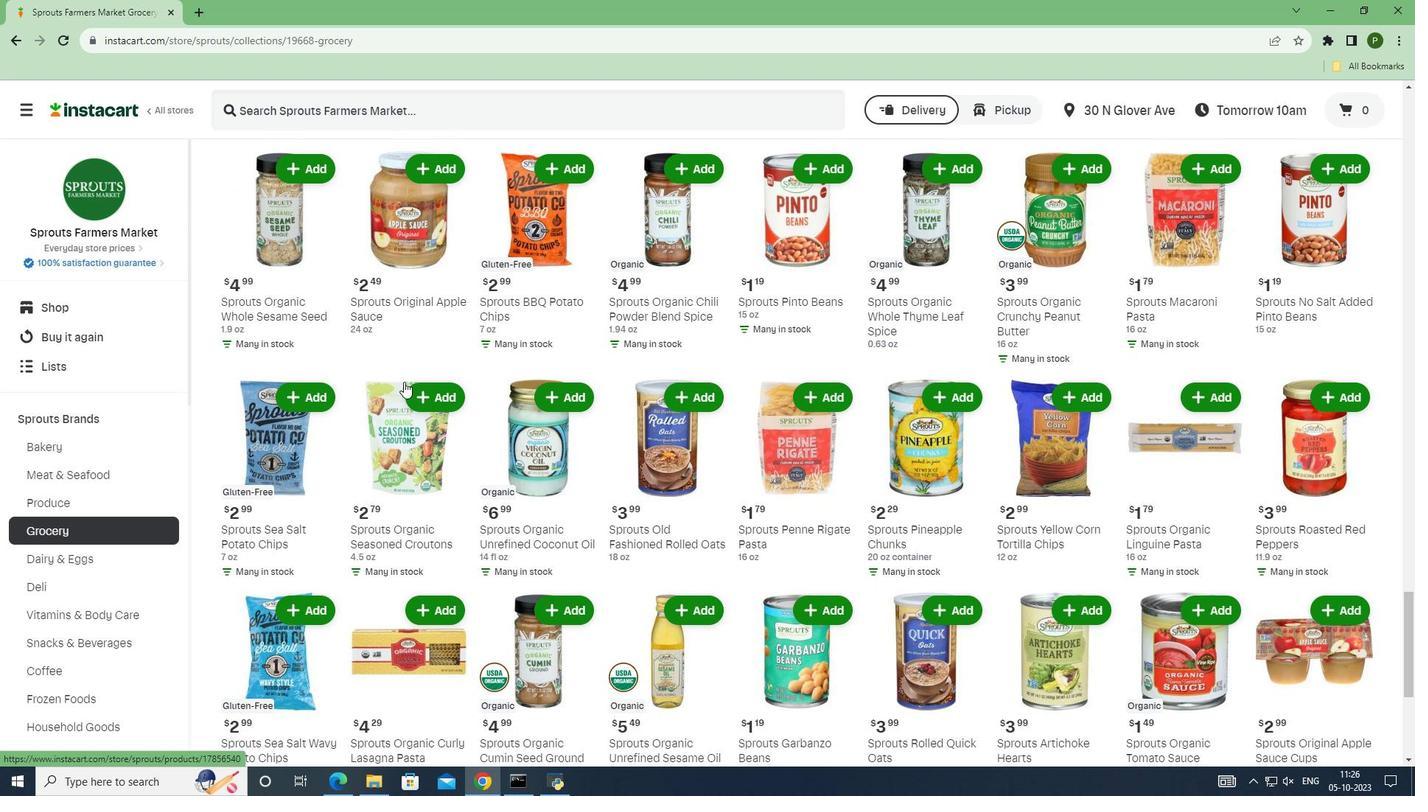 
Action: Mouse scrolled (404, 381) with delta (0, 0)
Screenshot: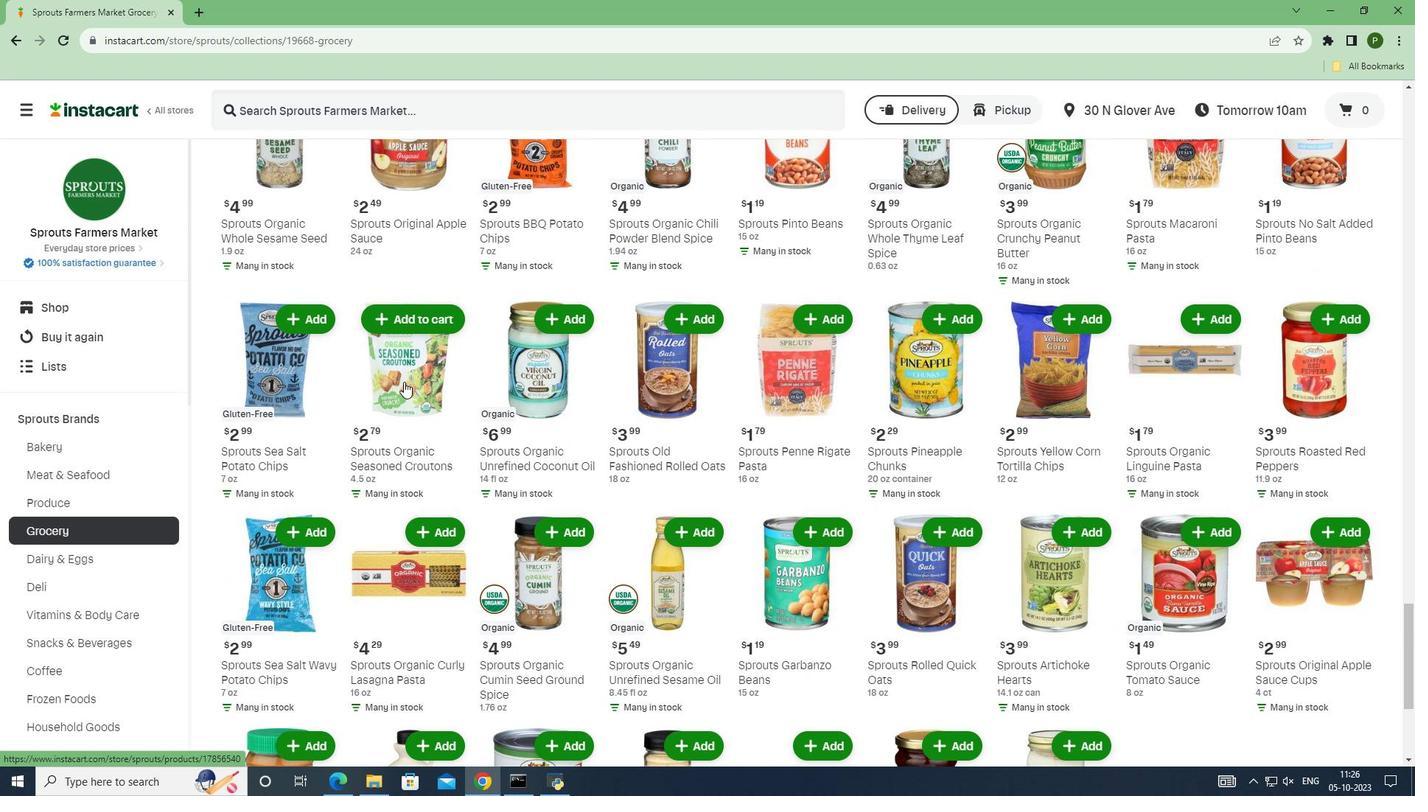 
Action: Mouse scrolled (404, 381) with delta (0, 0)
Screenshot: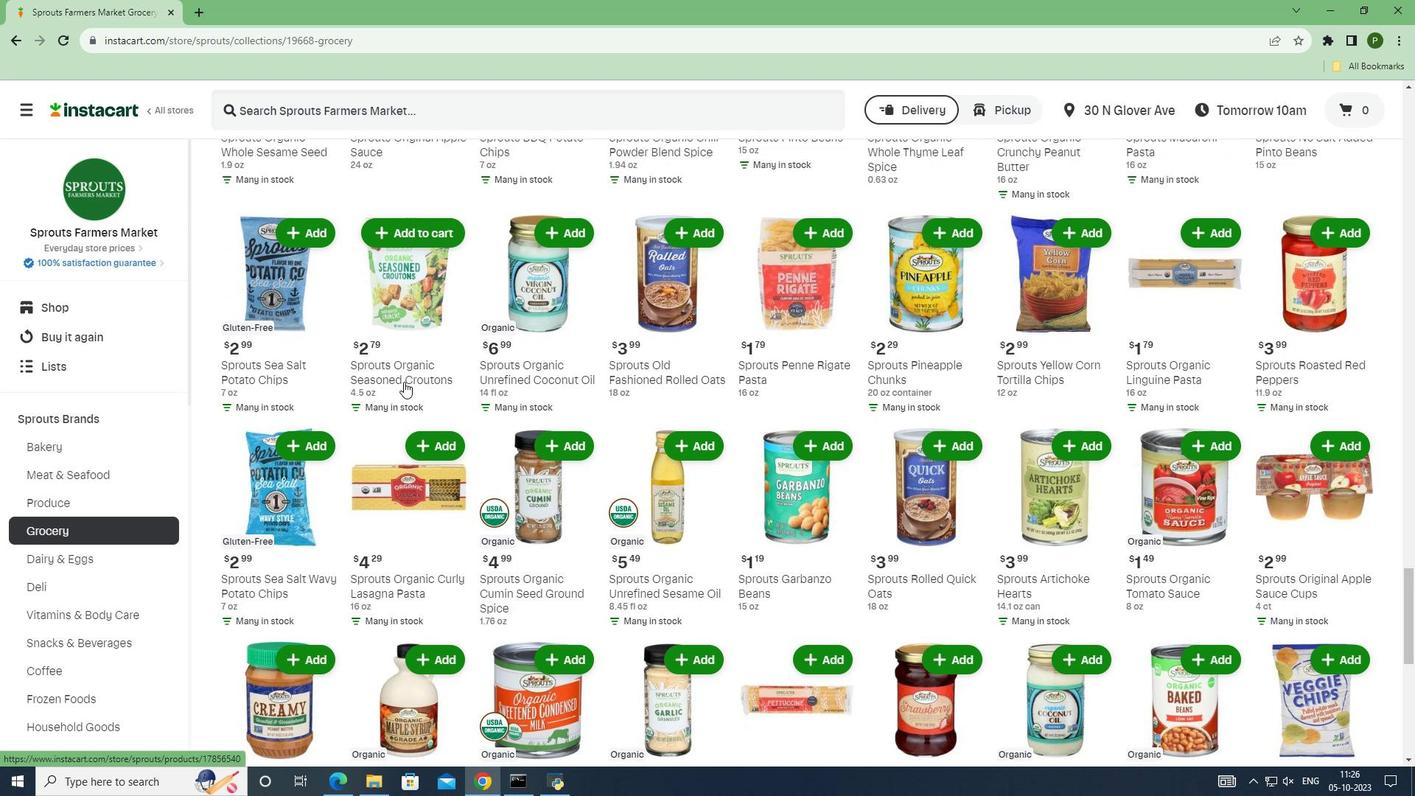 
Action: Mouse scrolled (404, 381) with delta (0, 0)
Screenshot: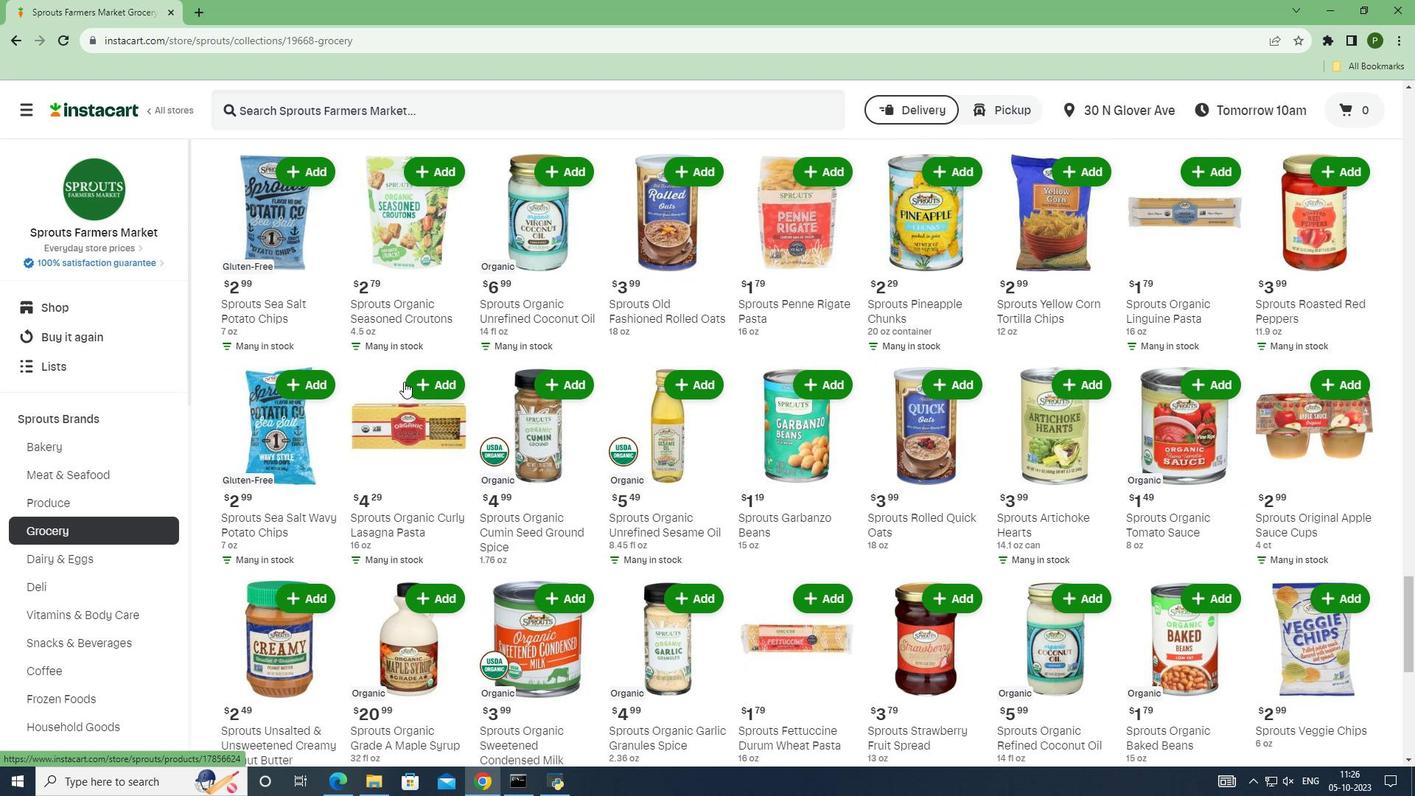
Action: Mouse scrolled (404, 381) with delta (0, 0)
Screenshot: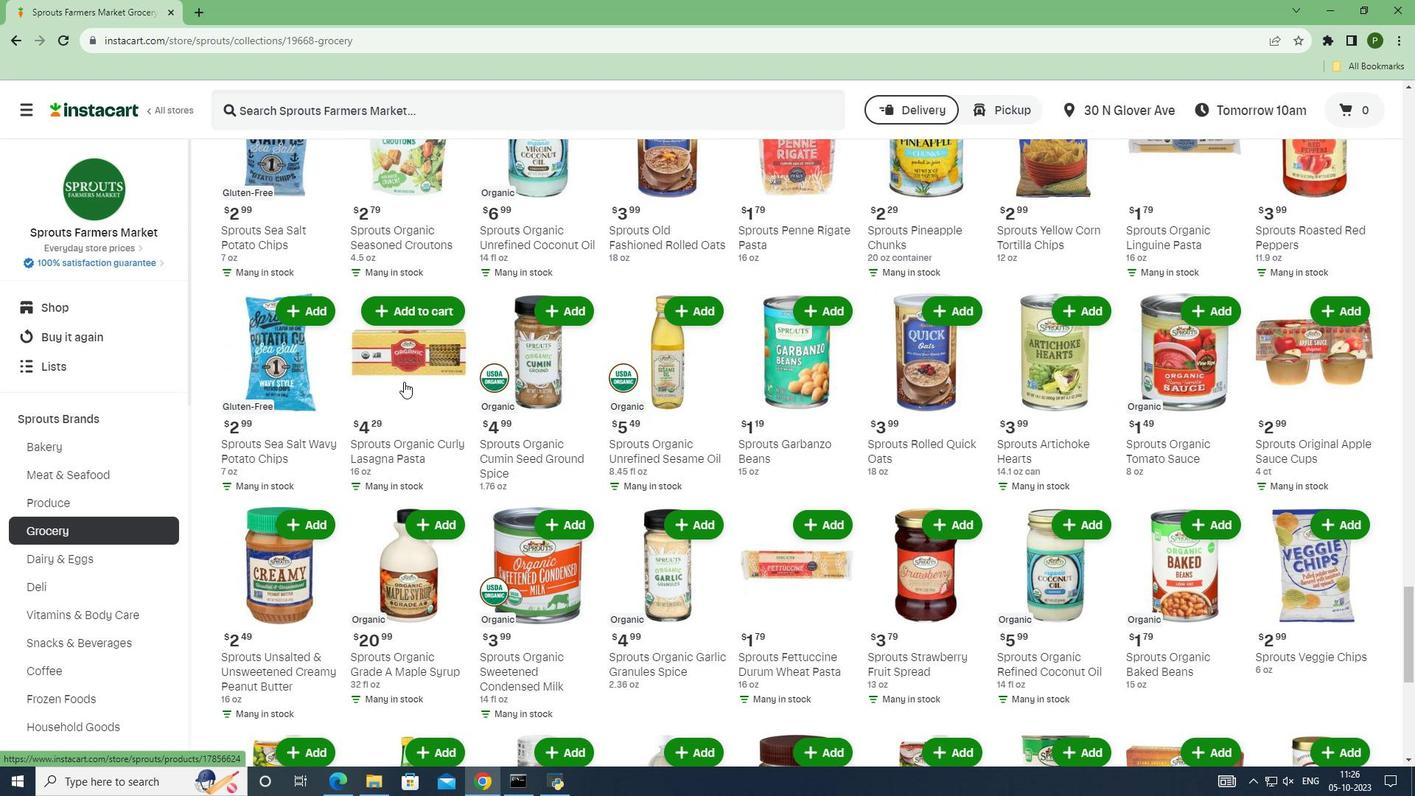 
Action: Mouse scrolled (404, 381) with delta (0, 0)
Screenshot: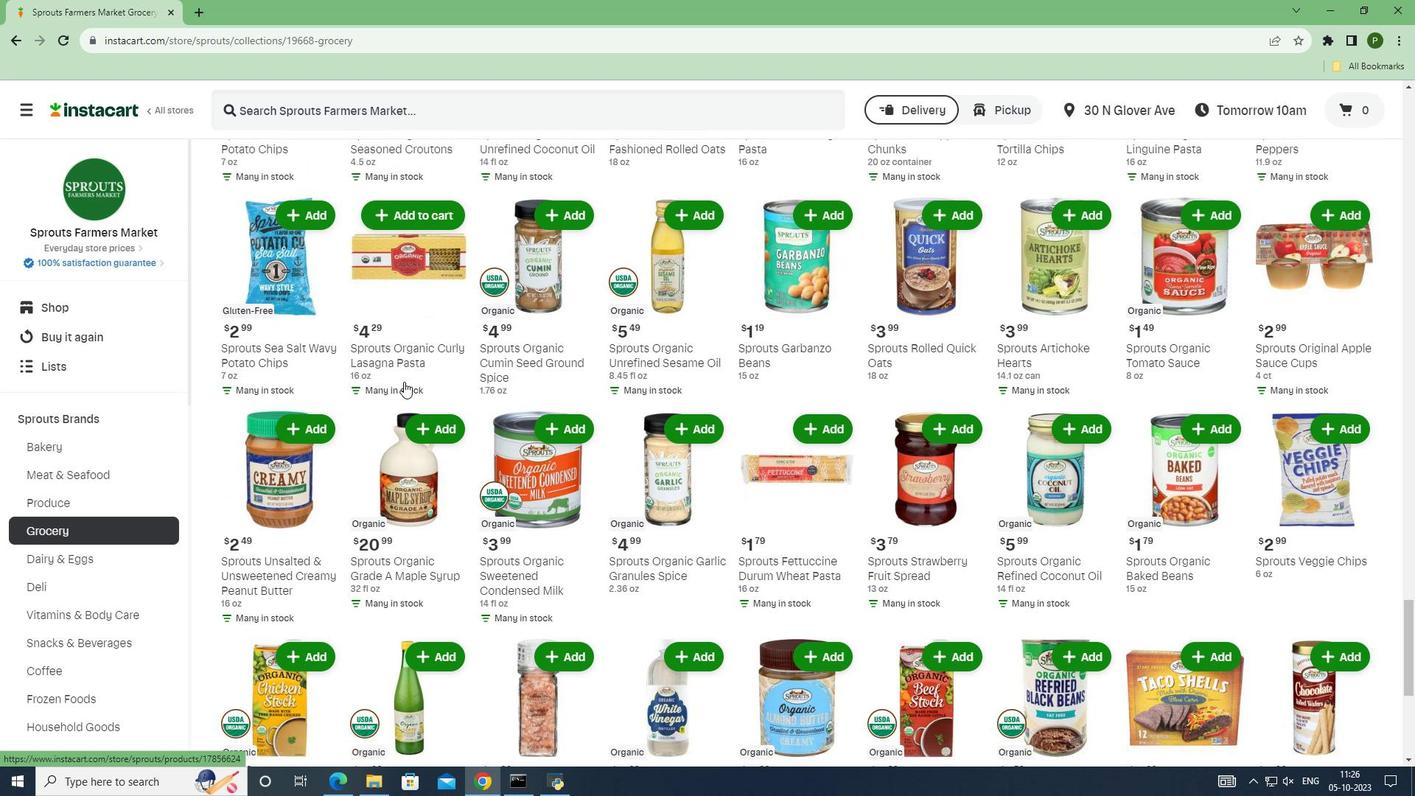 
Action: Mouse scrolled (404, 381) with delta (0, 0)
Screenshot: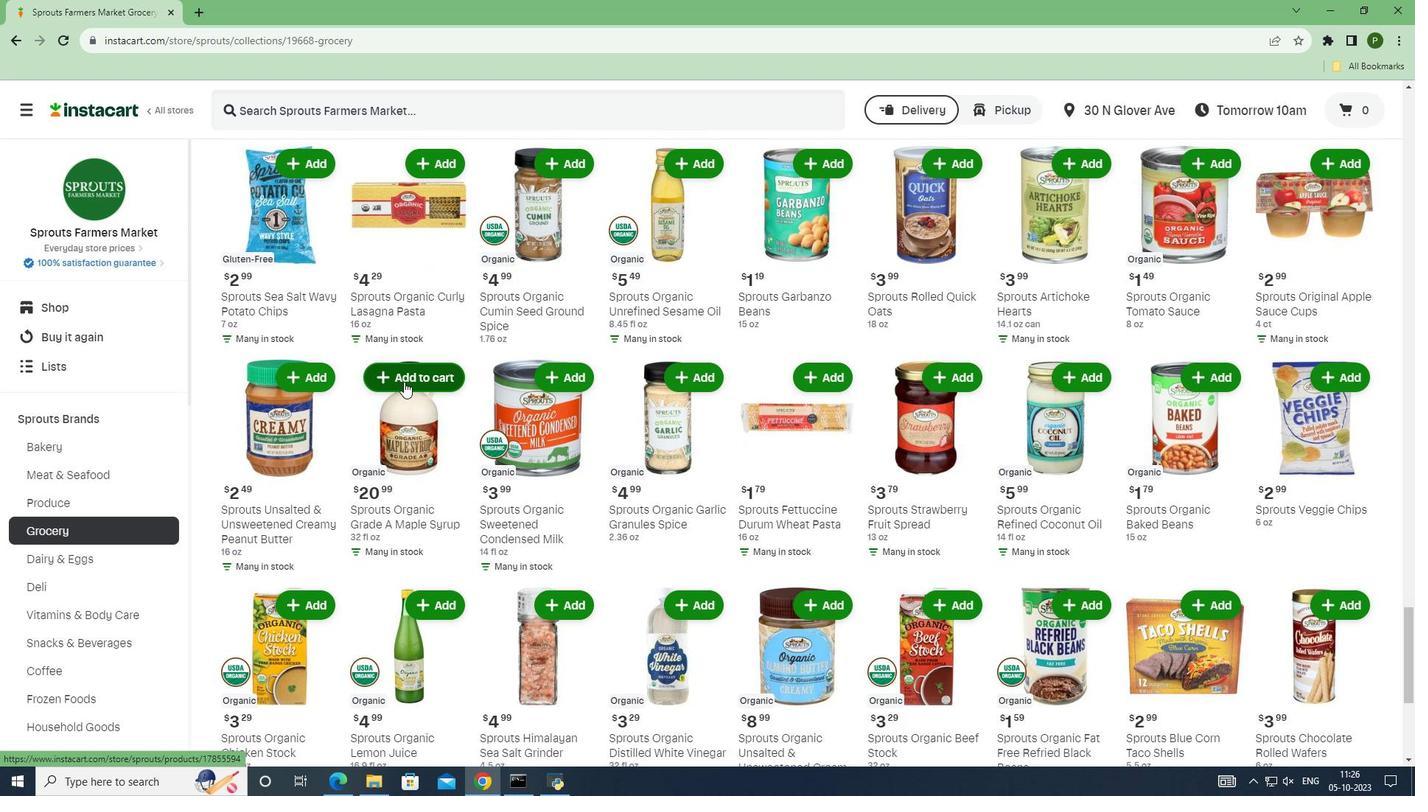 
Action: Mouse scrolled (404, 381) with delta (0, 0)
Screenshot: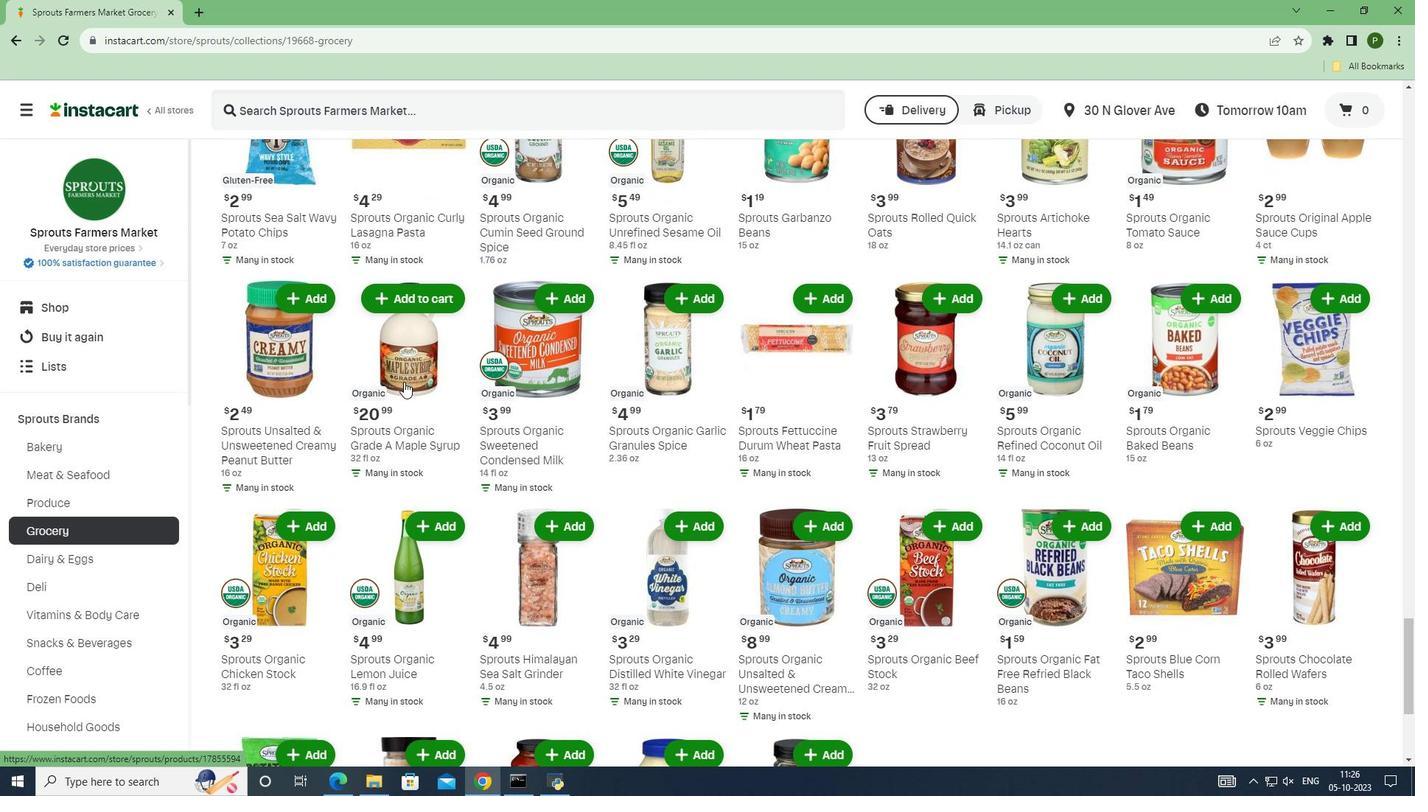 
Action: Mouse scrolled (404, 381) with delta (0, 0)
Screenshot: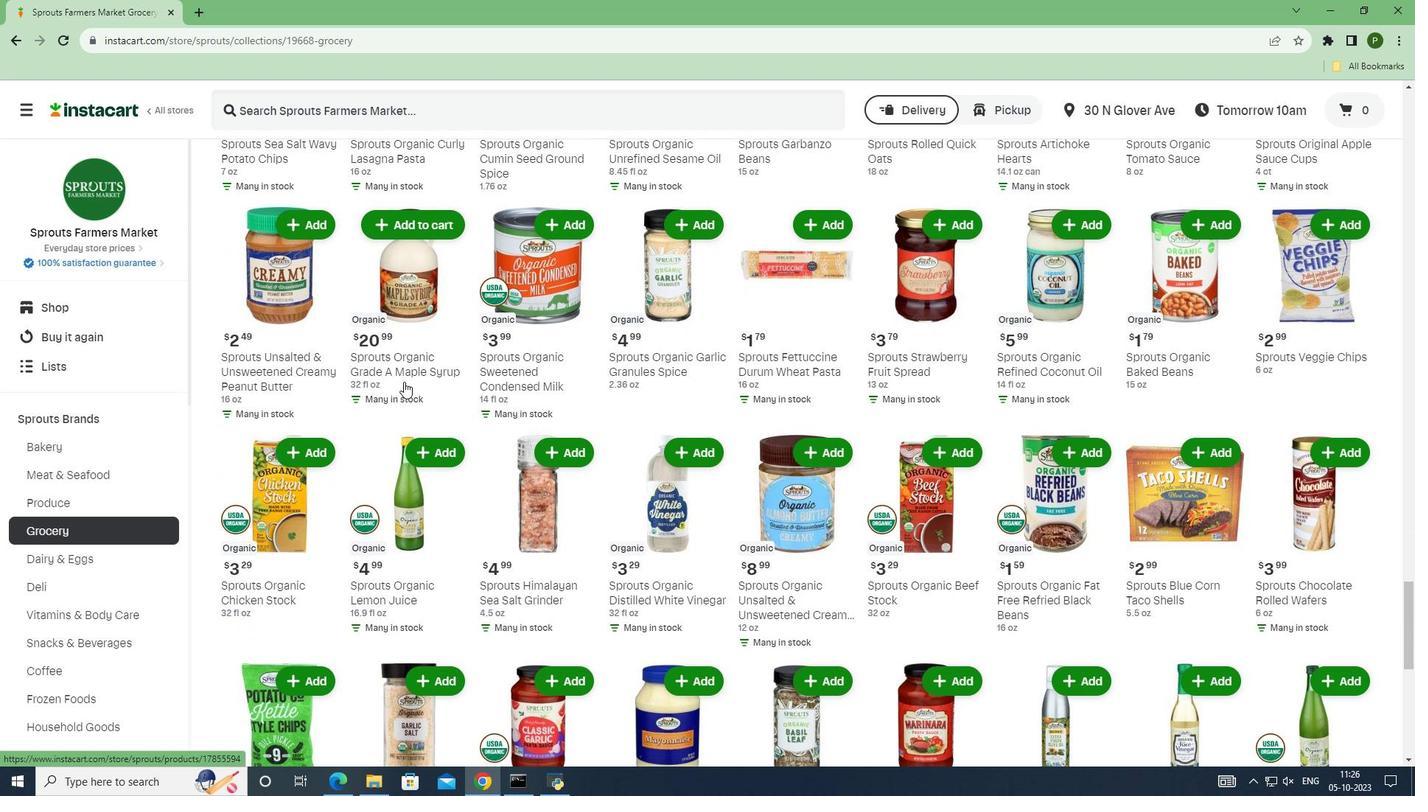 
Action: Mouse scrolled (404, 381) with delta (0, 0)
Screenshot: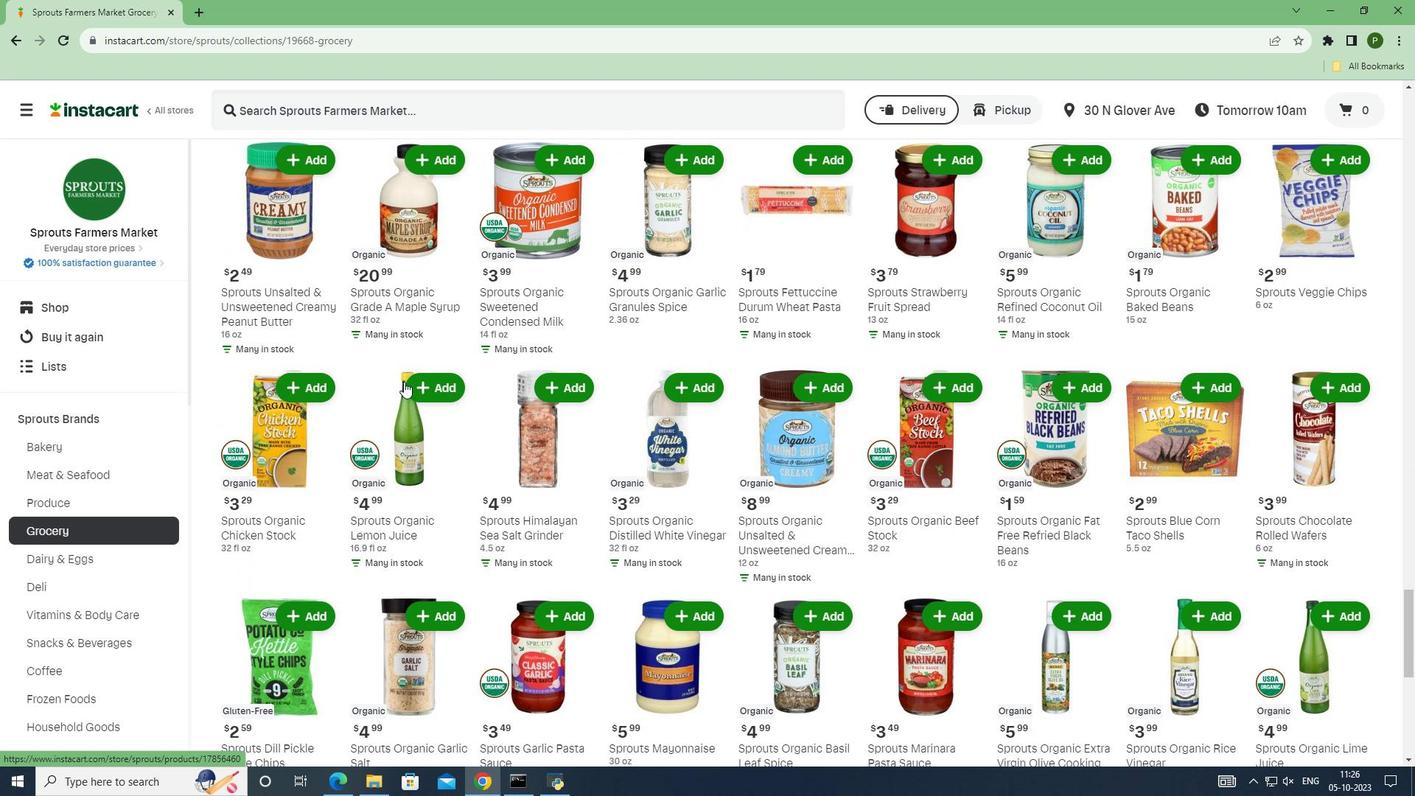 
Action: Mouse scrolled (404, 381) with delta (0, 0)
Screenshot: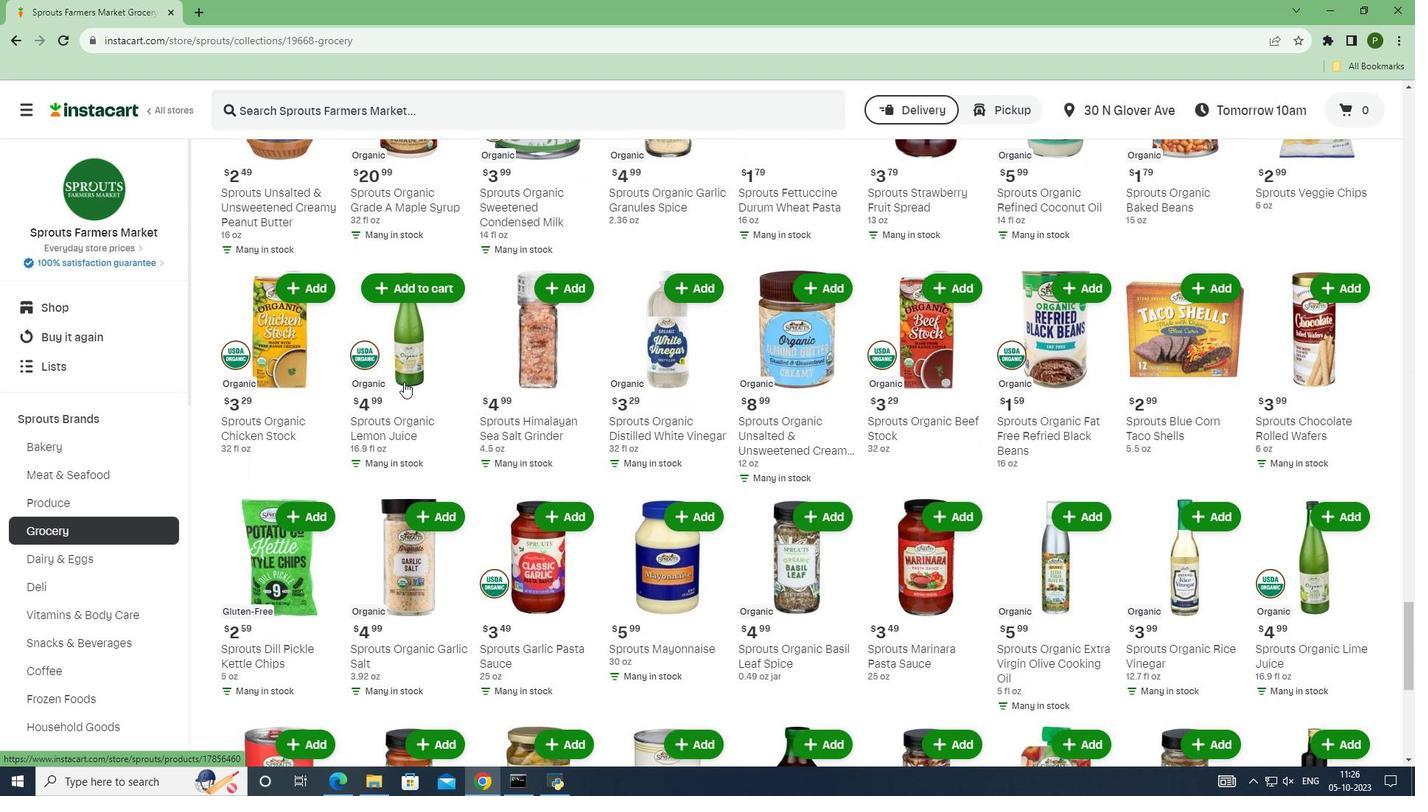 
Action: Mouse scrolled (404, 381) with delta (0, 0)
Screenshot: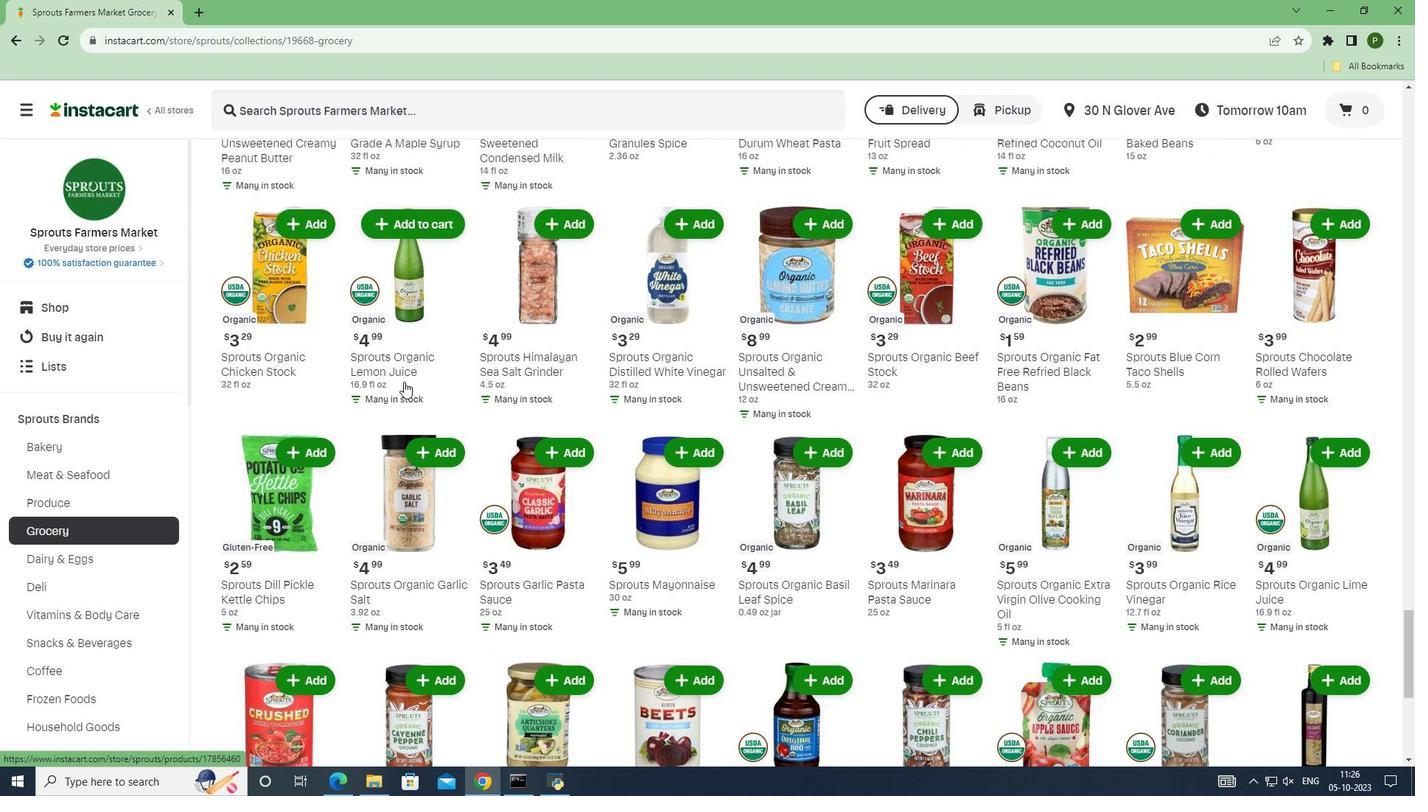 
Action: Mouse scrolled (404, 381) with delta (0, 0)
Screenshot: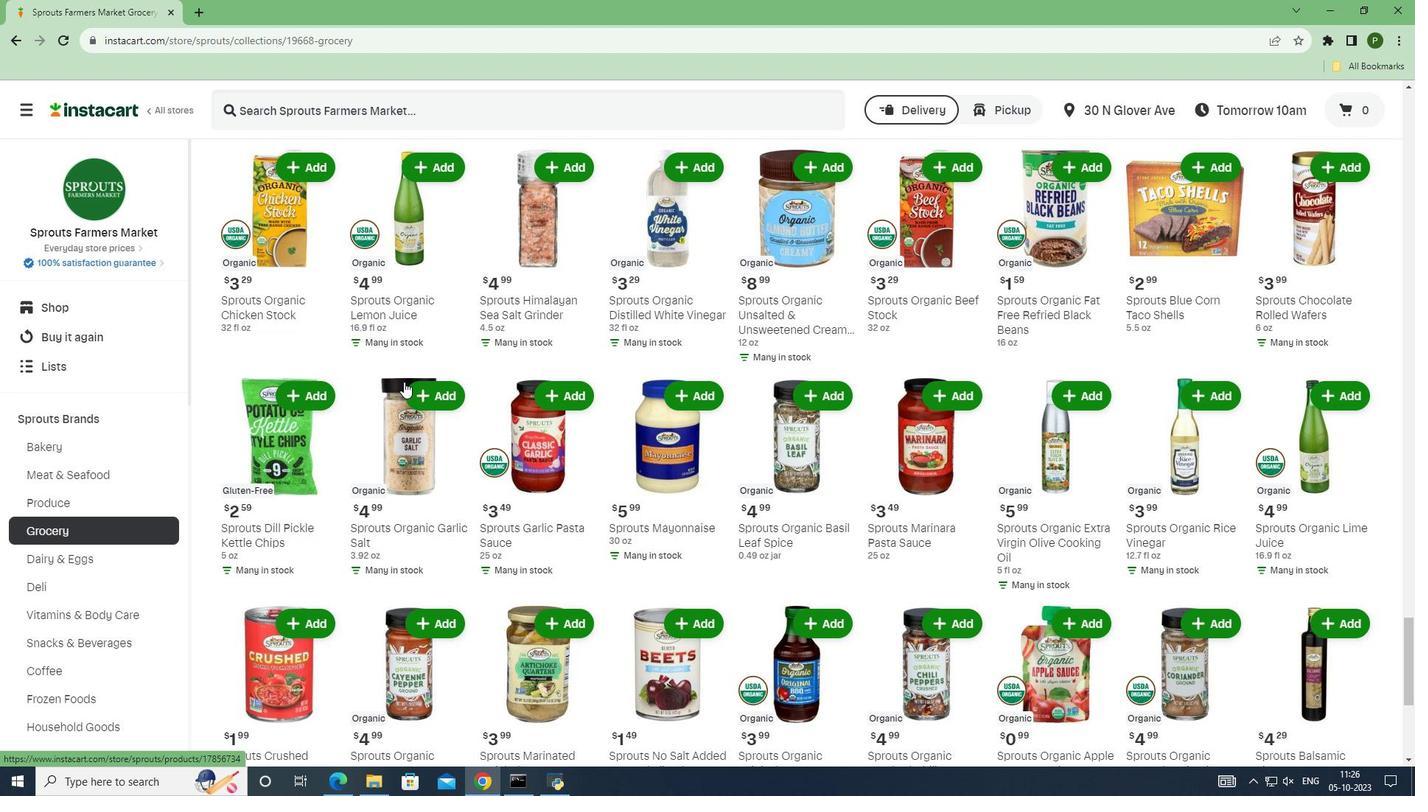 
Action: Mouse scrolled (404, 381) with delta (0, 0)
Screenshot: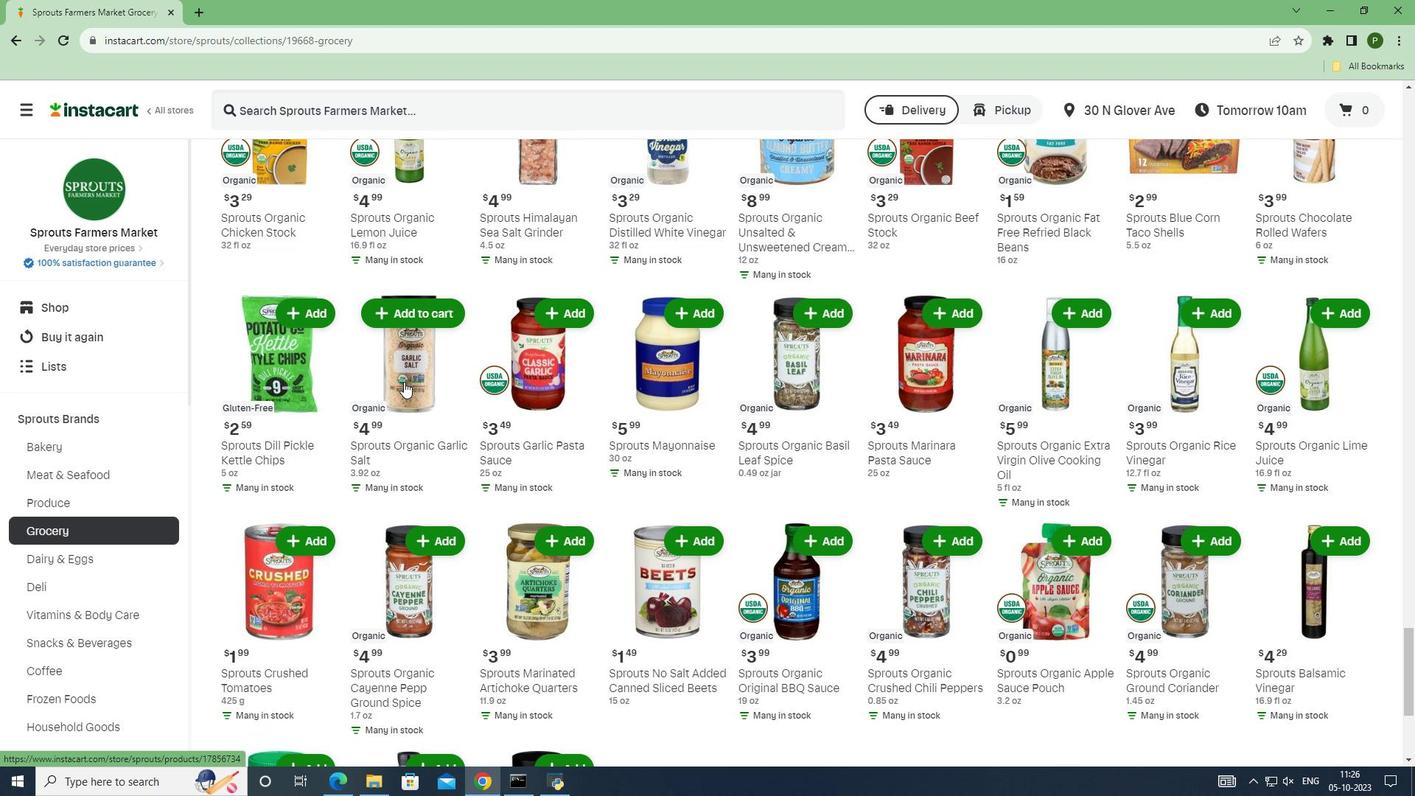 
Action: Mouse scrolled (404, 381) with delta (0, 0)
Screenshot: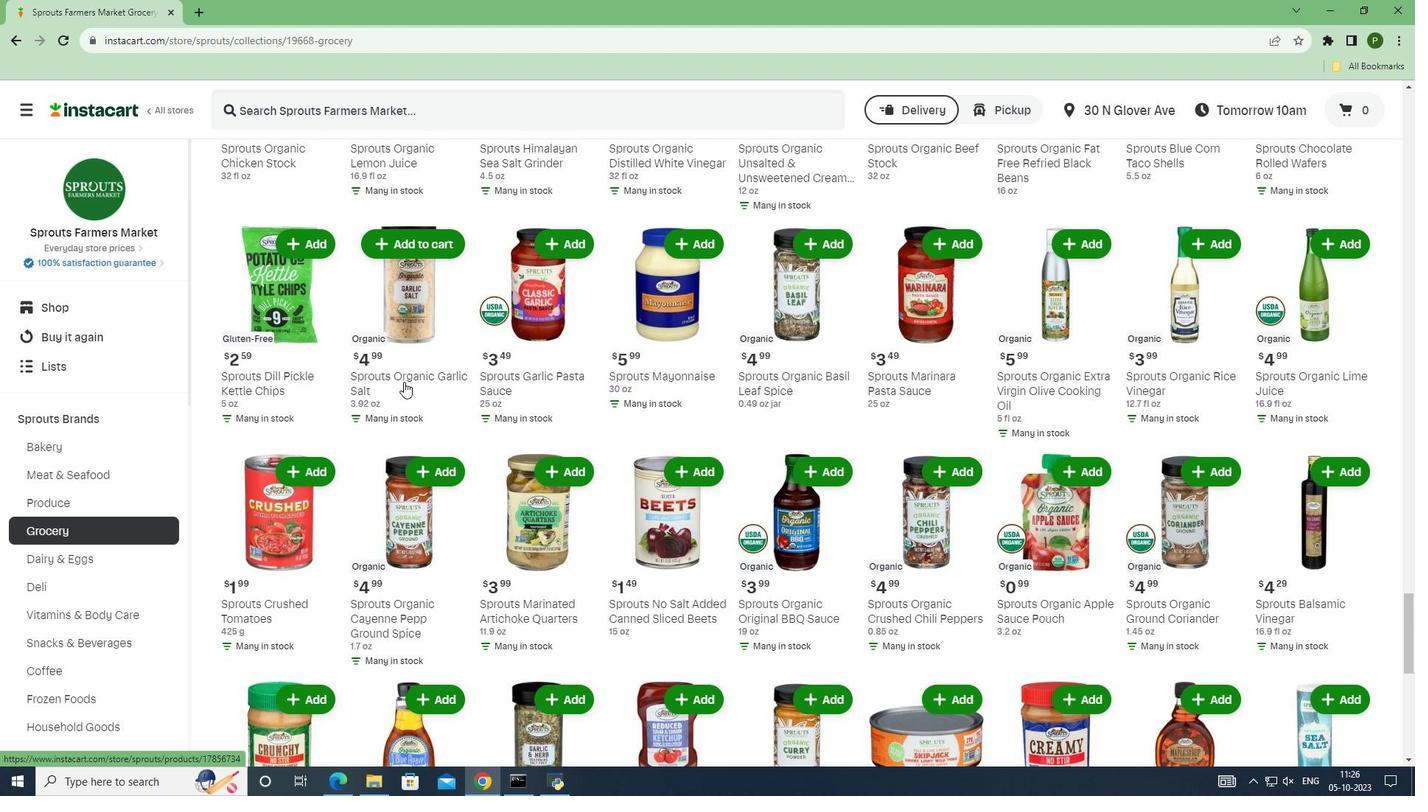 
Action: Mouse scrolled (404, 381) with delta (0, 0)
Screenshot: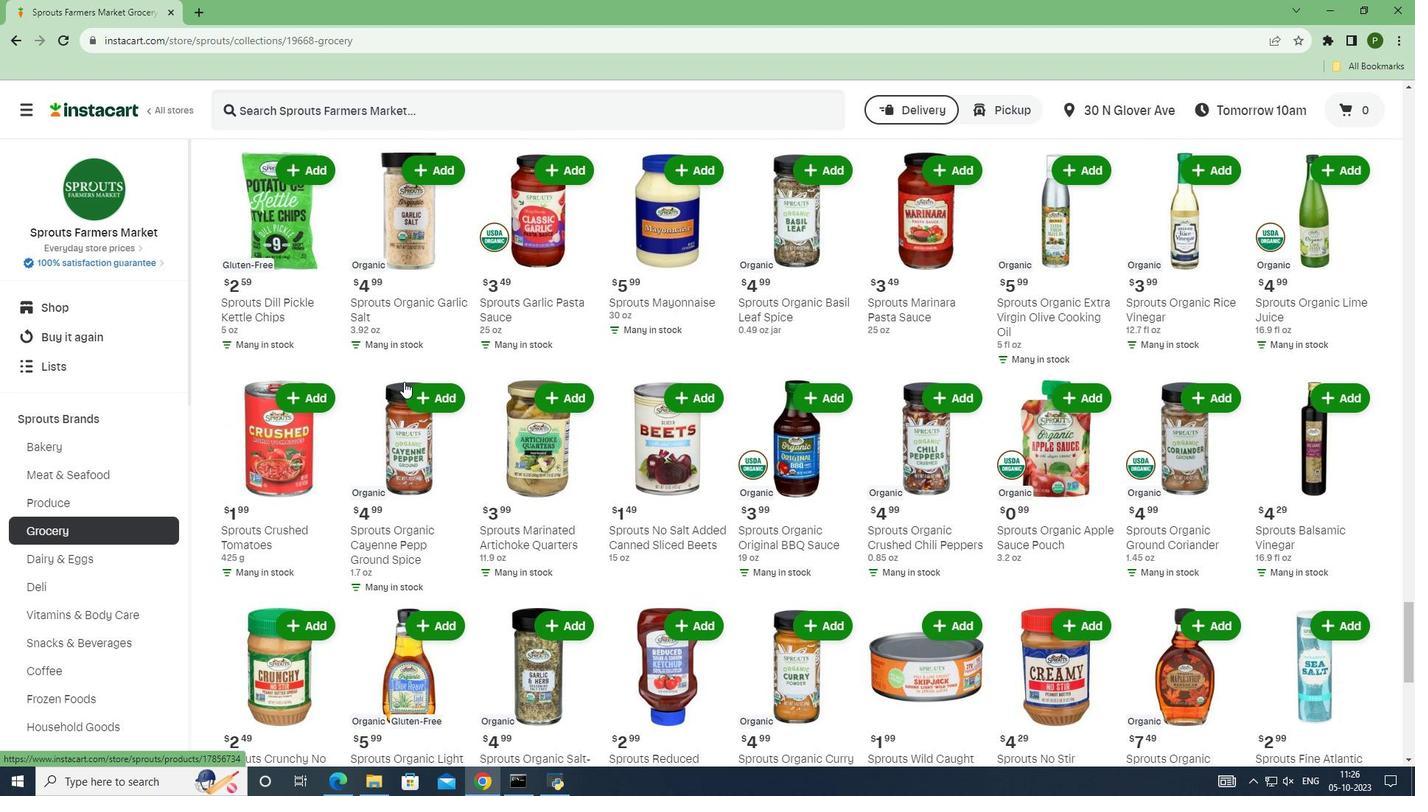 
Action: Mouse scrolled (404, 381) with delta (0, 0)
Screenshot: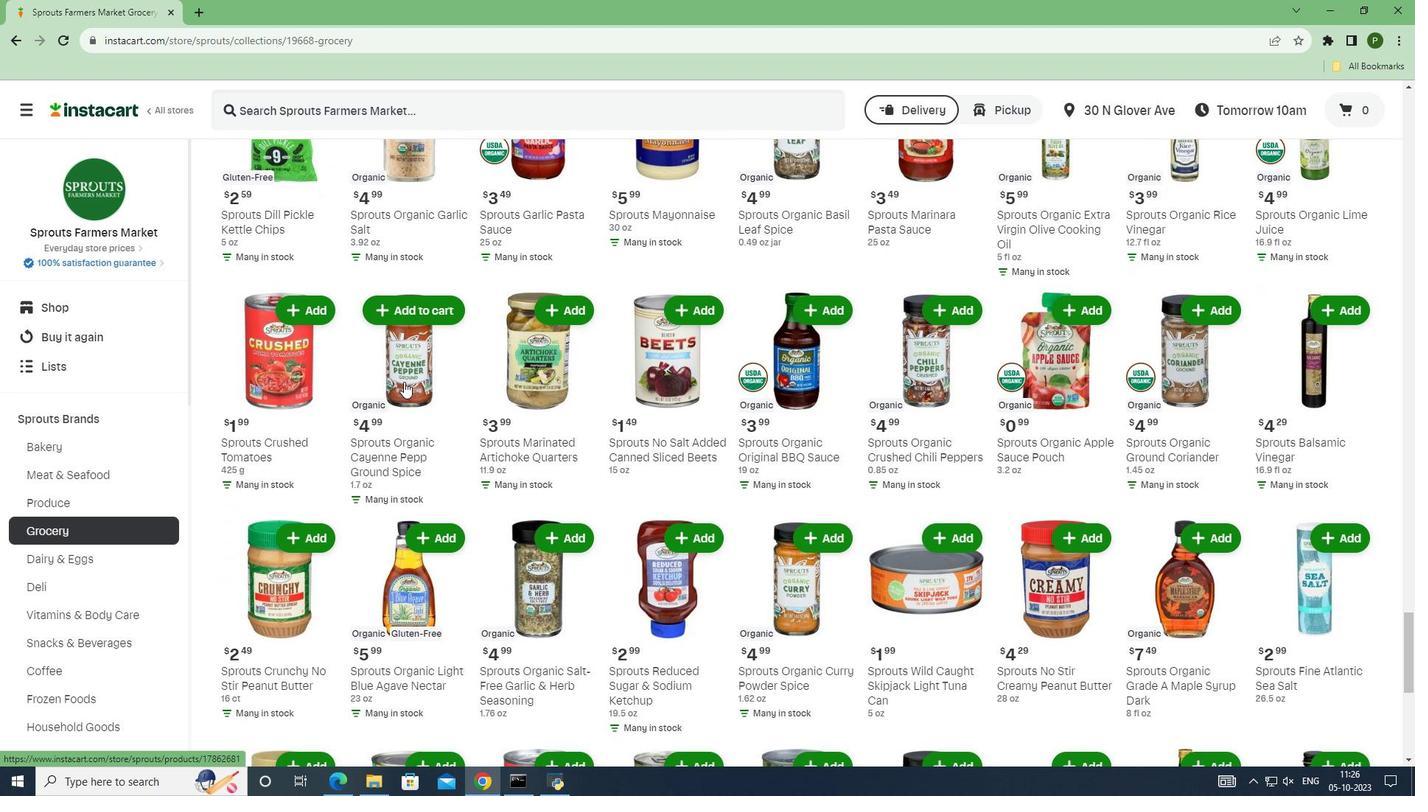 
Action: Mouse scrolled (404, 381) with delta (0, 0)
Screenshot: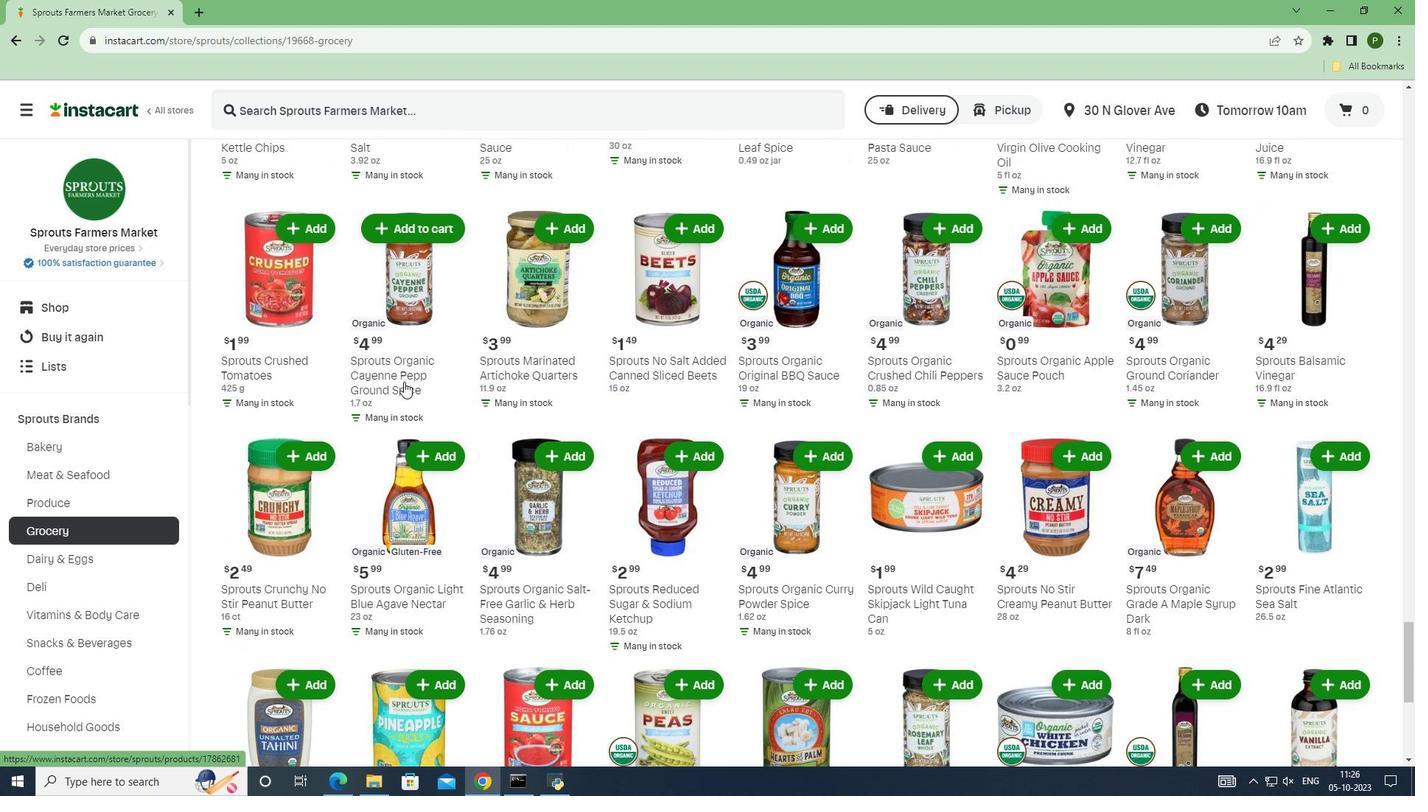 
Action: Mouse scrolled (404, 381) with delta (0, 0)
Screenshot: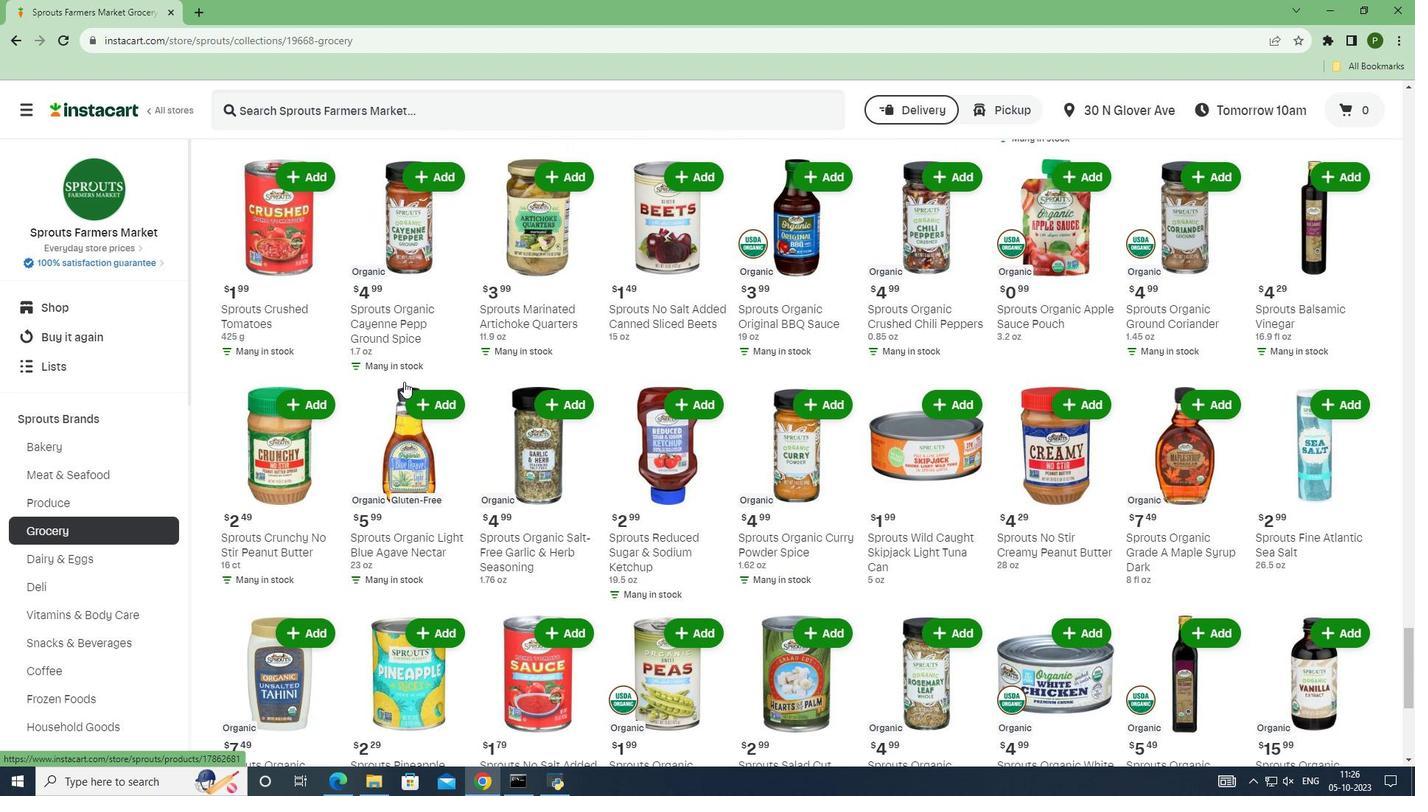 
Action: Mouse scrolled (404, 381) with delta (0, 0)
Screenshot: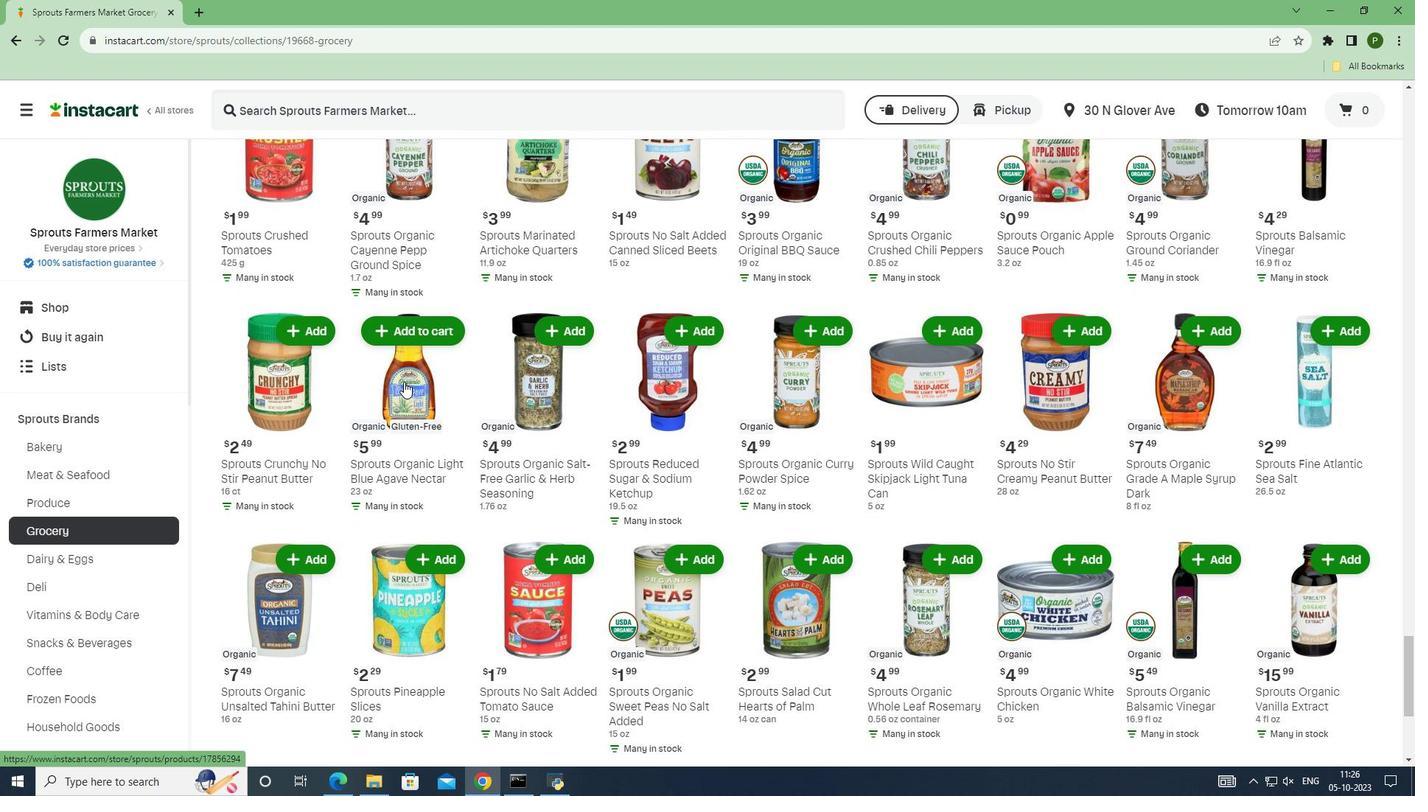 
Action: Mouse scrolled (404, 381) with delta (0, 0)
Screenshot: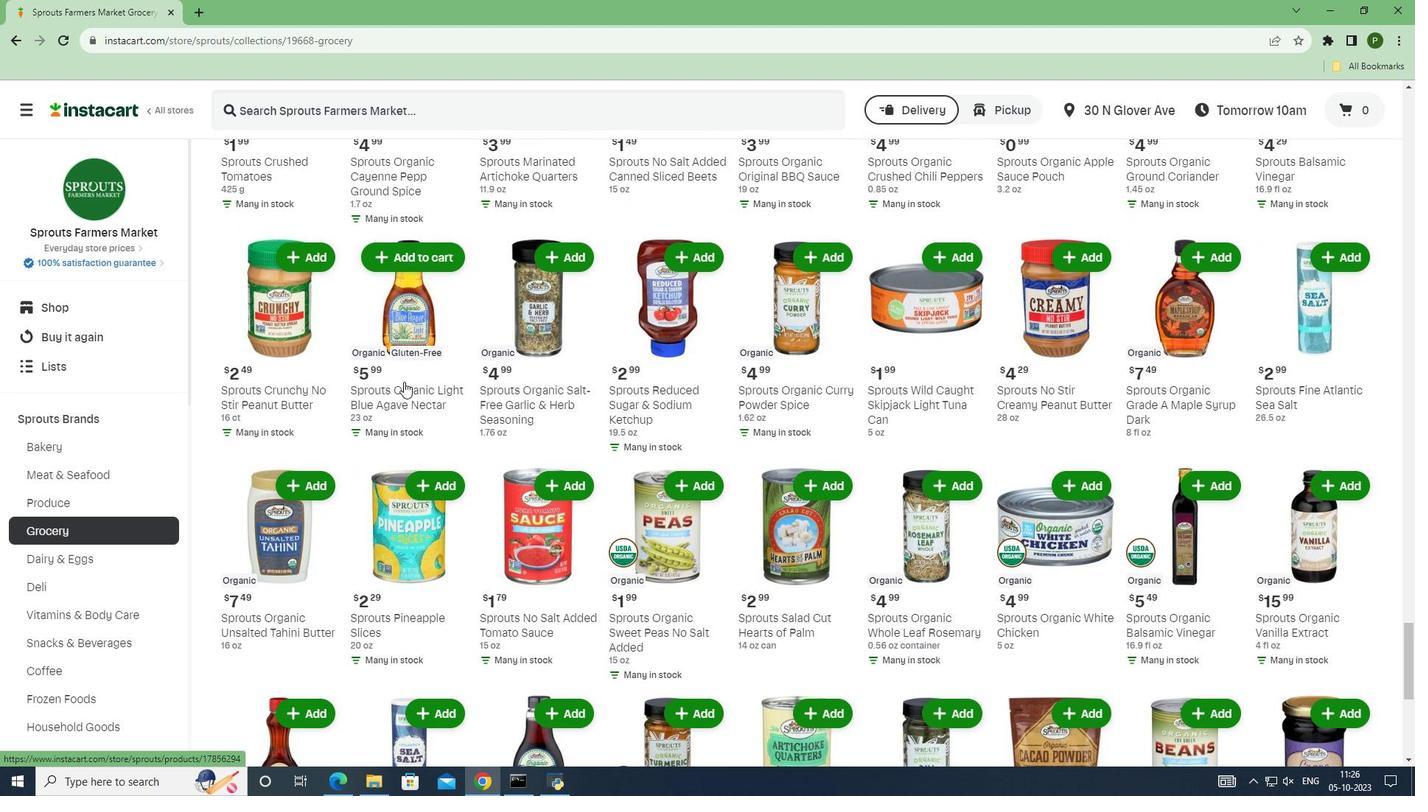 
Action: Mouse scrolled (404, 381) with delta (0, 0)
Screenshot: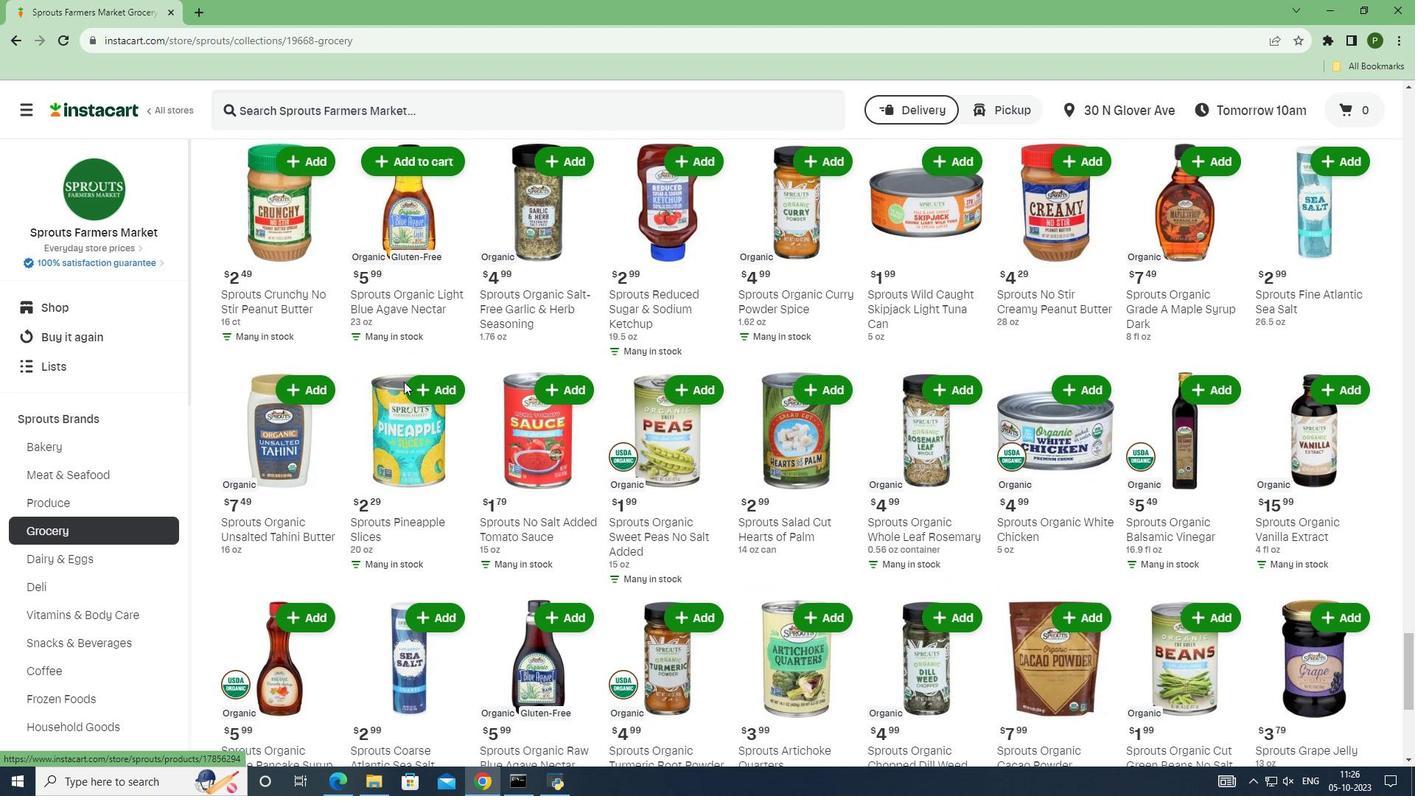 
Action: Mouse scrolled (404, 381) with delta (0, 0)
Screenshot: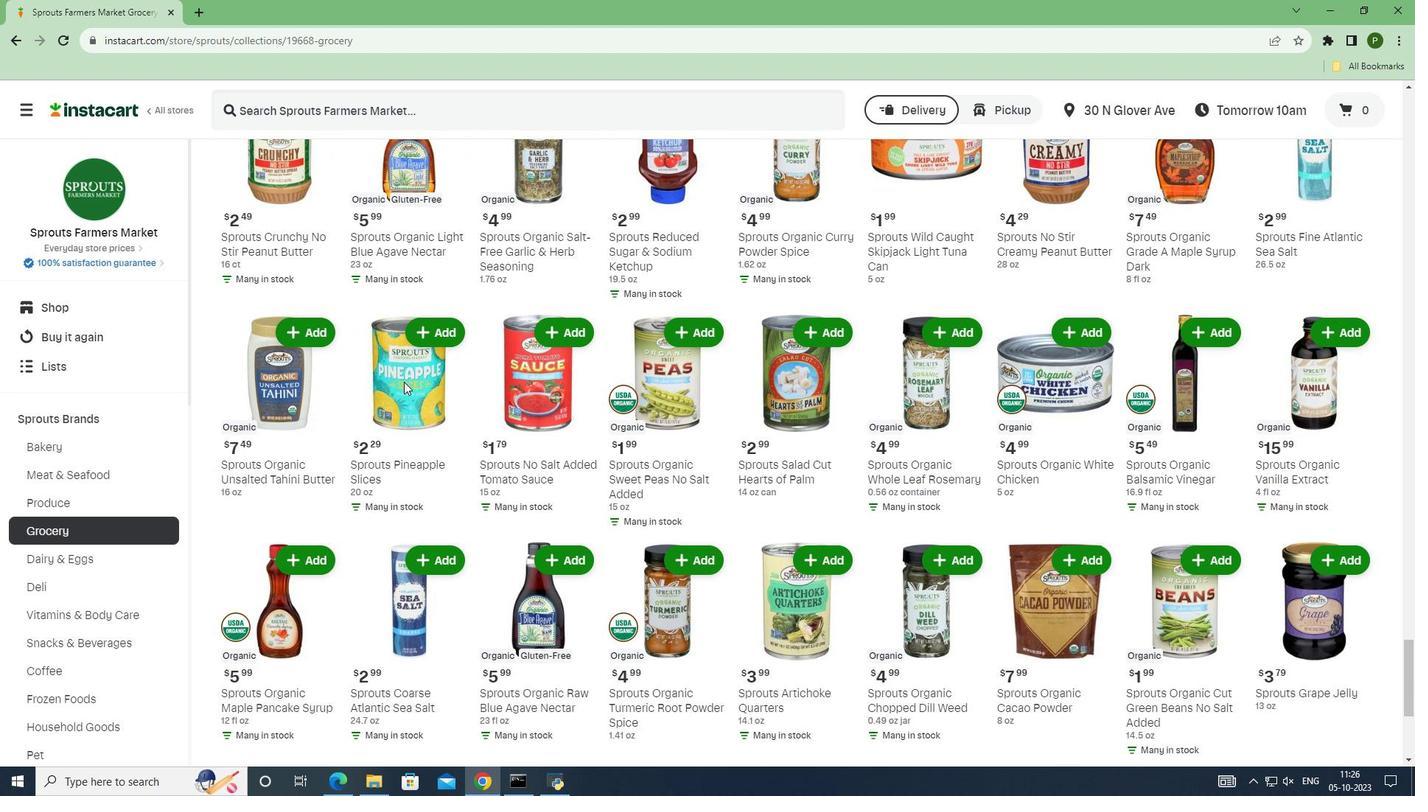 
Action: Mouse scrolled (404, 381) with delta (0, 0)
Screenshot: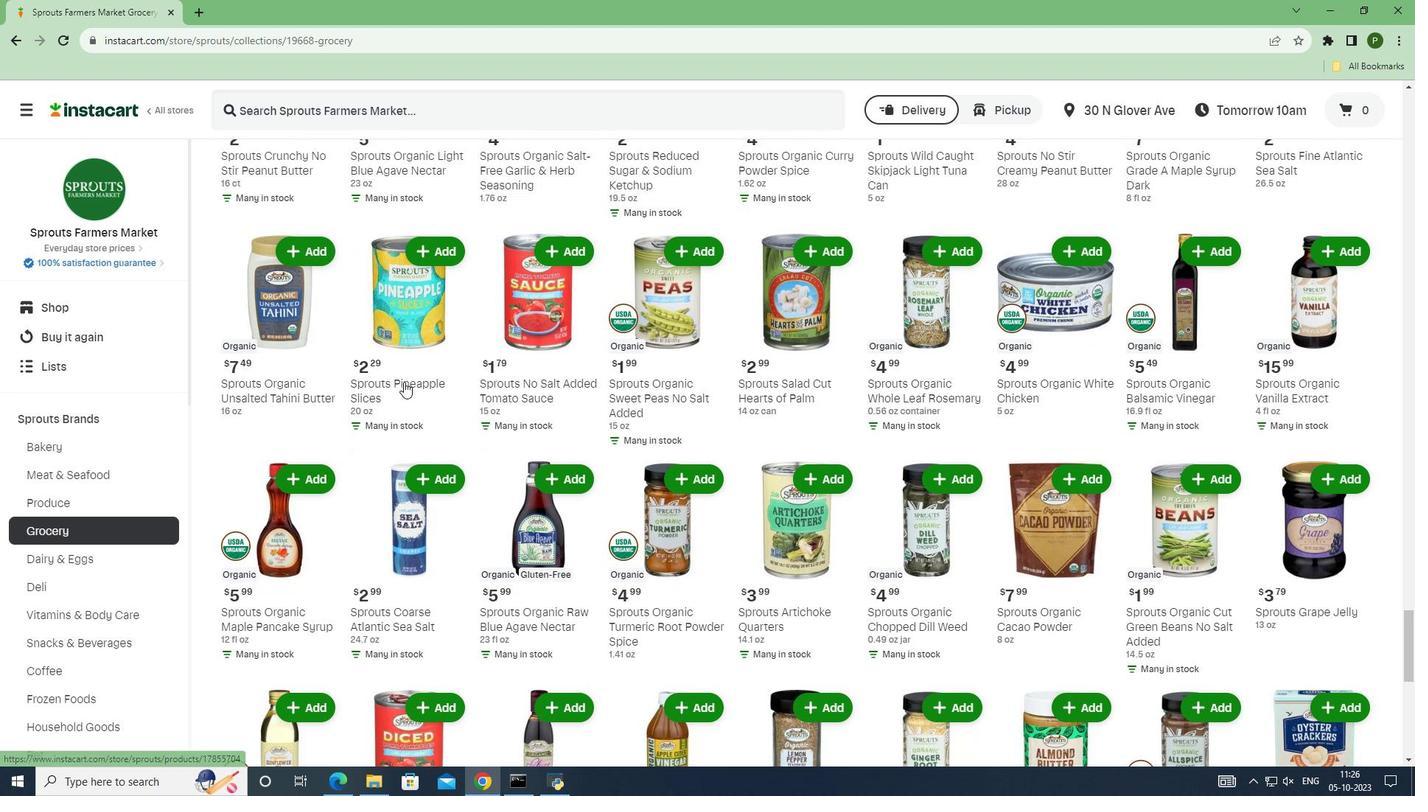
Action: Mouse scrolled (404, 381) with delta (0, 0)
Screenshot: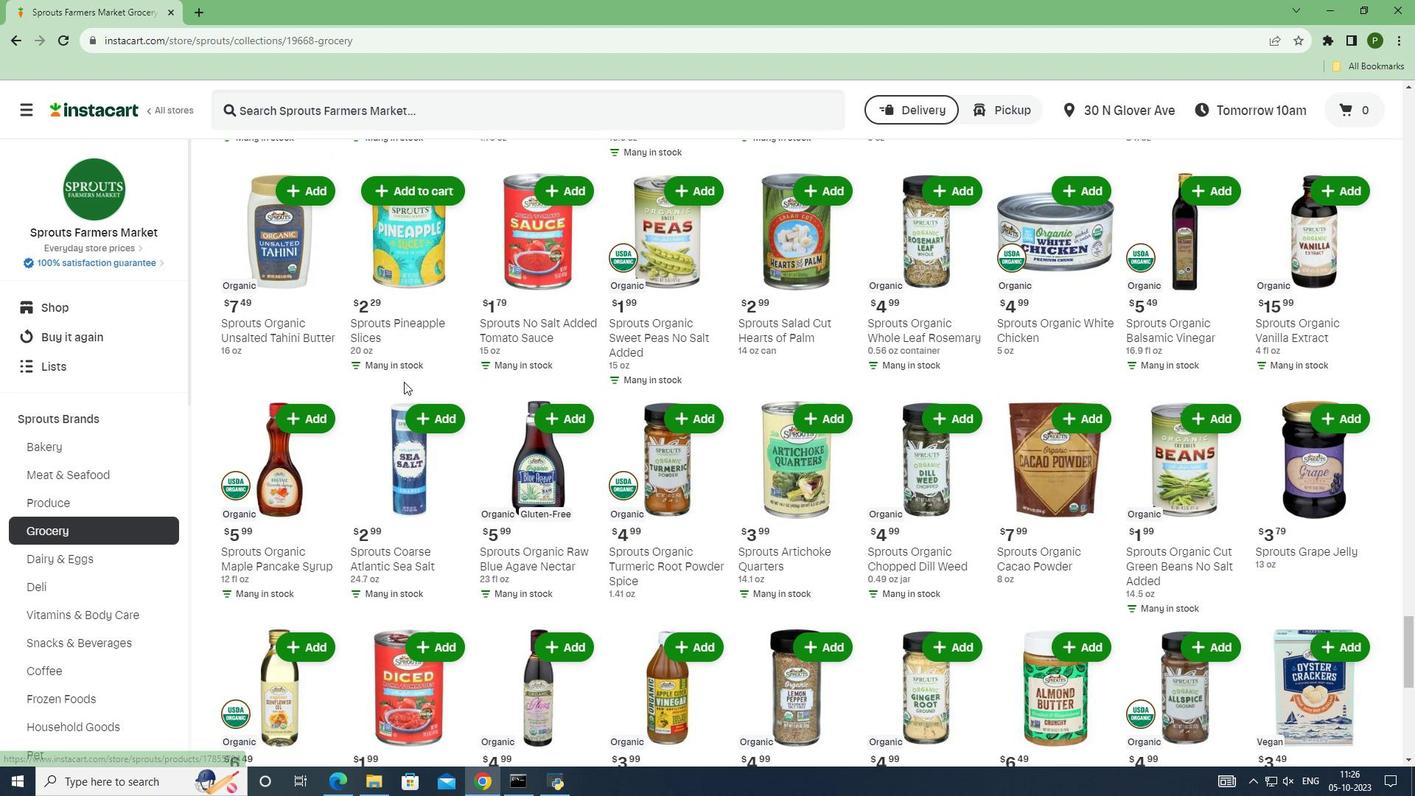 
Action: Mouse scrolled (404, 381) with delta (0, 0)
Screenshot: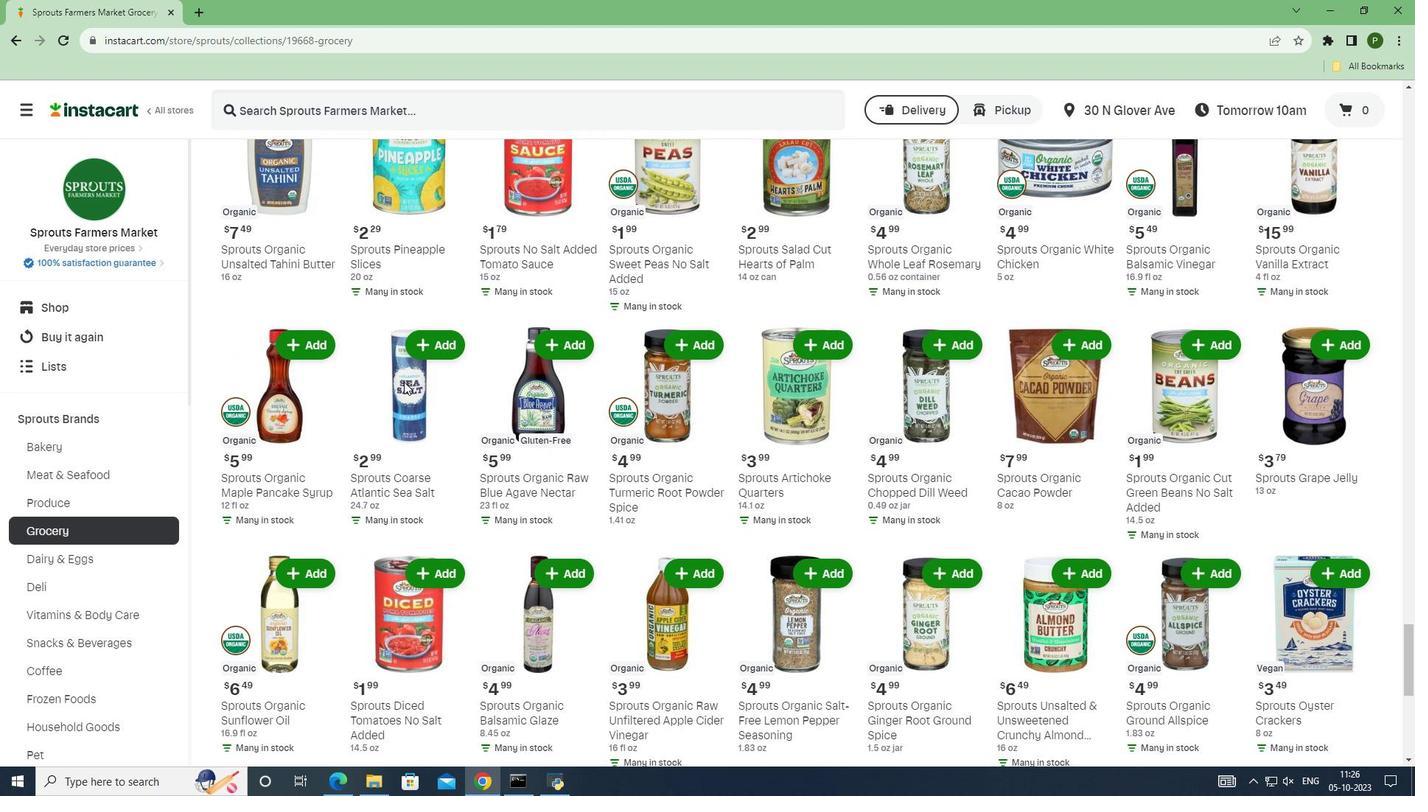 
Action: Mouse scrolled (404, 381) with delta (0, 0)
Screenshot: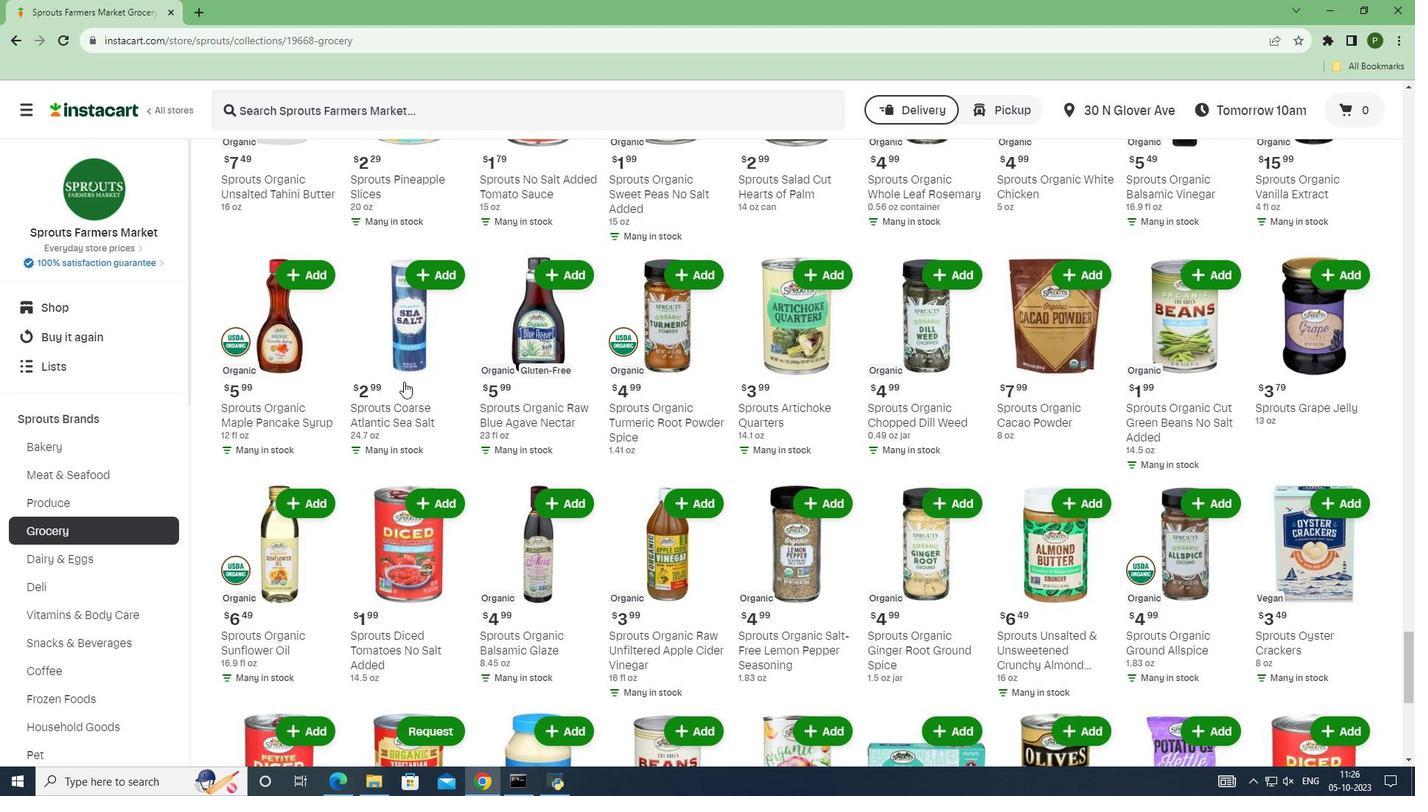 
Action: Mouse scrolled (404, 381) with delta (0, 0)
Screenshot: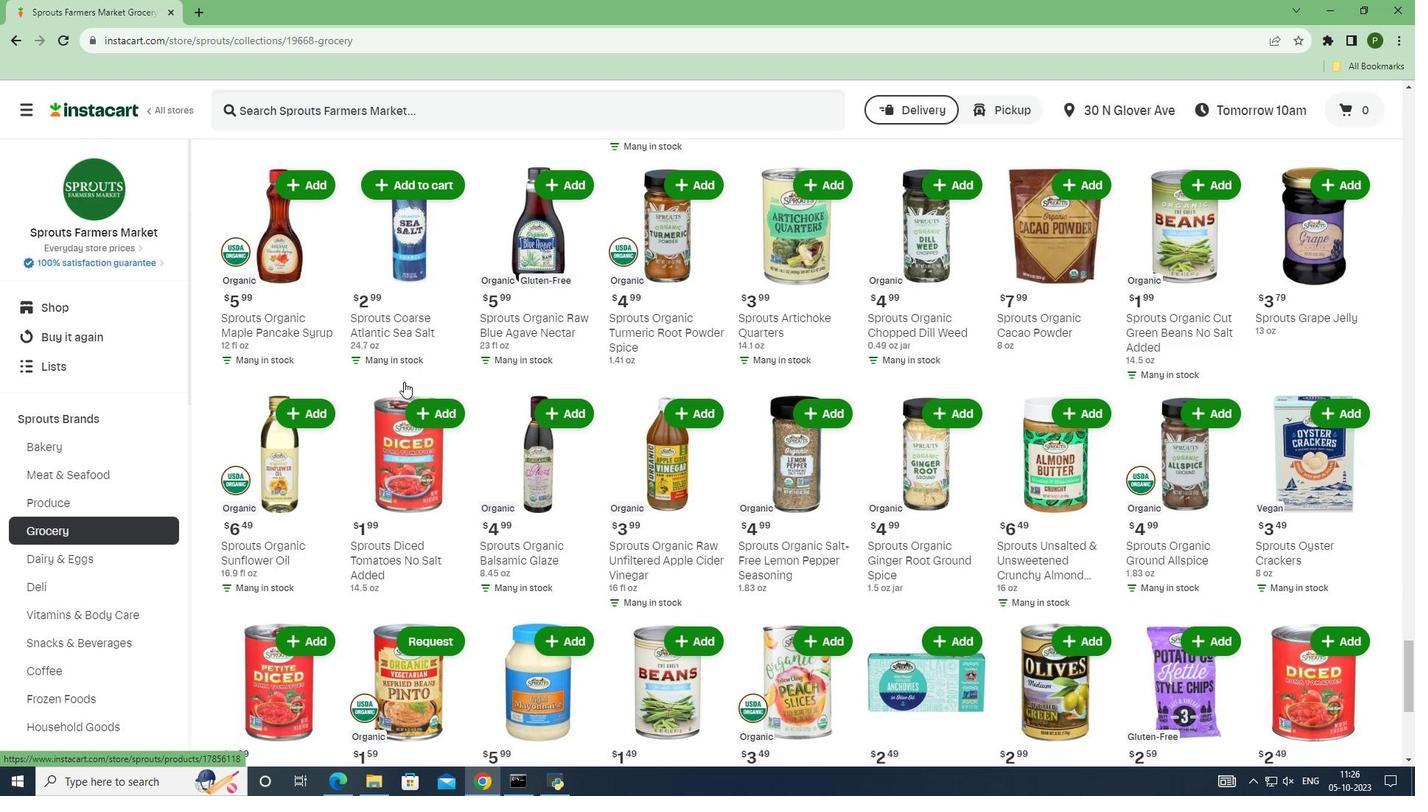 
Action: Mouse scrolled (404, 381) with delta (0, 0)
Screenshot: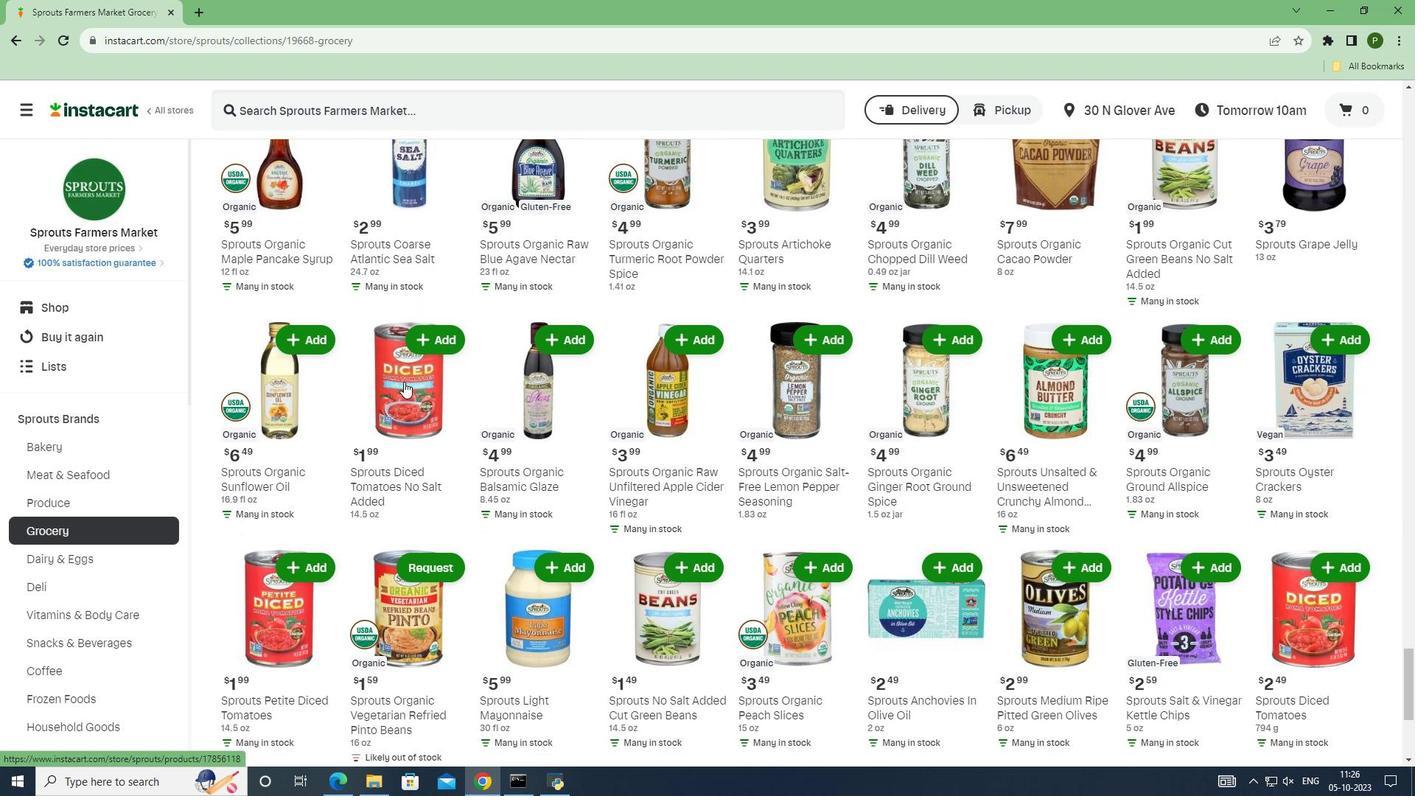 
Action: Mouse scrolled (404, 381) with delta (0, 0)
Screenshot: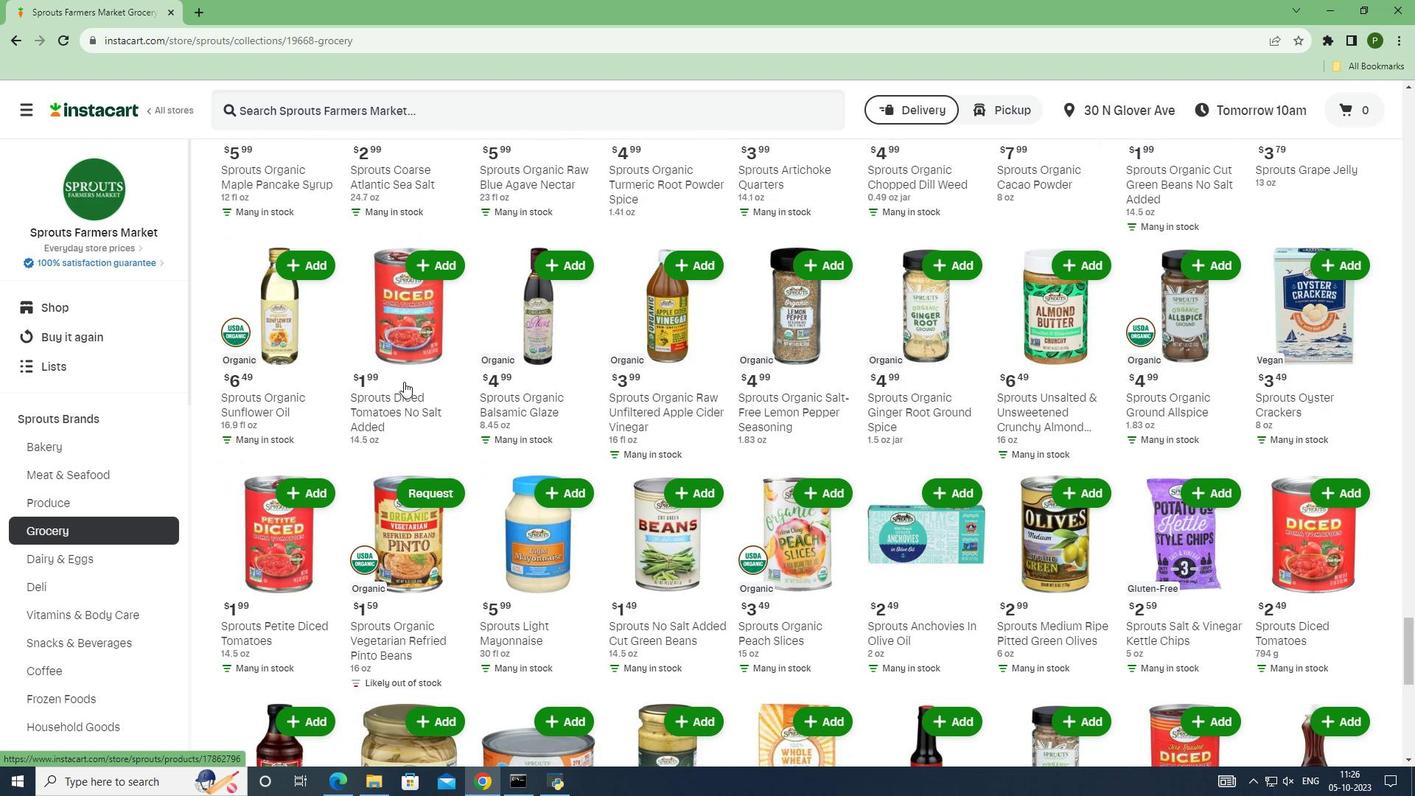 
Action: Mouse scrolled (404, 381) with delta (0, 0)
Screenshot: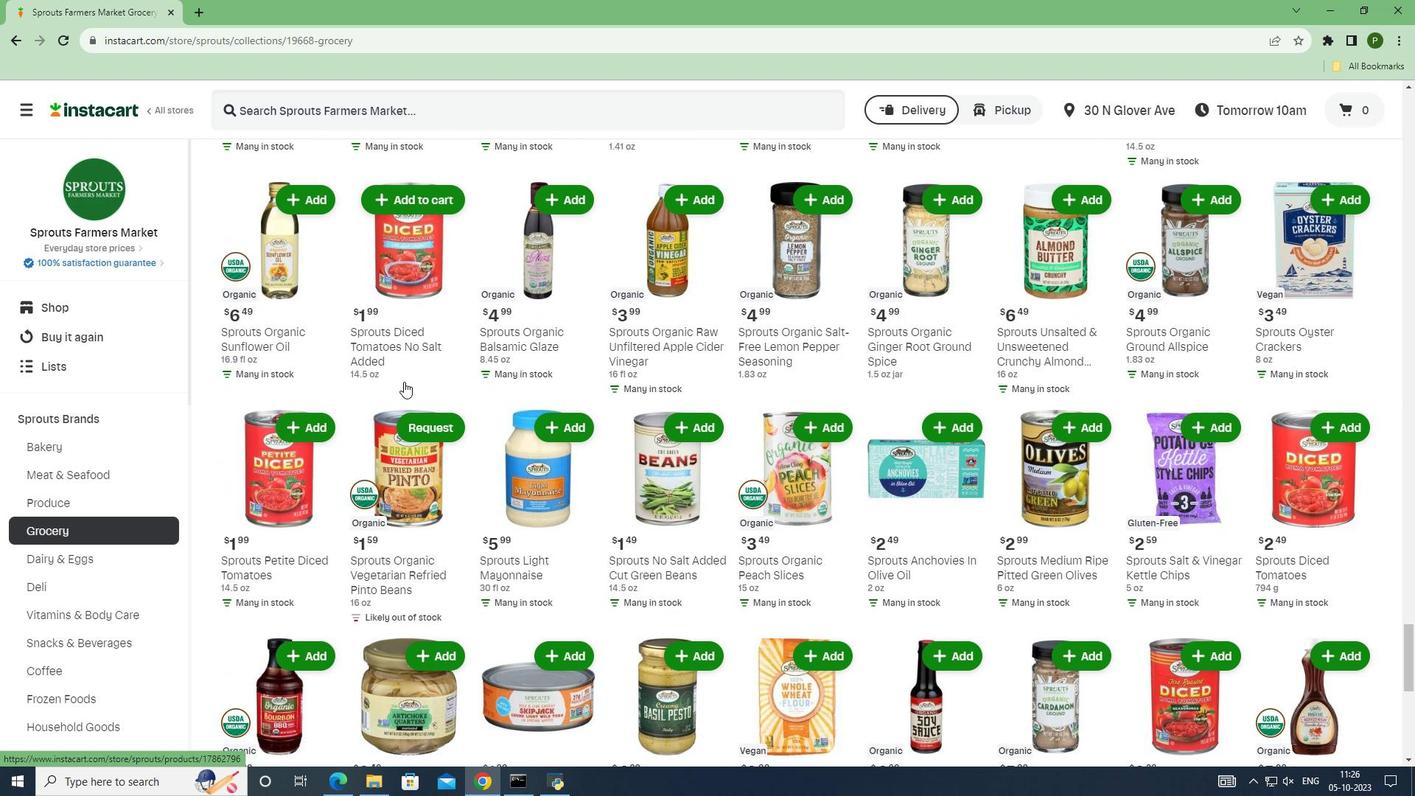 
Action: Mouse scrolled (404, 381) with delta (0, 0)
Screenshot: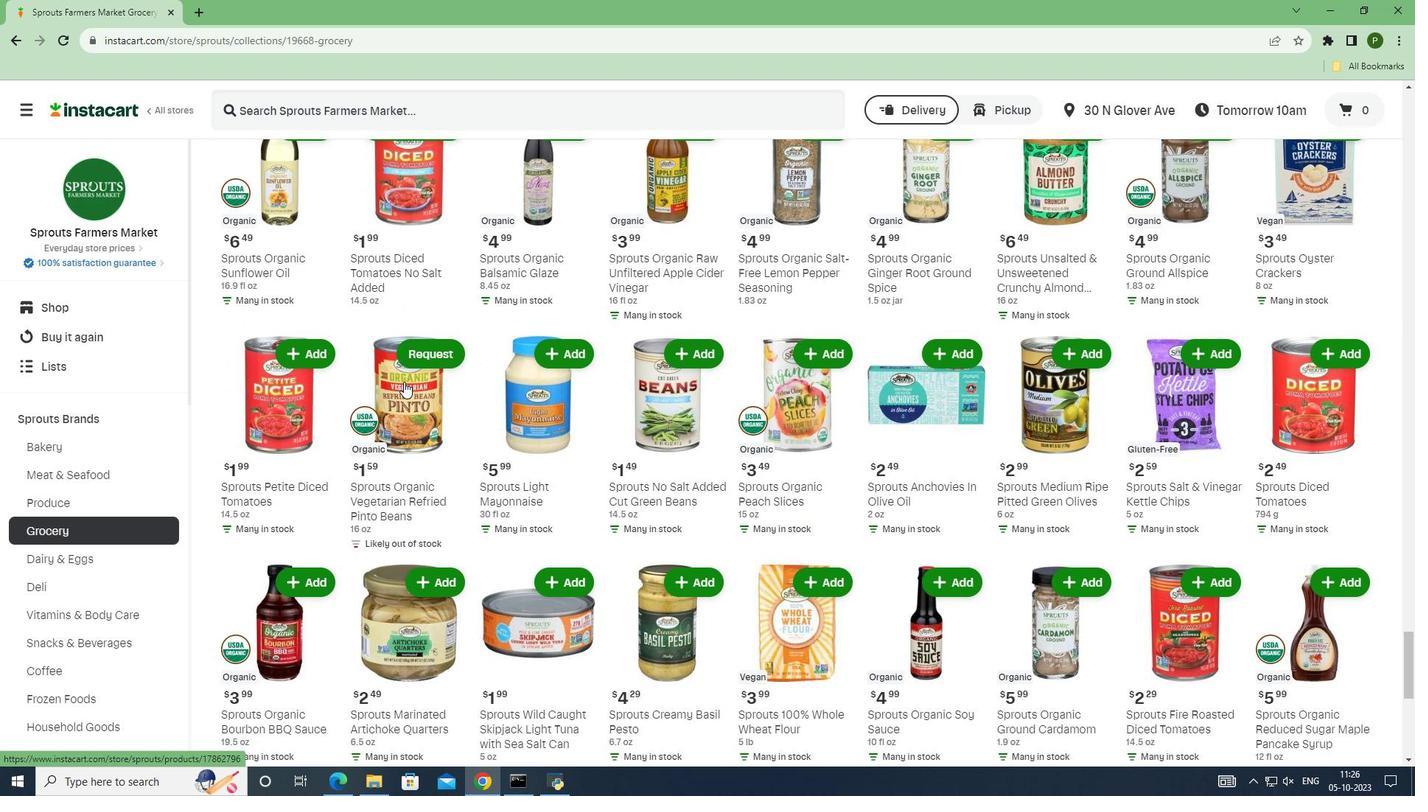 
Action: Mouse scrolled (404, 381) with delta (0, 0)
Screenshot: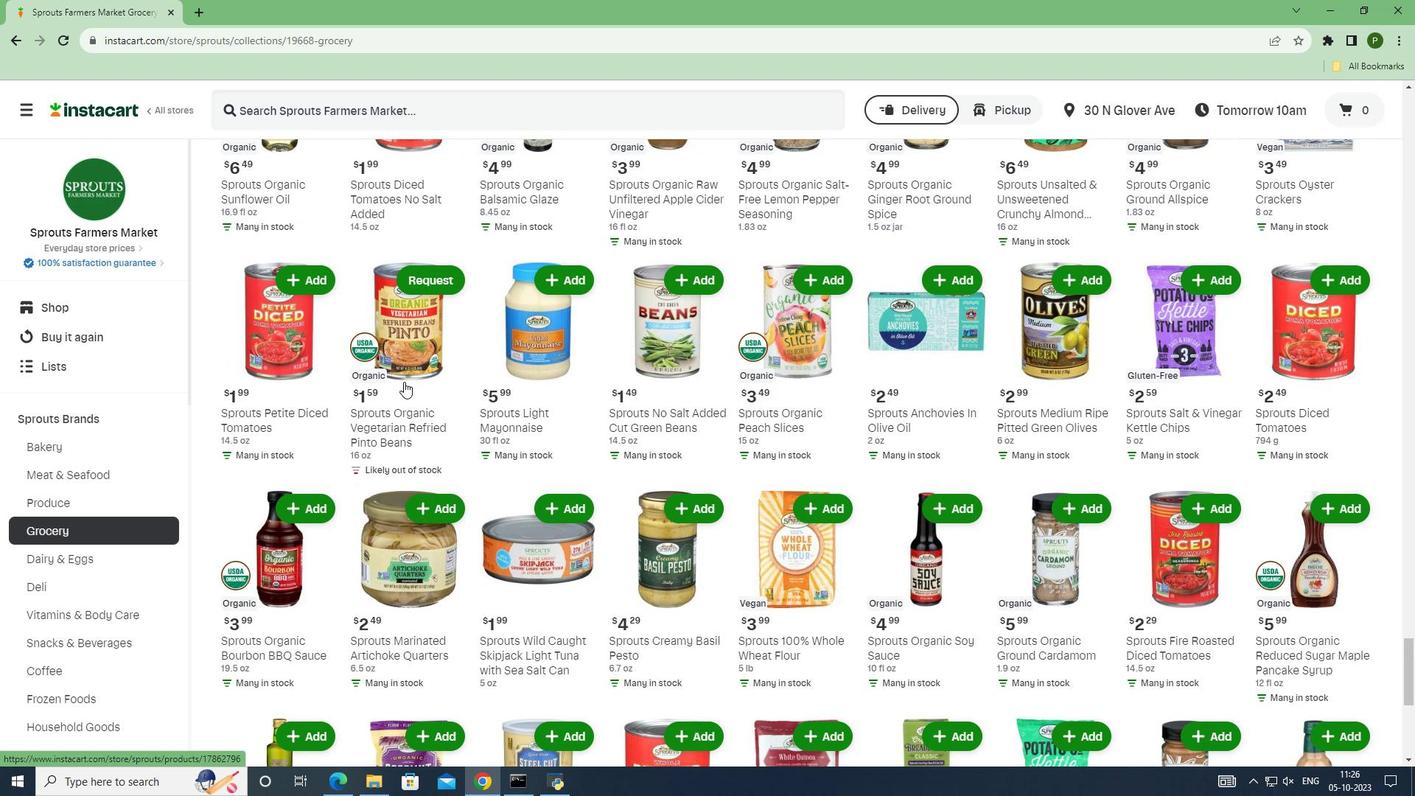 
Action: Mouse scrolled (404, 381) with delta (0, 0)
Screenshot: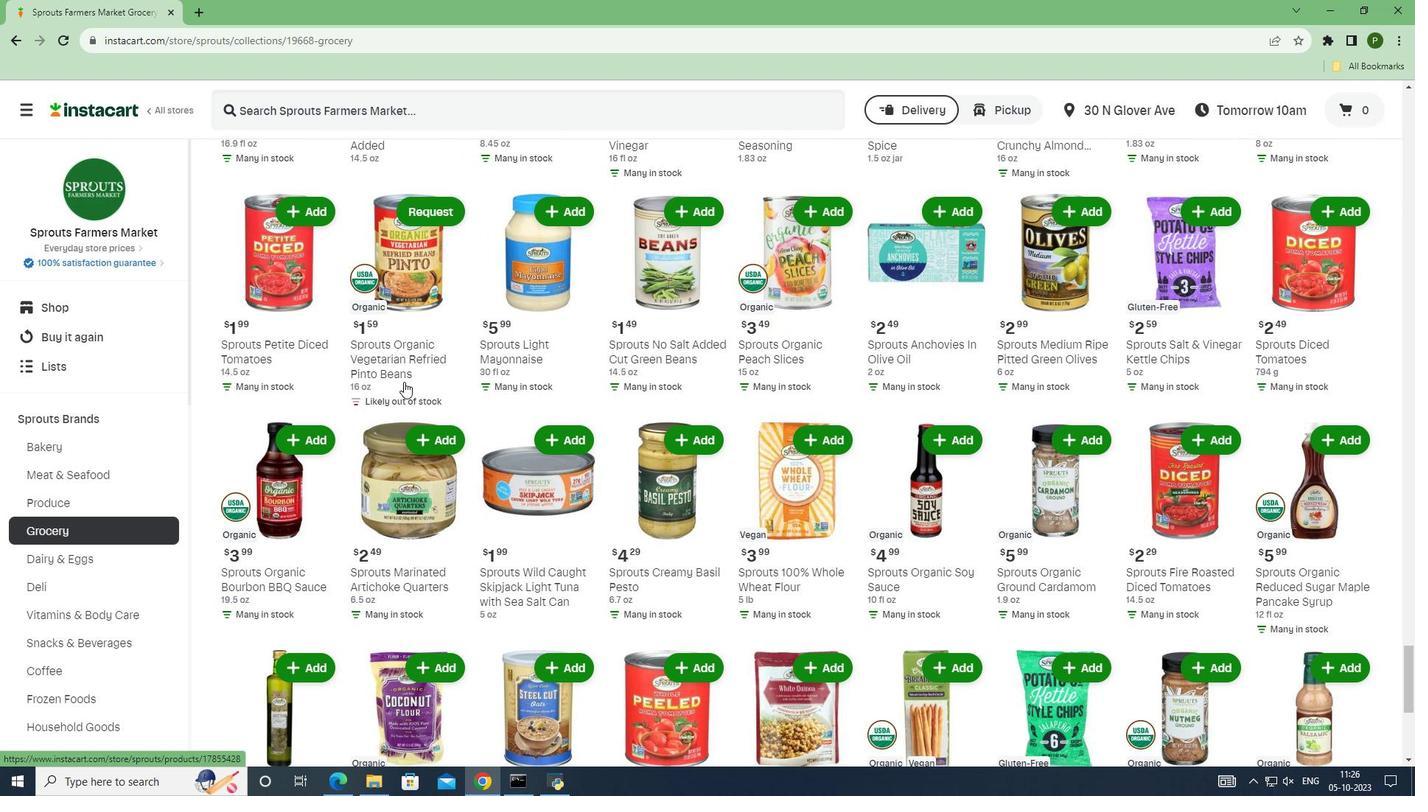 
Action: Mouse scrolled (404, 381) with delta (0, 0)
Screenshot: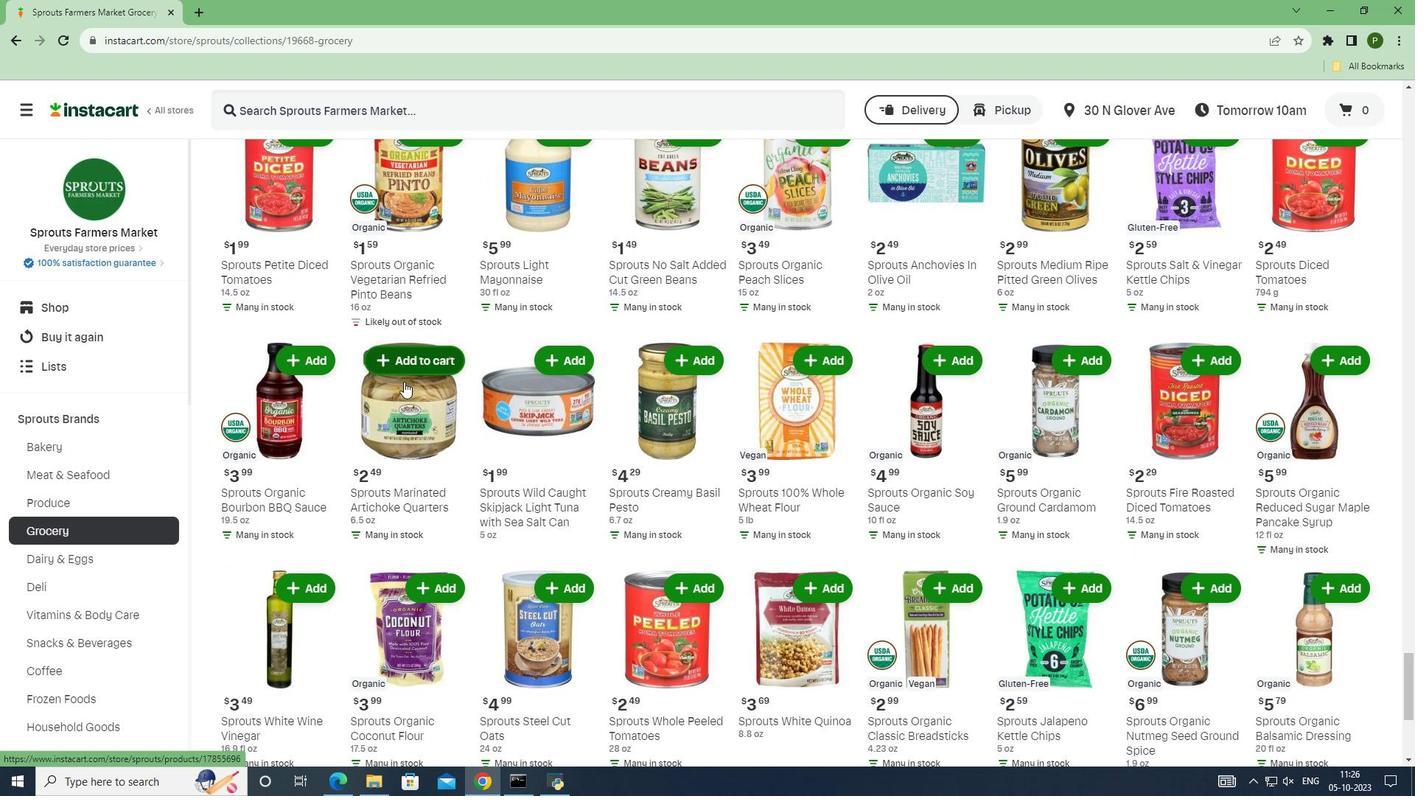 
Action: Mouse scrolled (404, 381) with delta (0, 0)
Screenshot: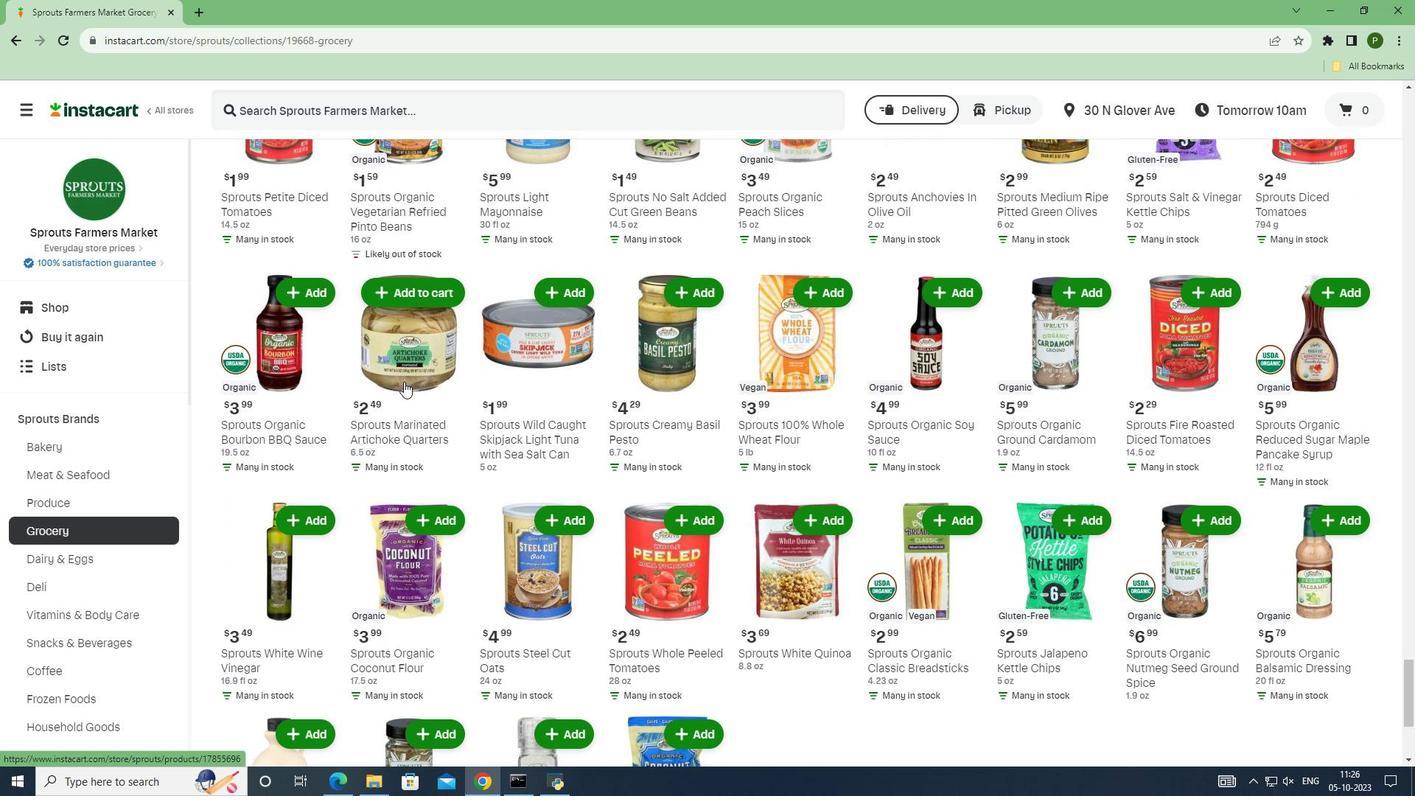 
Action: Mouse scrolled (404, 381) with delta (0, 0)
Screenshot: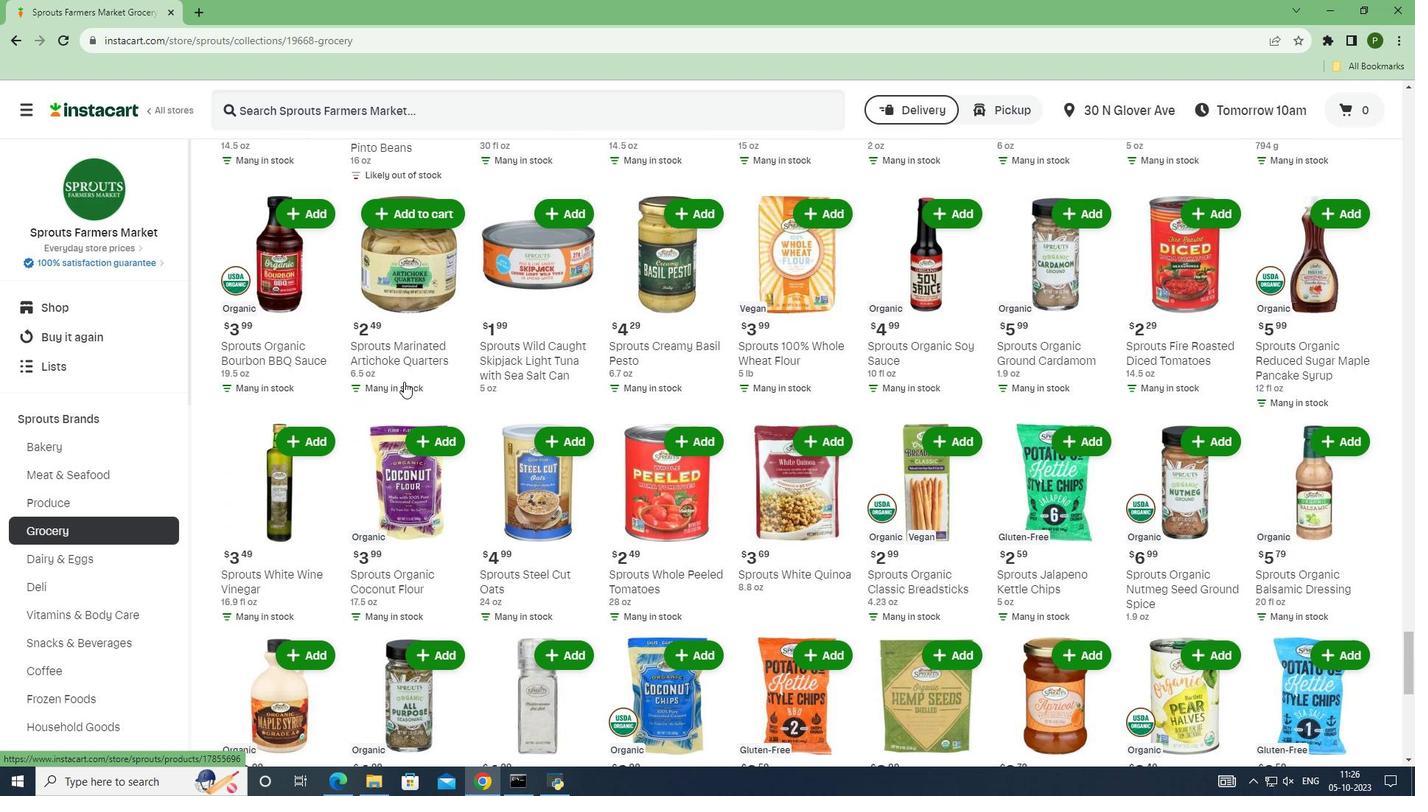 
Action: Mouse scrolled (404, 381) with delta (0, 0)
Screenshot: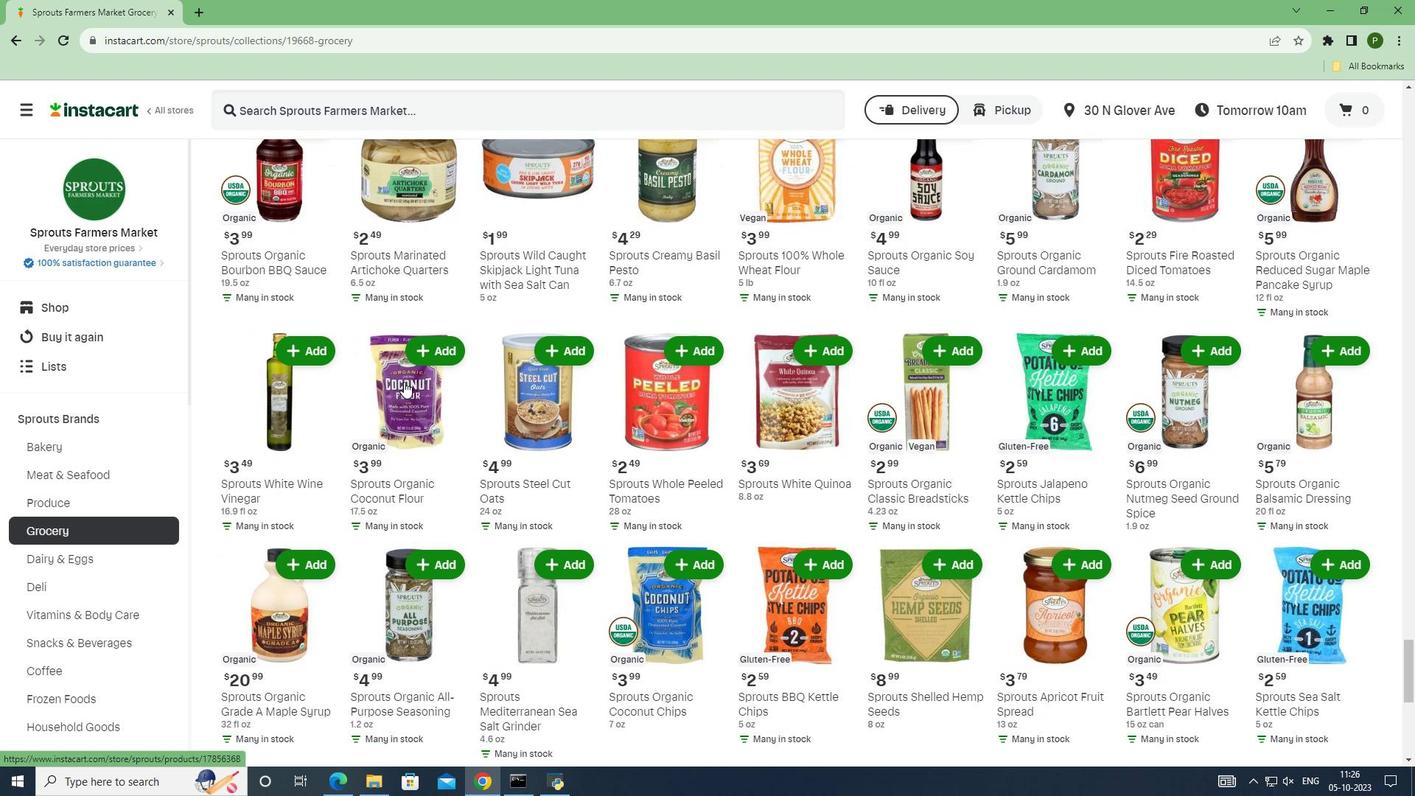 
Action: Mouse scrolled (404, 381) with delta (0, 0)
Screenshot: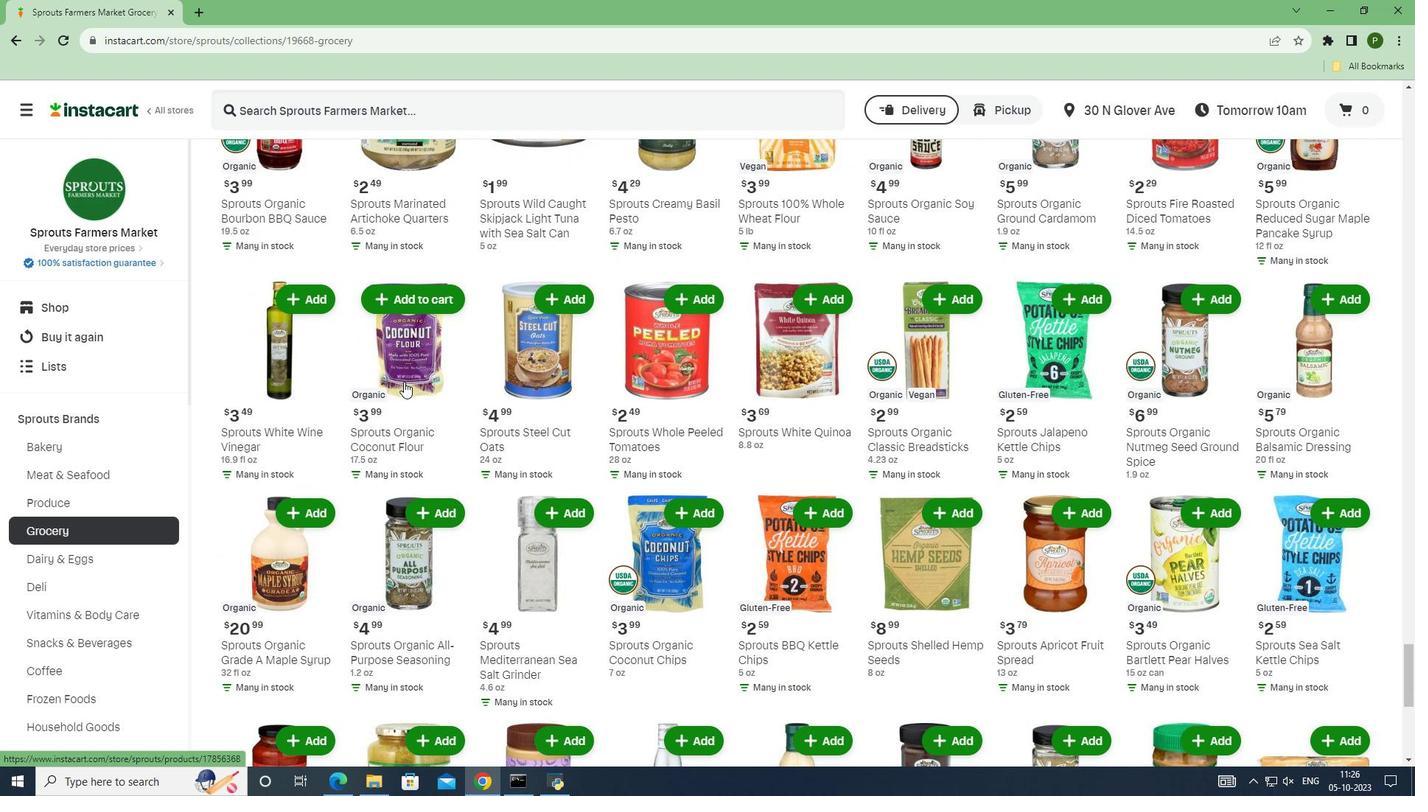 
Action: Mouse scrolled (404, 381) with delta (0, 0)
Screenshot: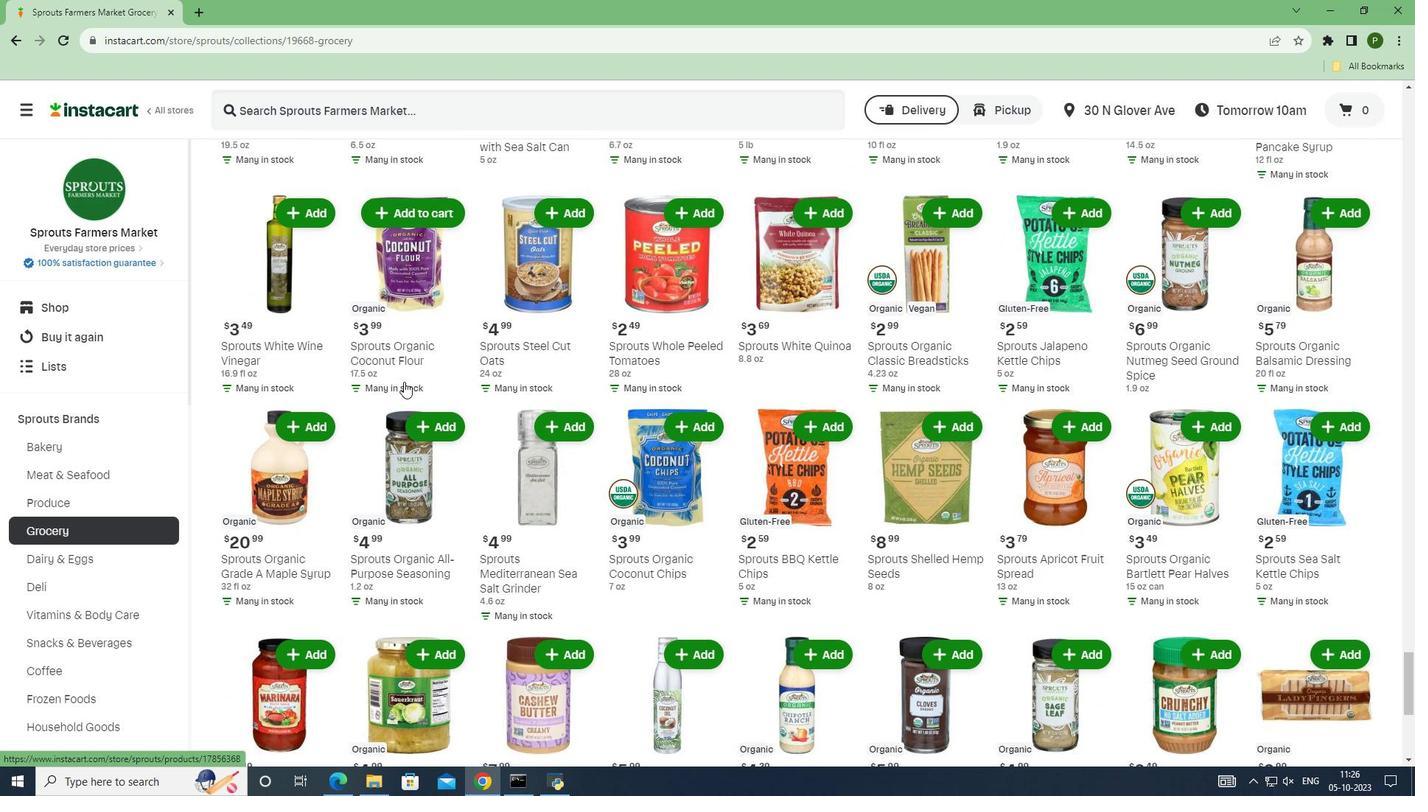 
Action: Mouse scrolled (404, 381) with delta (0, 0)
Screenshot: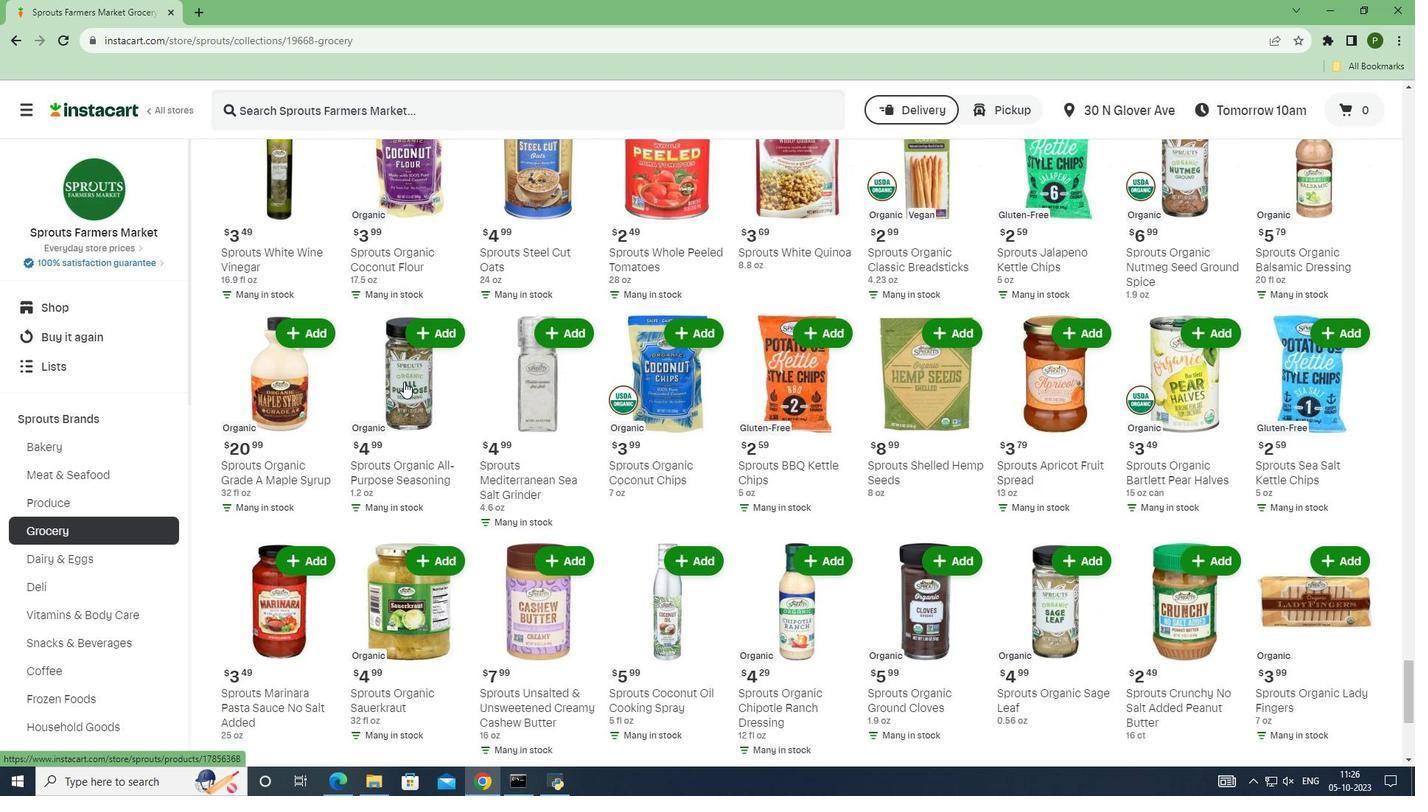 
Action: Mouse scrolled (404, 381) with delta (0, 0)
Screenshot: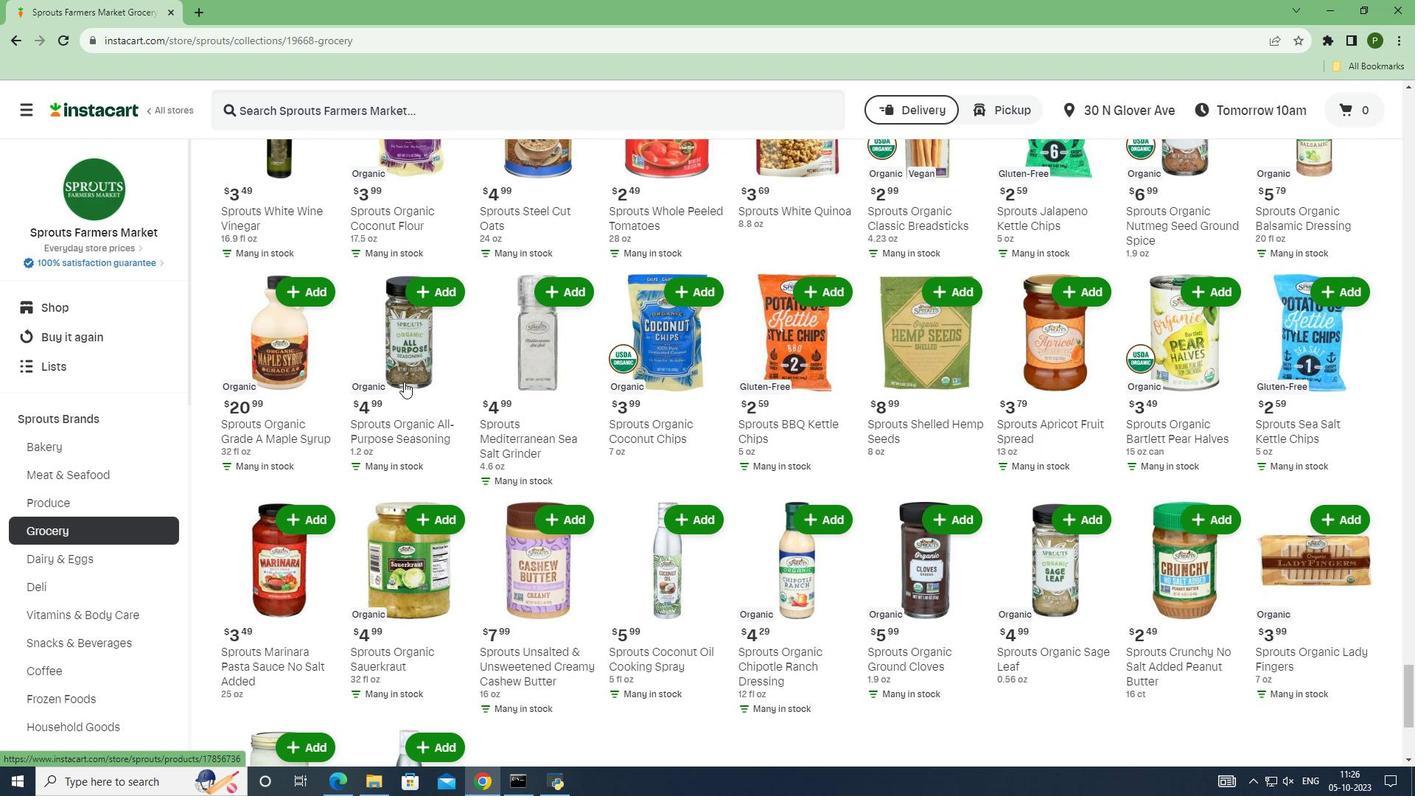 
Action: Mouse scrolled (404, 381) with delta (0, 0)
Screenshot: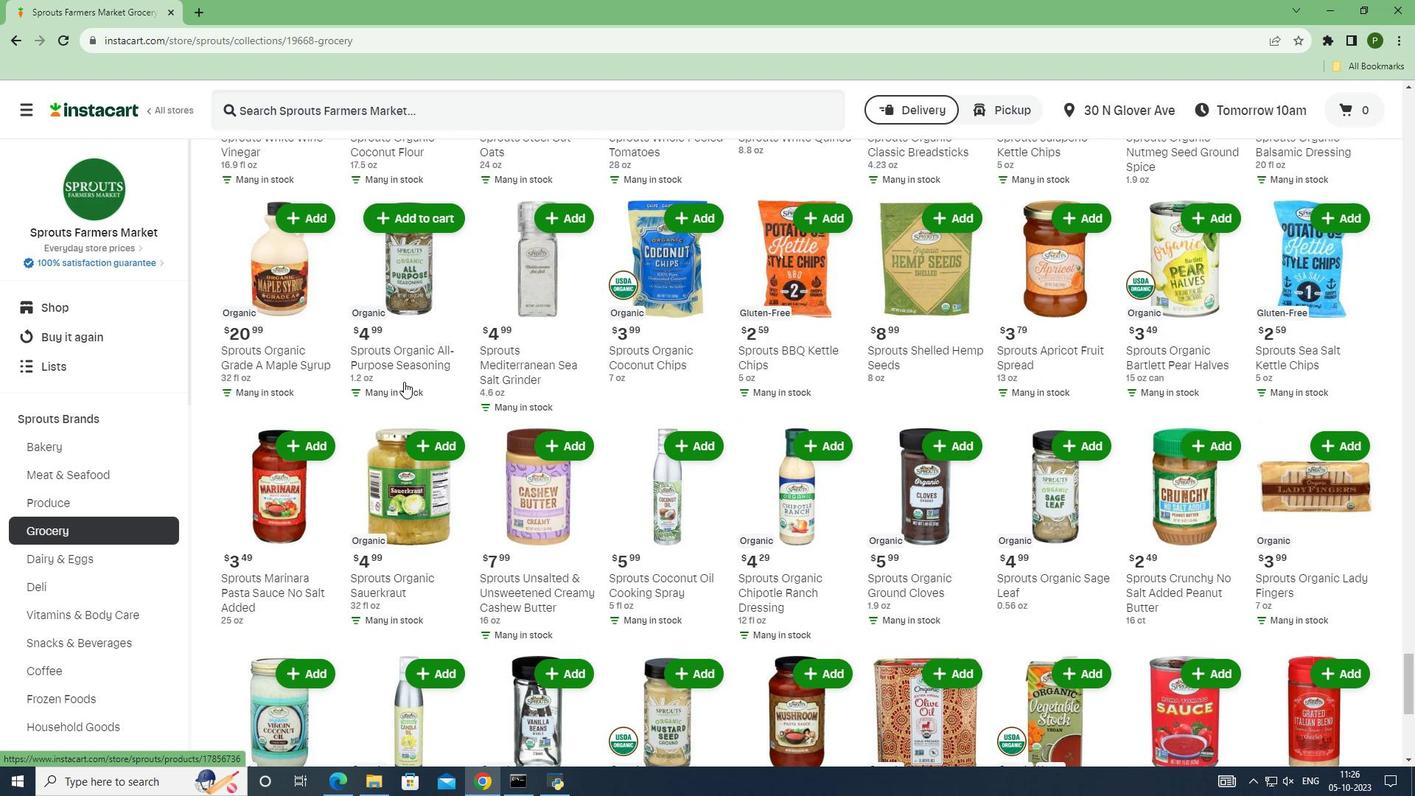 
Action: Mouse scrolled (404, 381) with delta (0, 0)
Screenshot: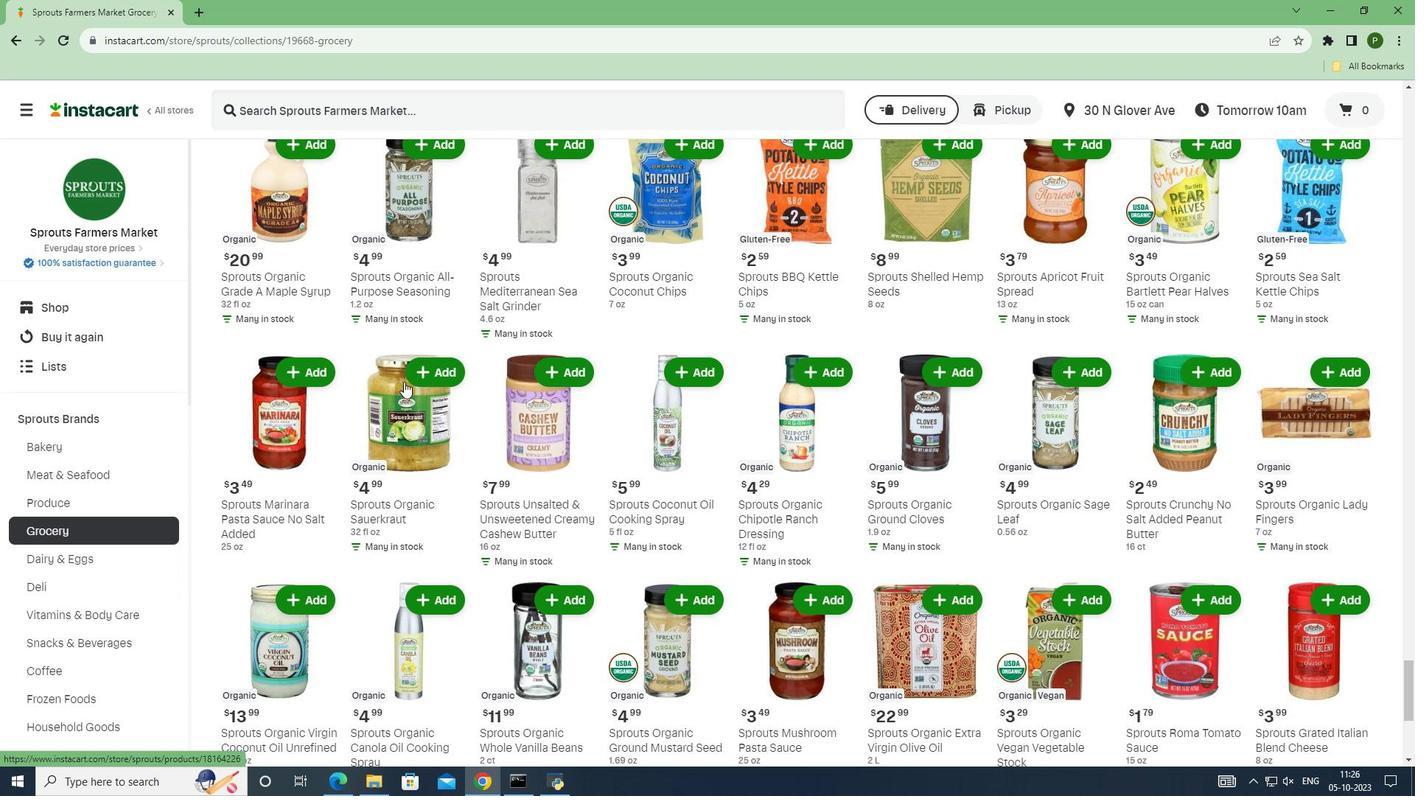 
Action: Mouse moved to (404, 381)
Screenshot: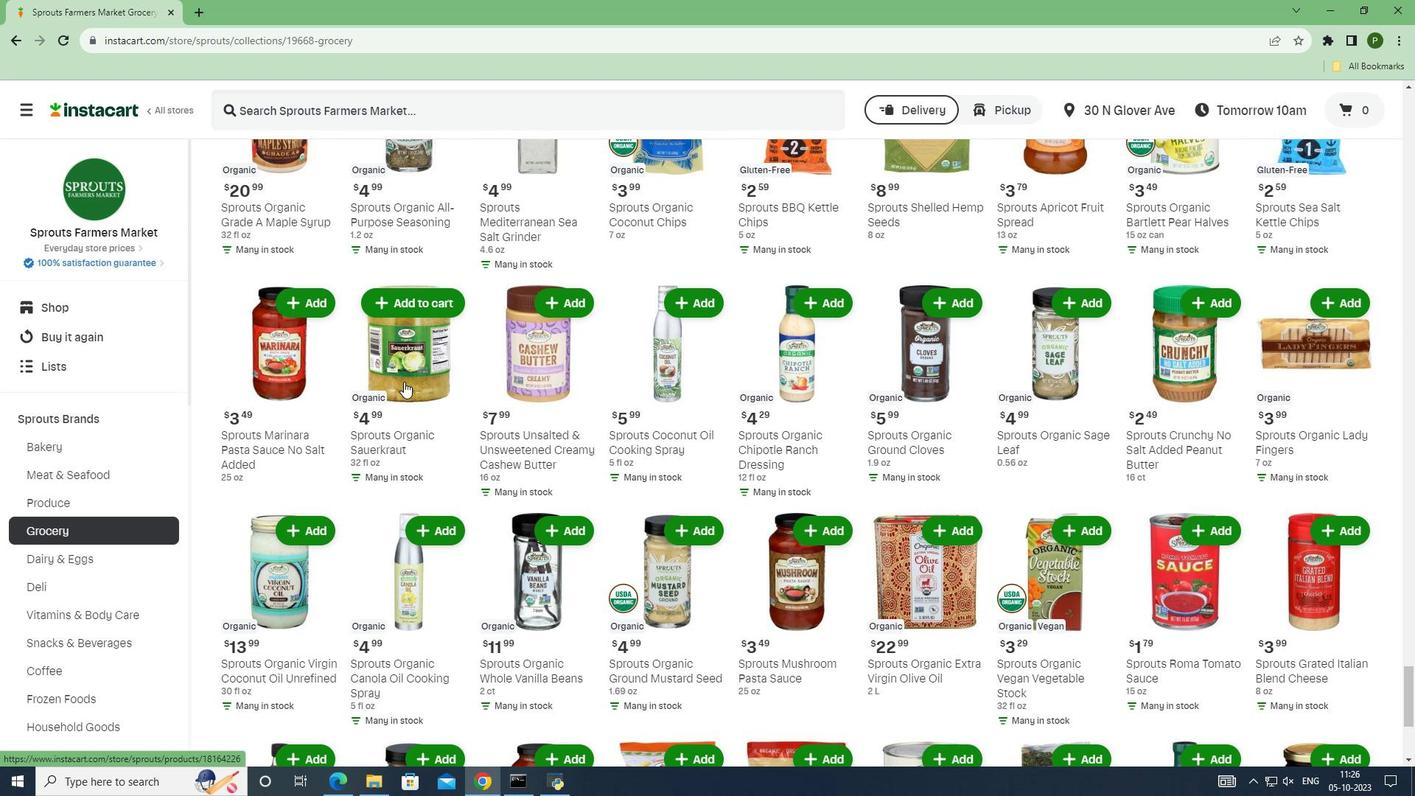
Action: Mouse scrolled (404, 381) with delta (0, 0)
Screenshot: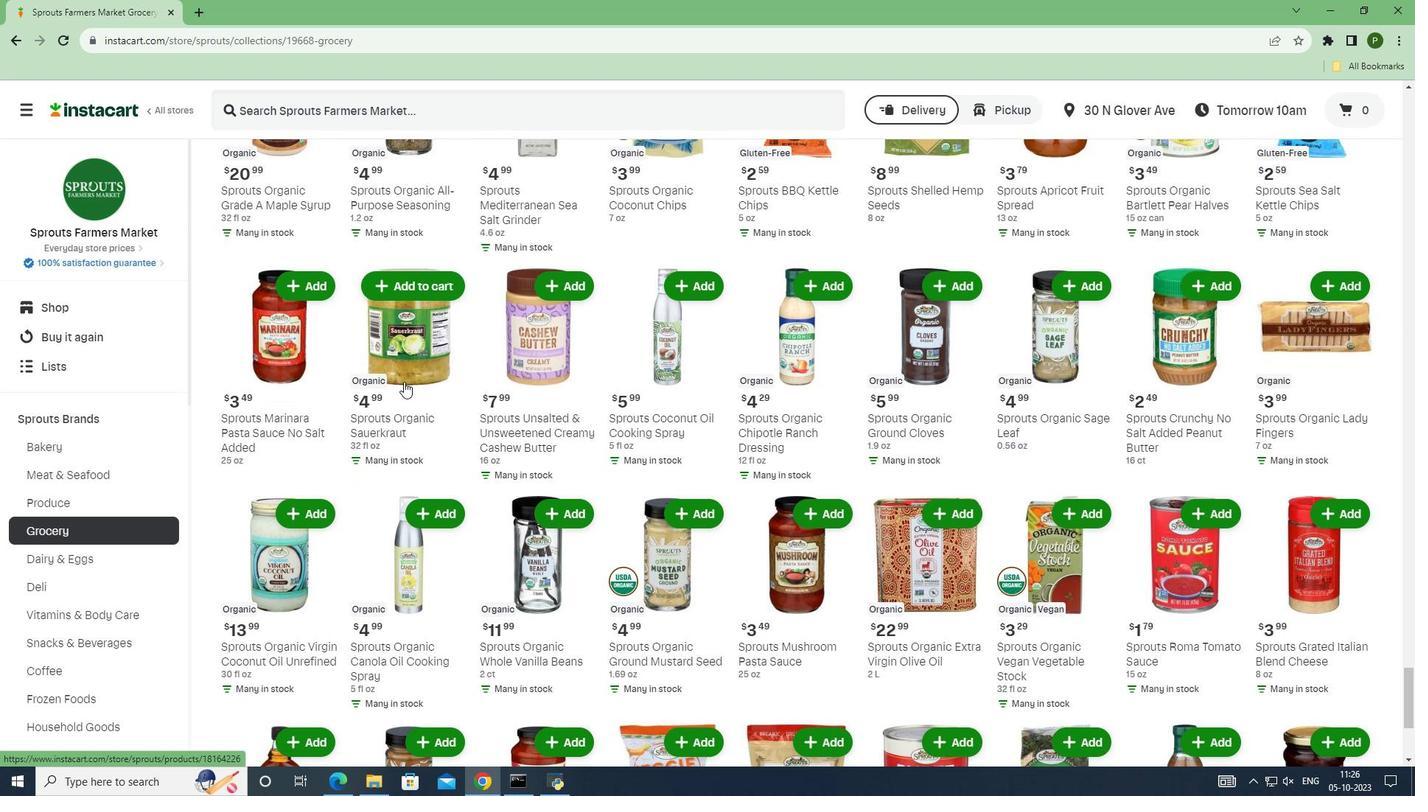 
Action: Mouse scrolled (404, 381) with delta (0, 0)
Screenshot: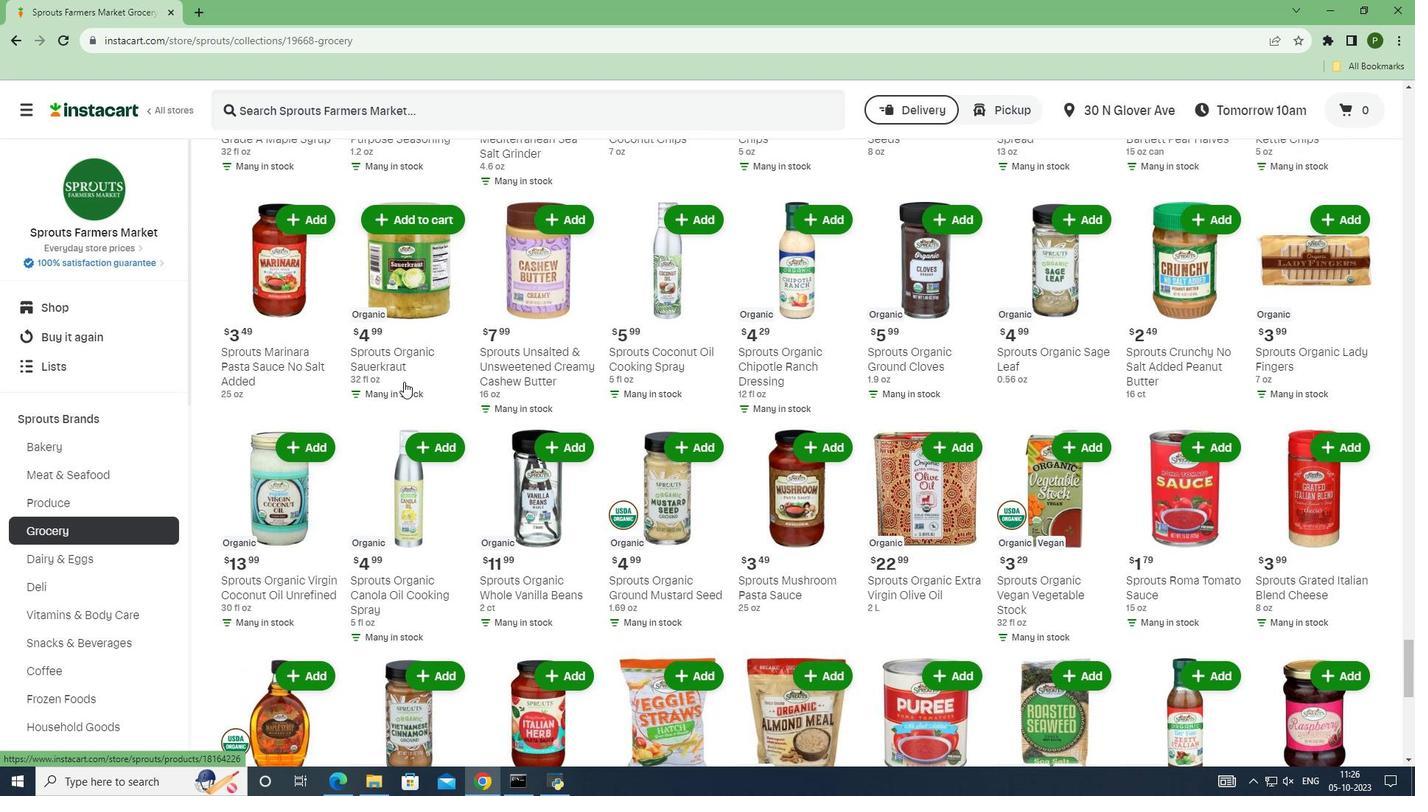 
Action: Mouse moved to (1318, 609)
Screenshot: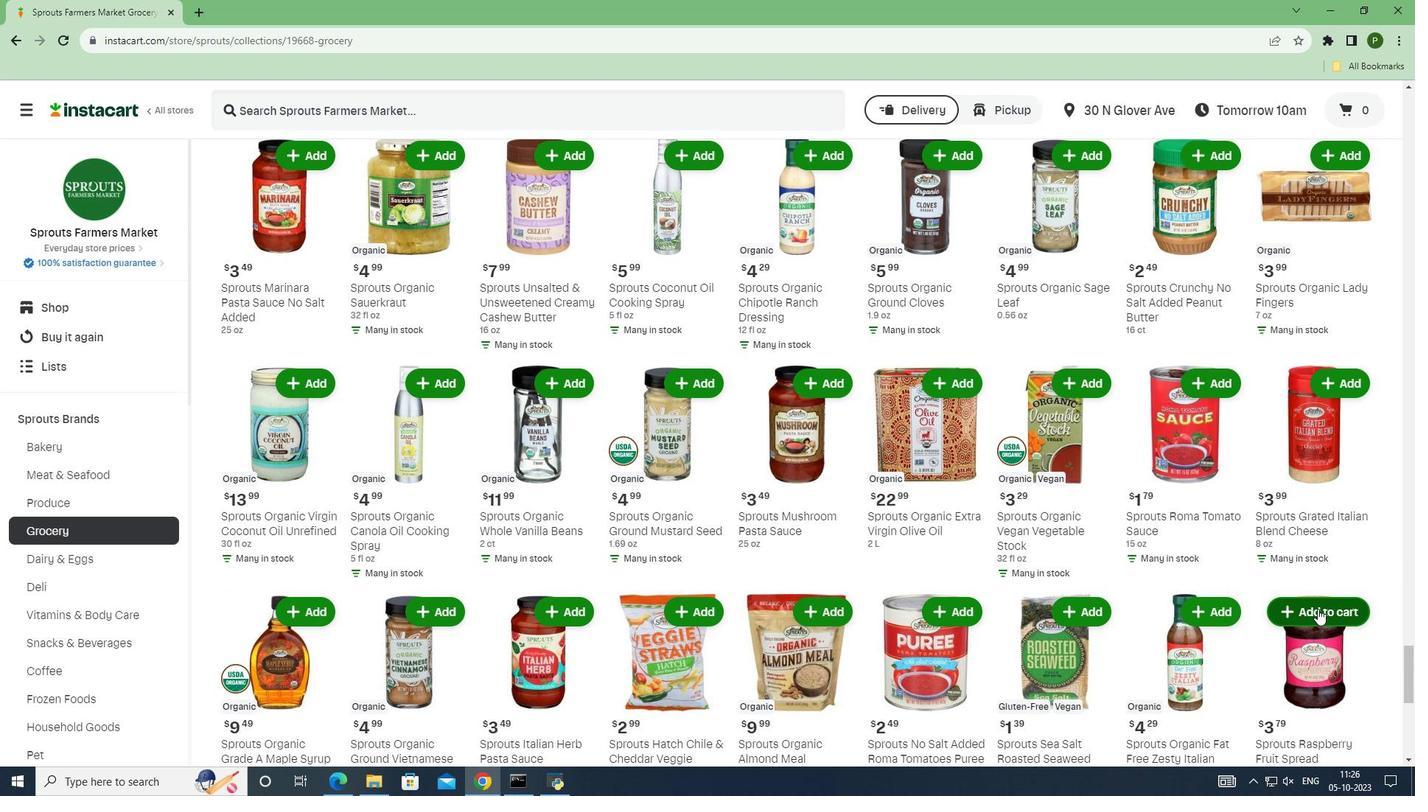 
Action: Mouse pressed left at (1318, 609)
Screenshot: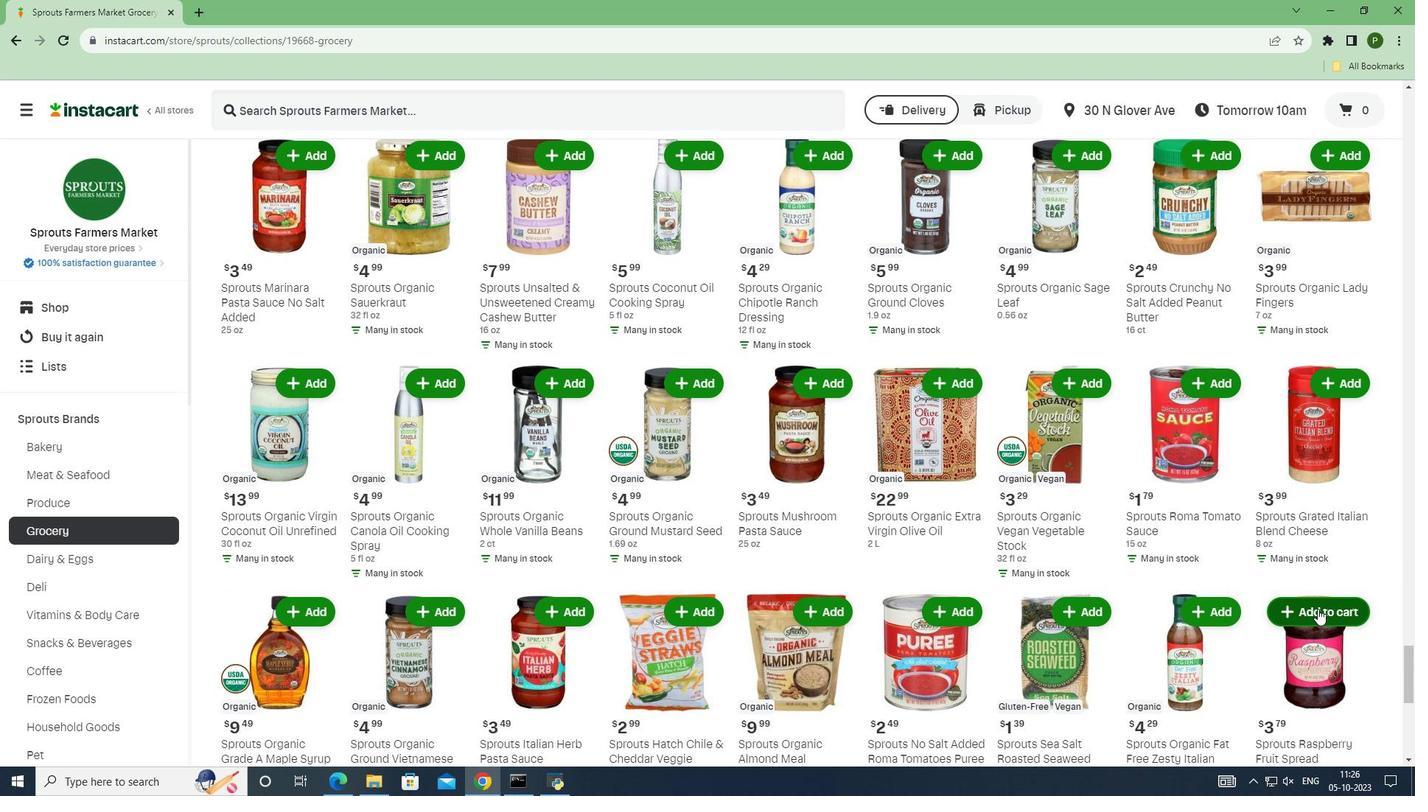 
